 Task: Open Card Sales Order Processing in Board Influencer Marketing Campaigns to Workspace Asset Management and add a team member Softage.1@softage.net, a label Purple, a checklist Human Resources, an attachment from your onedrive, a color Purple and finally, add a card description 'Plan and execute company team-building activity at a hiking trail' and a comment 'We should approach this task with a customer-centric mindset, ensuring that we meet their needs and expectations.'. Add a start date 'Jan 01, 1900' with a due date 'Jan 08, 1900'
Action: Mouse moved to (146, 434)
Screenshot: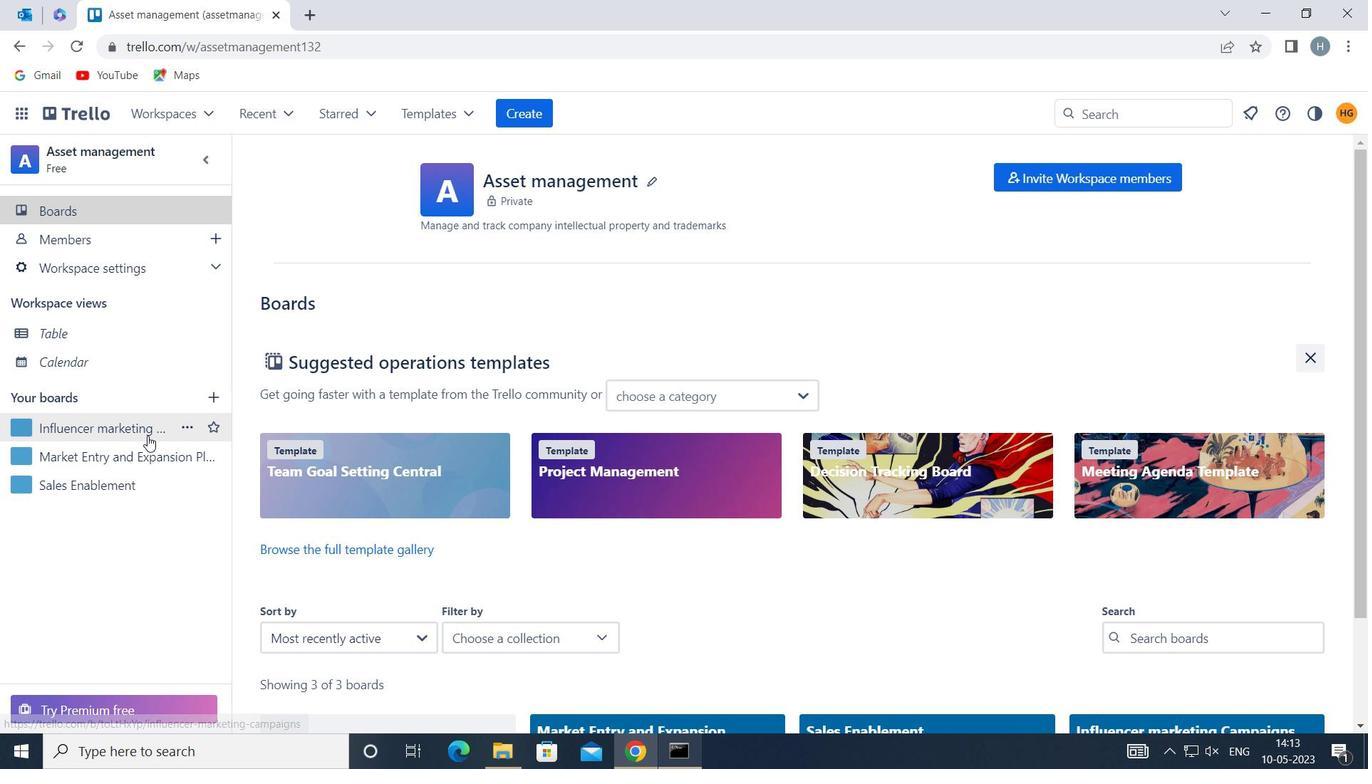 
Action: Mouse pressed left at (146, 434)
Screenshot: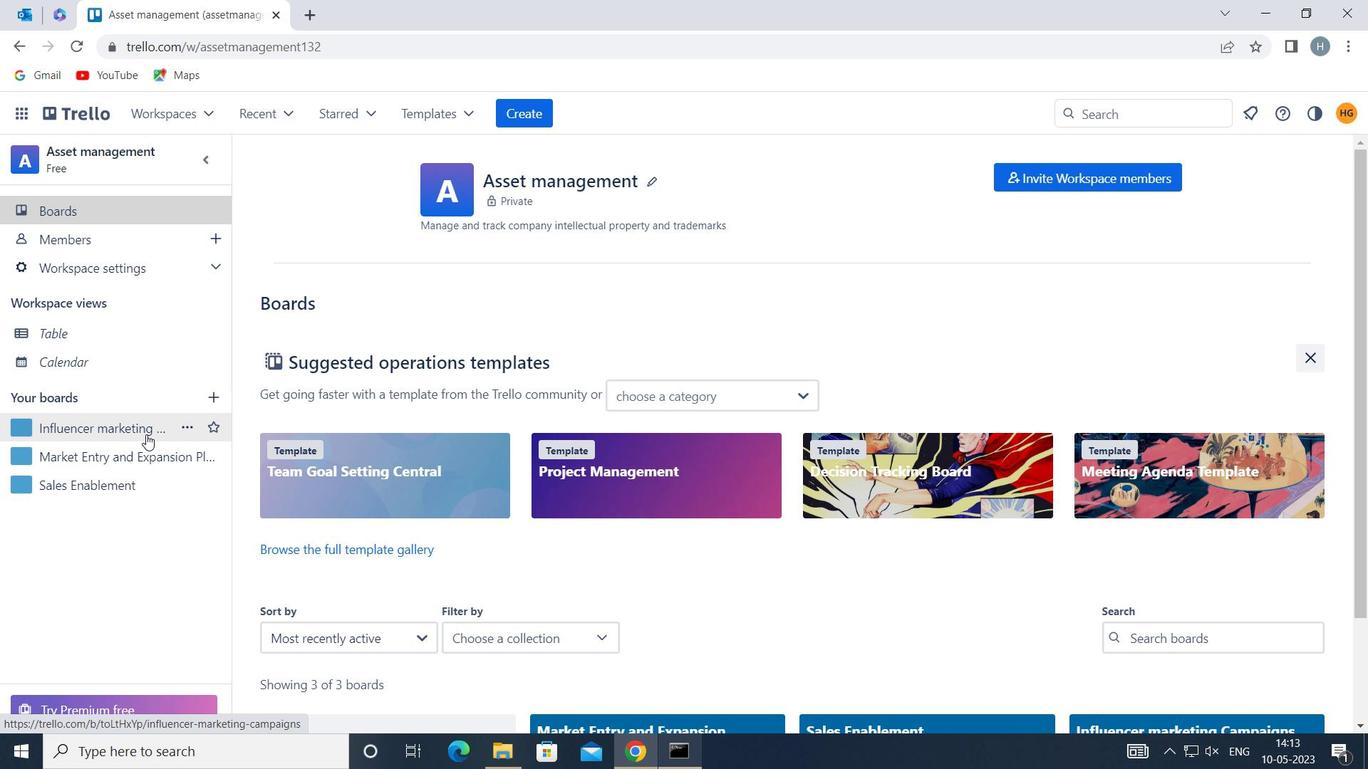 
Action: Mouse moved to (329, 257)
Screenshot: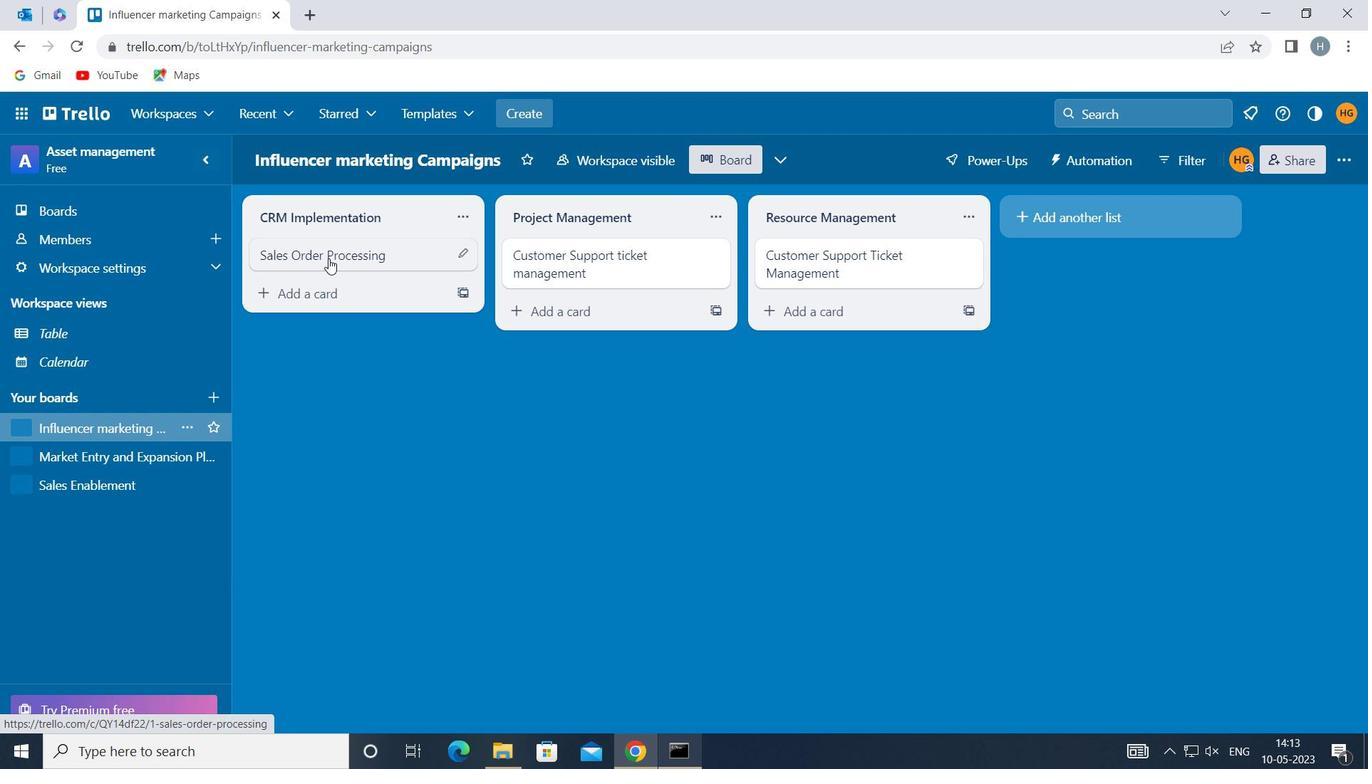 
Action: Mouse pressed left at (329, 257)
Screenshot: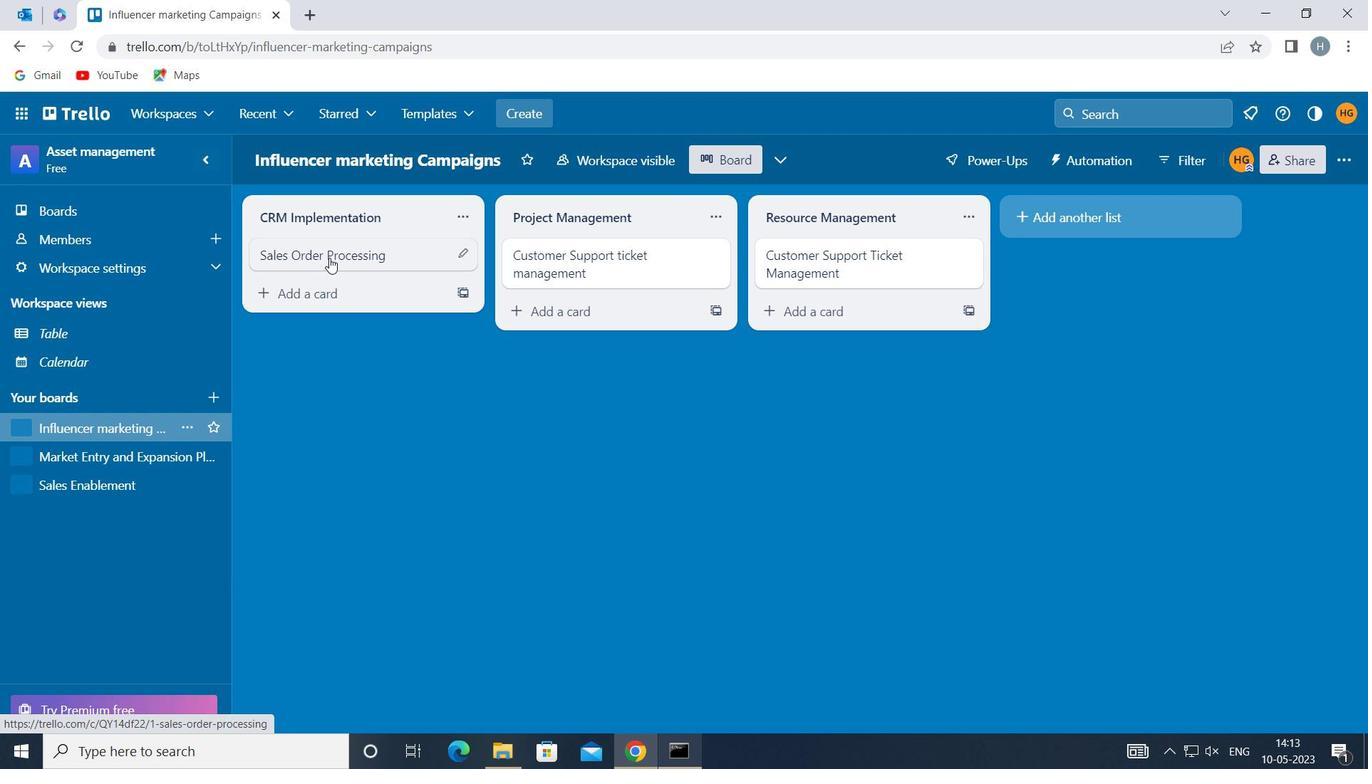 
Action: Mouse moved to (908, 252)
Screenshot: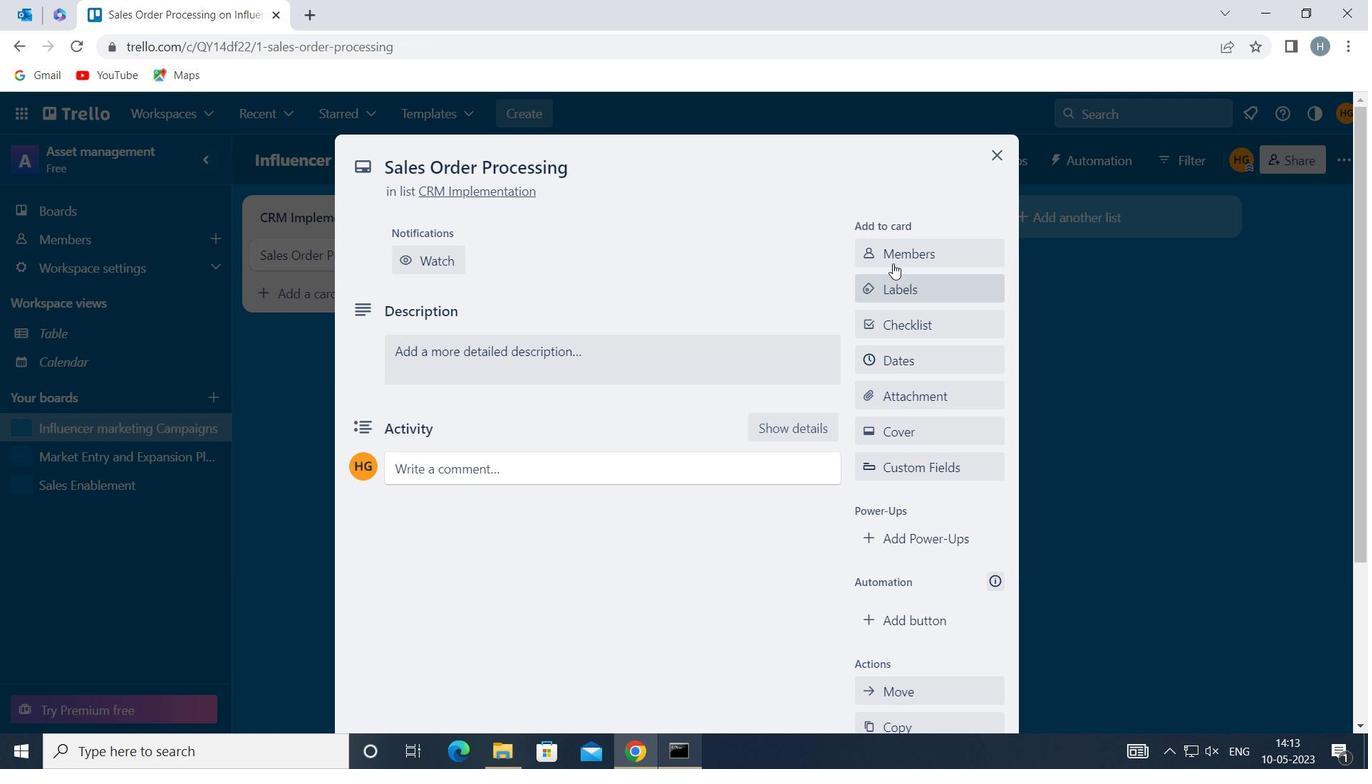 
Action: Mouse pressed left at (908, 252)
Screenshot: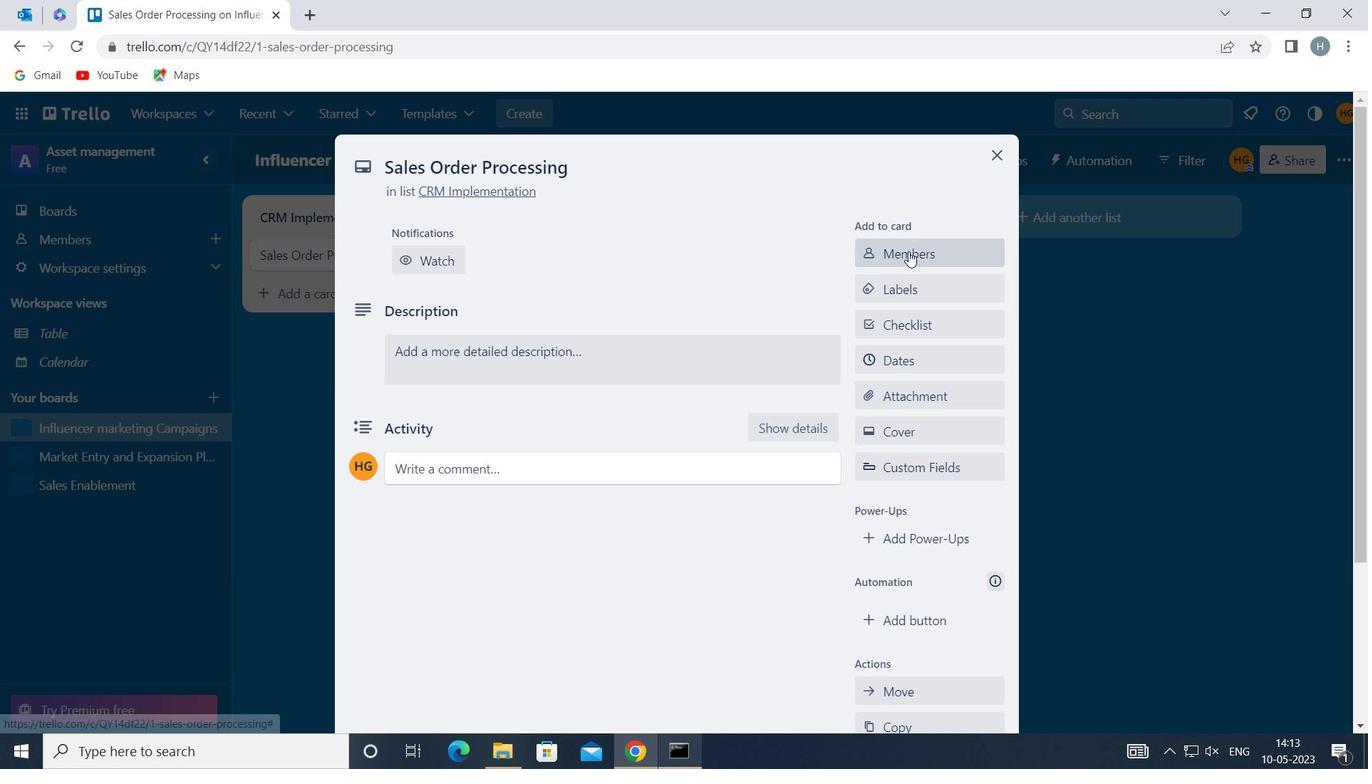 
Action: Mouse moved to (909, 252)
Screenshot: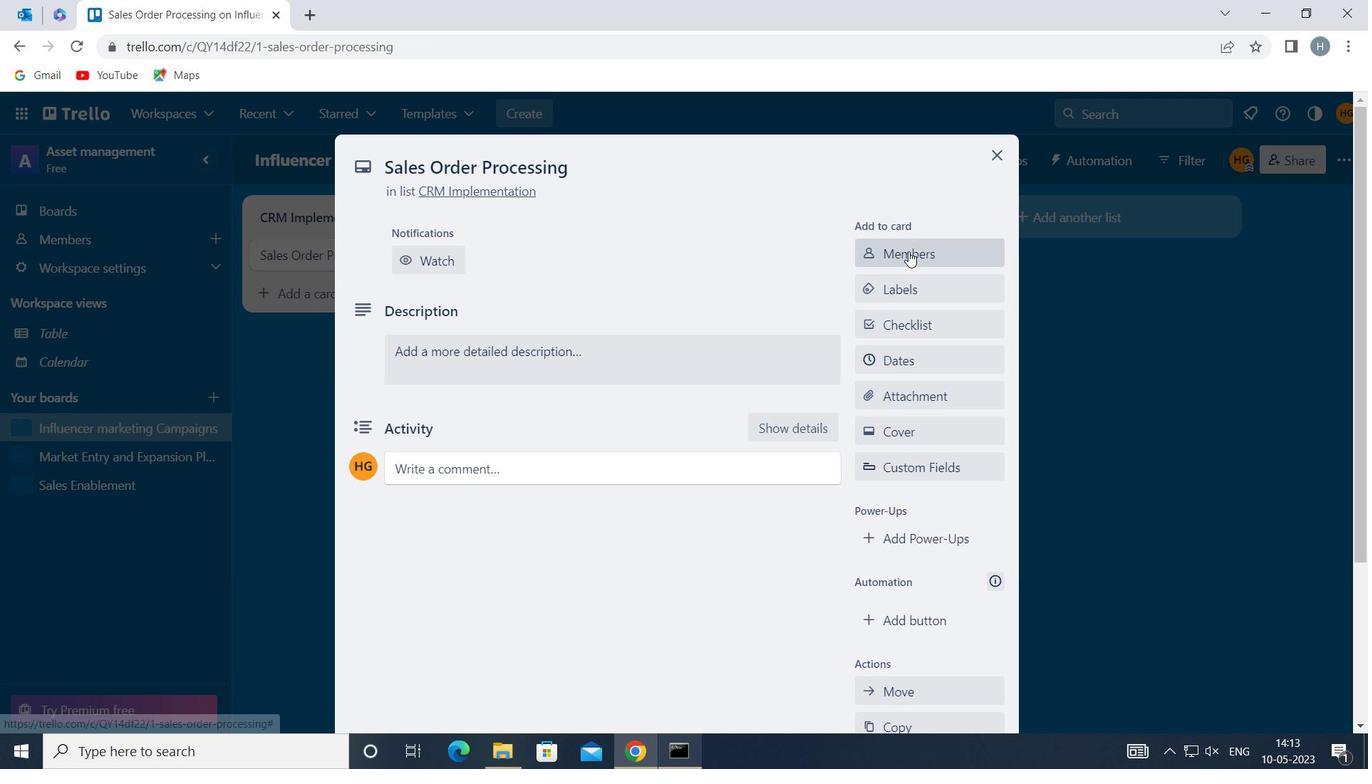 
Action: Key pressed softage
Screenshot: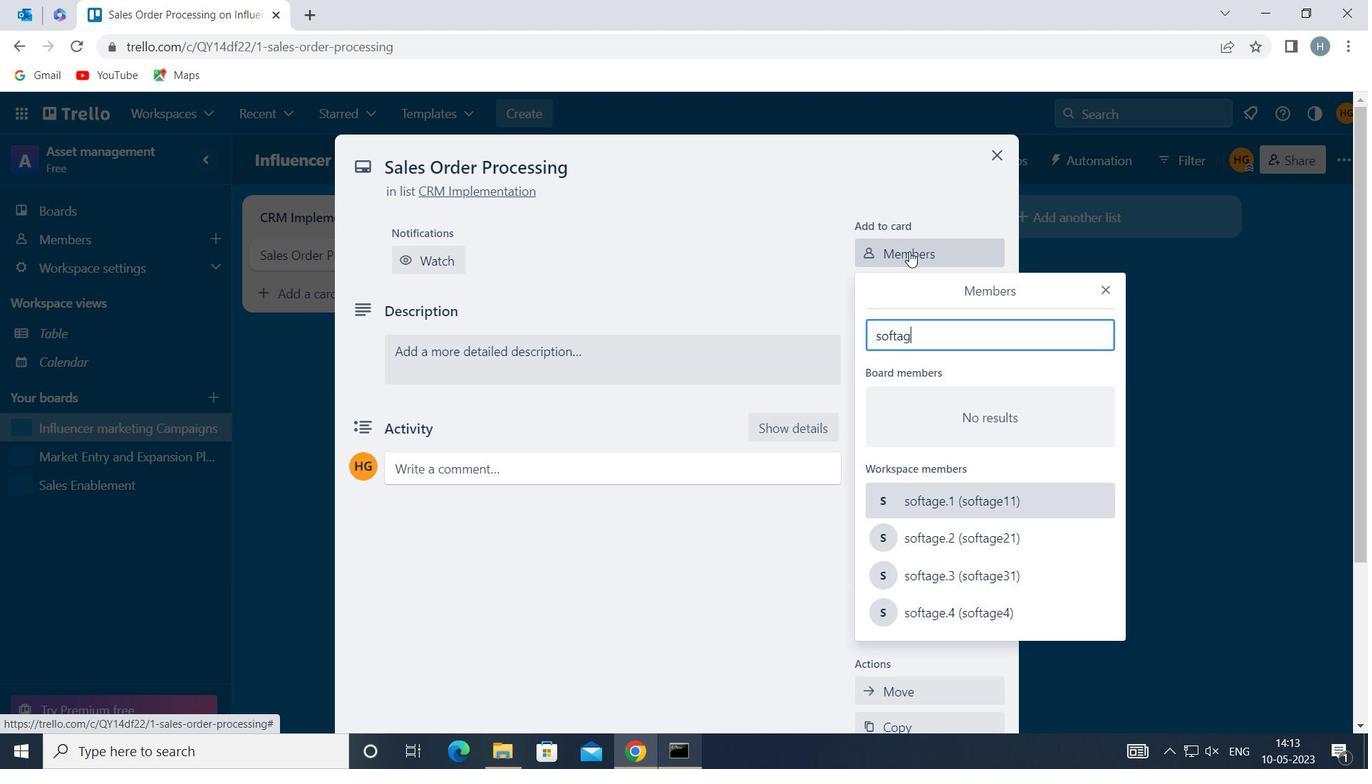 
Action: Mouse moved to (1003, 505)
Screenshot: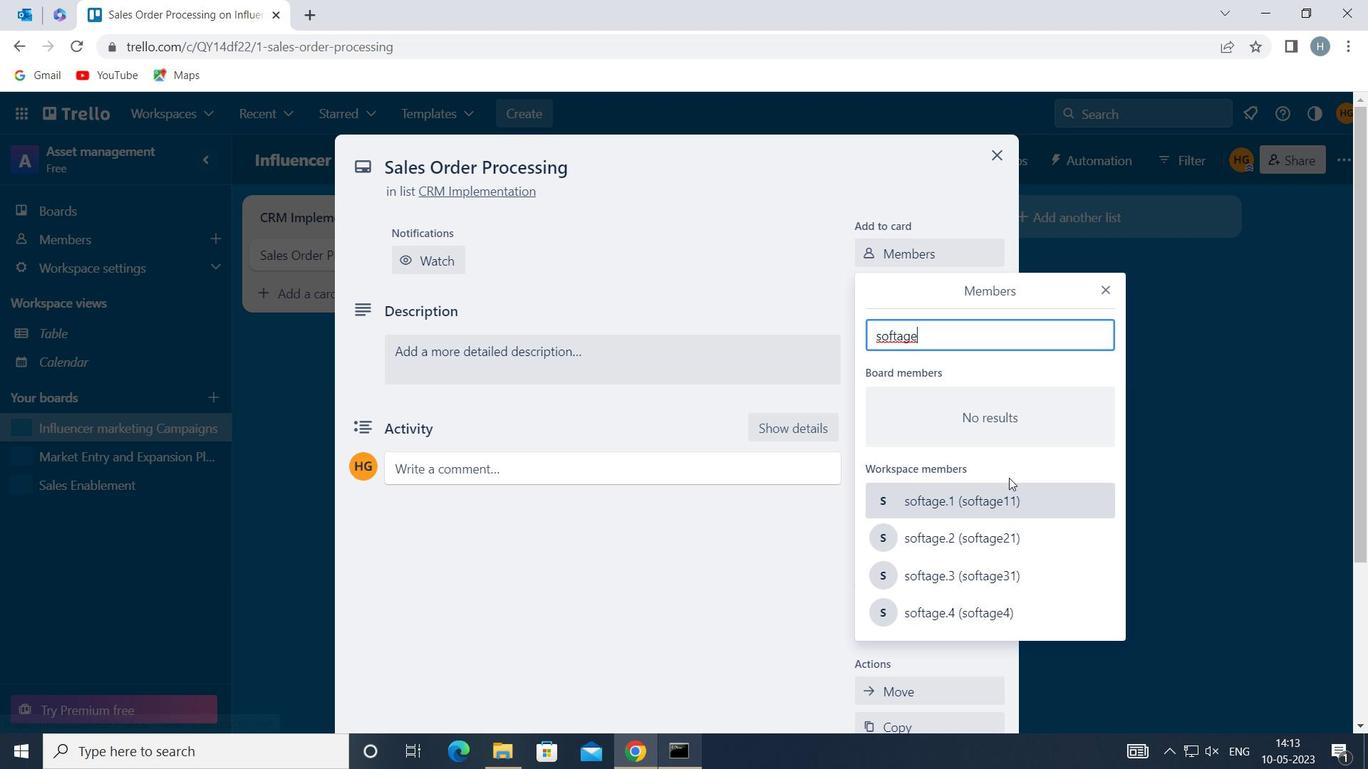
Action: Mouse pressed left at (1003, 505)
Screenshot: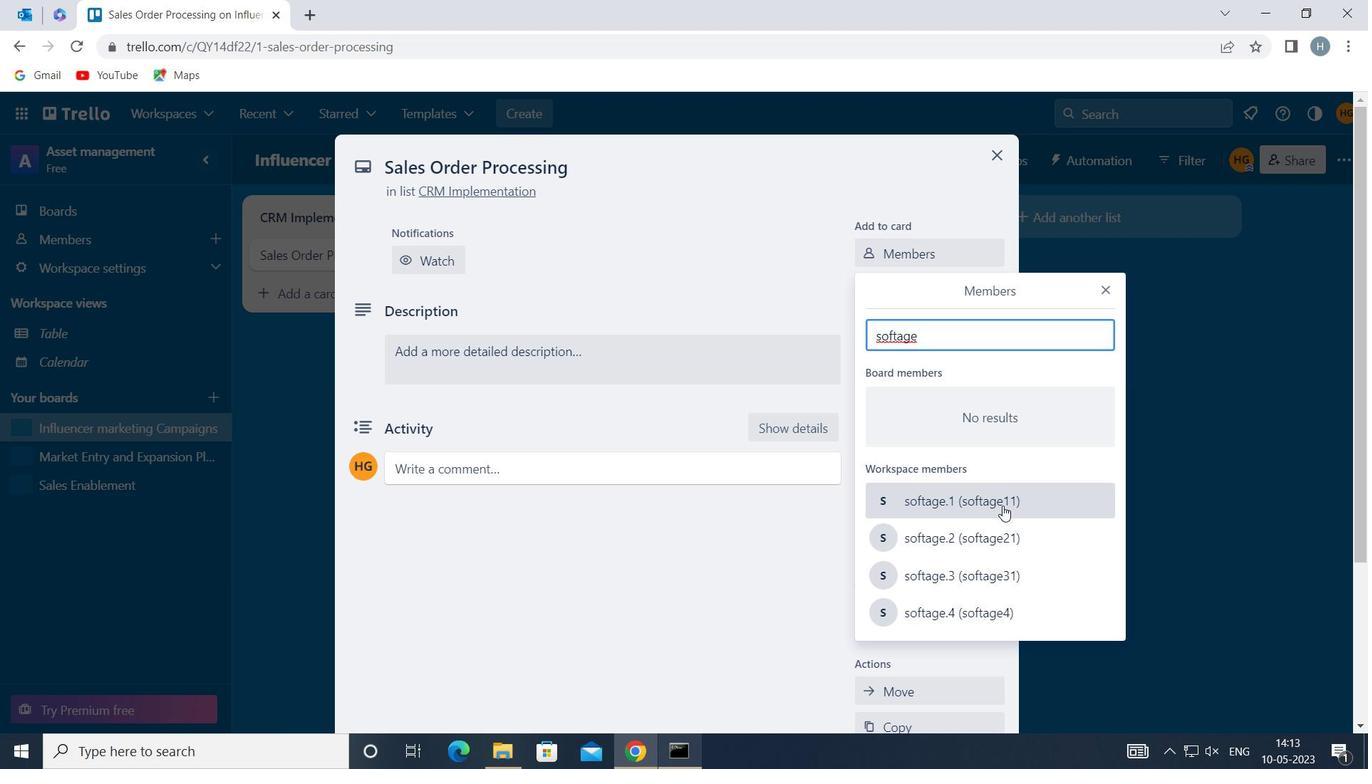 
Action: Mouse moved to (1112, 285)
Screenshot: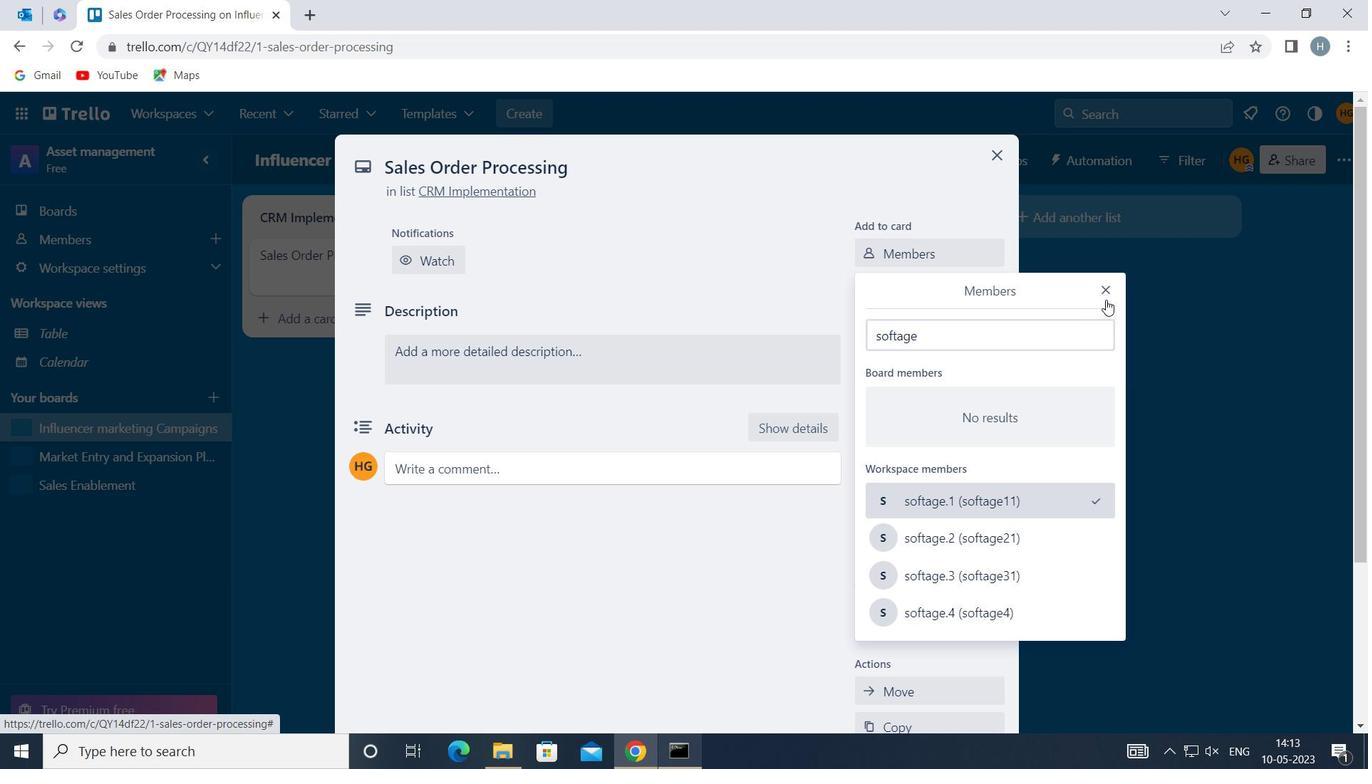 
Action: Mouse pressed left at (1112, 285)
Screenshot: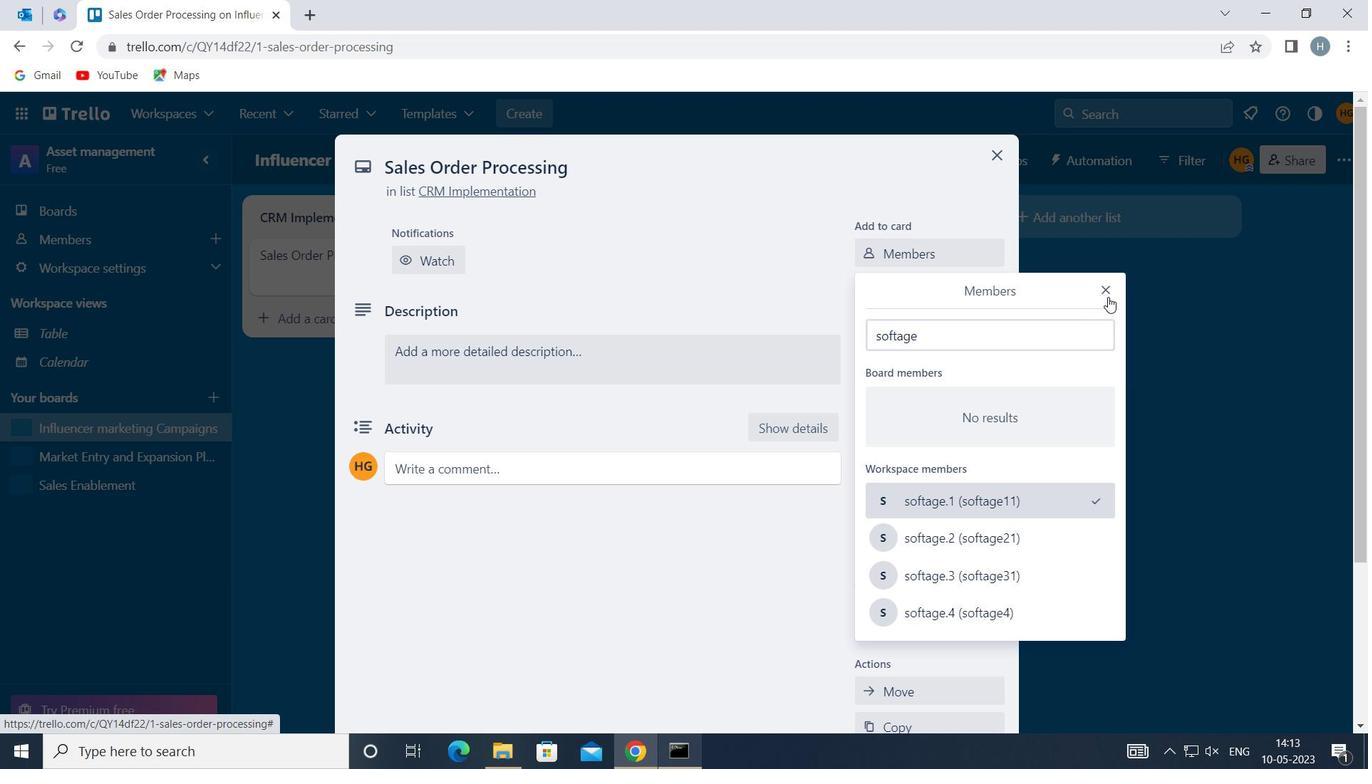 
Action: Mouse moved to (944, 353)
Screenshot: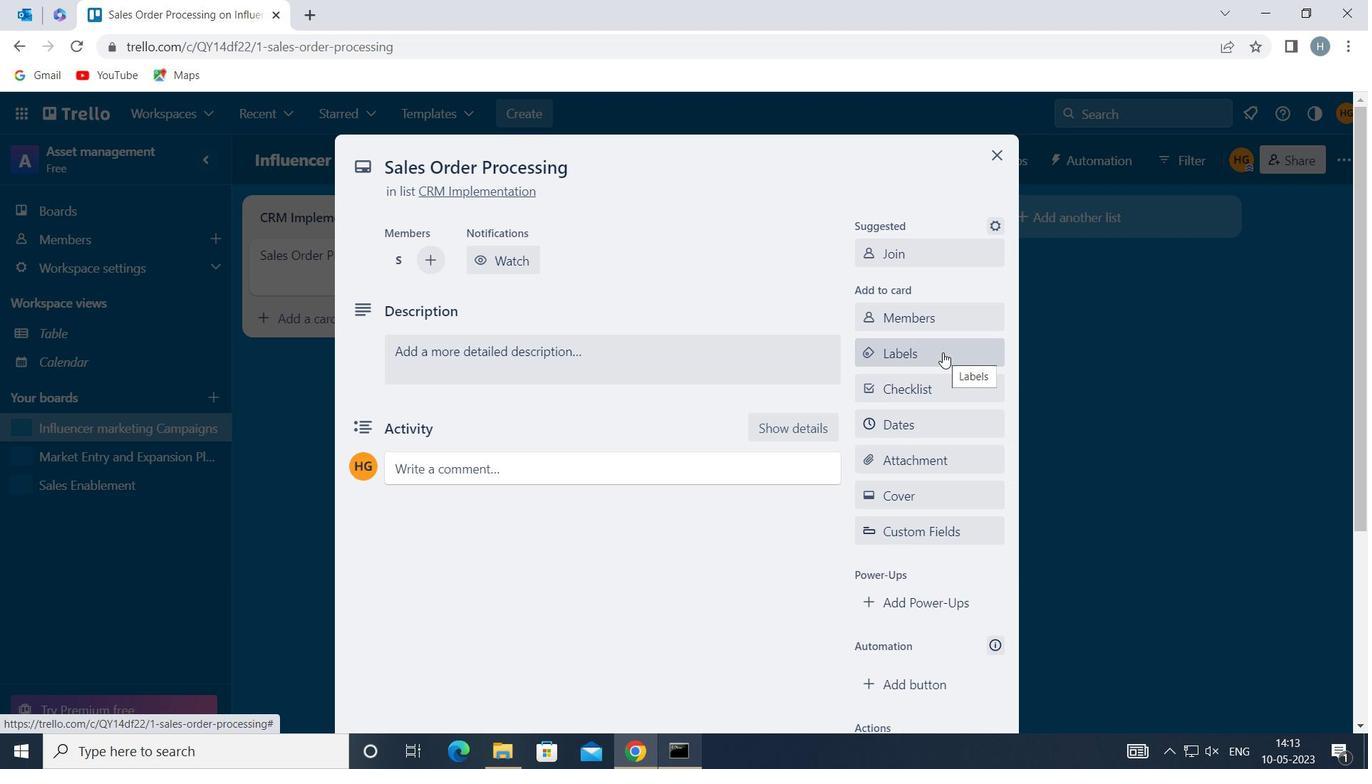 
Action: Mouse pressed left at (944, 353)
Screenshot: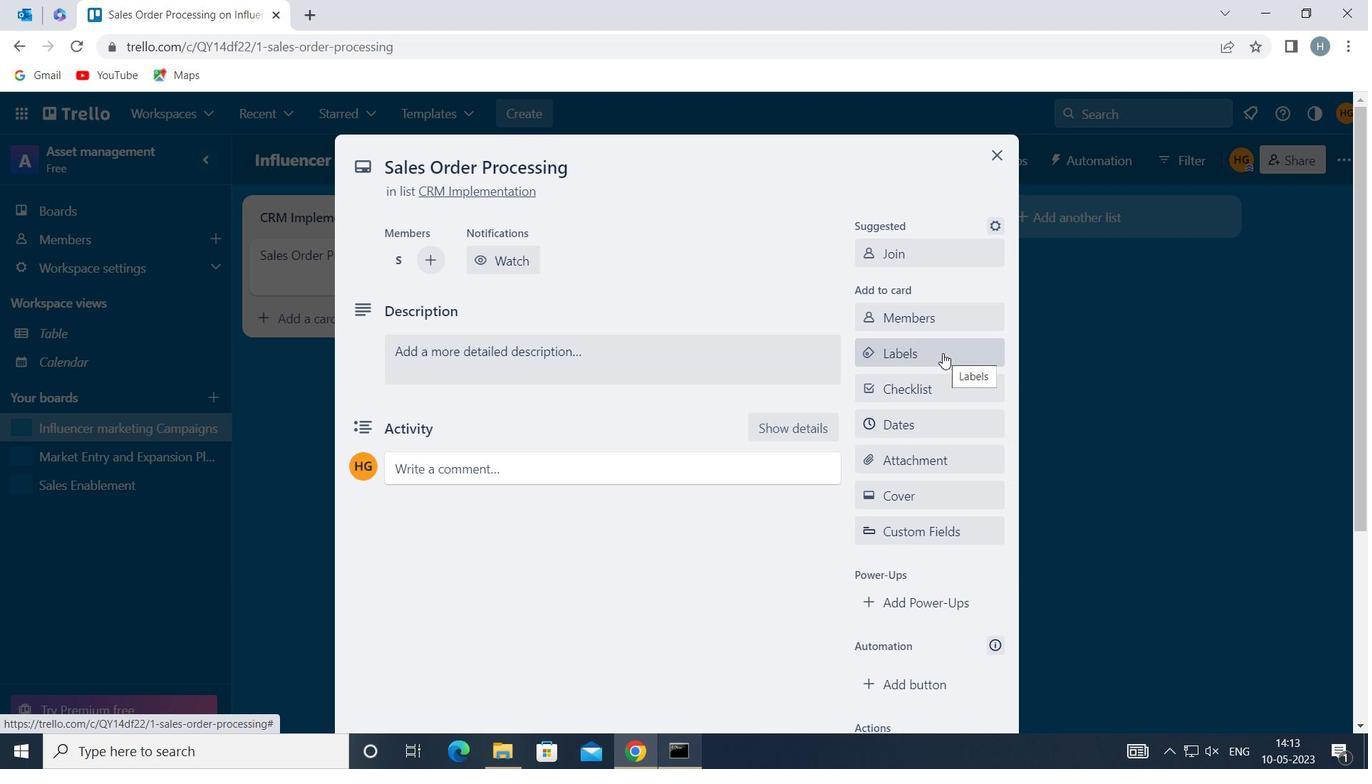 
Action: Mouse moved to (955, 384)
Screenshot: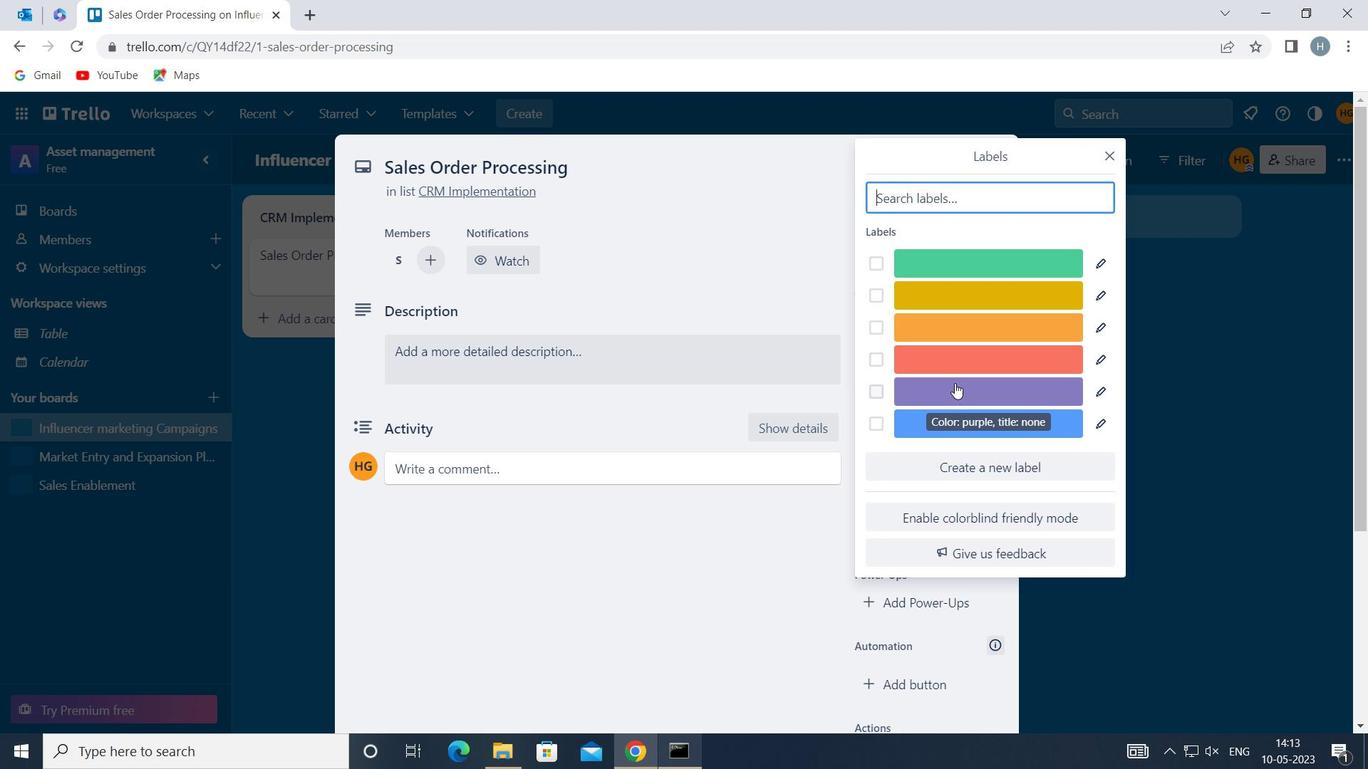 
Action: Mouse pressed left at (955, 384)
Screenshot: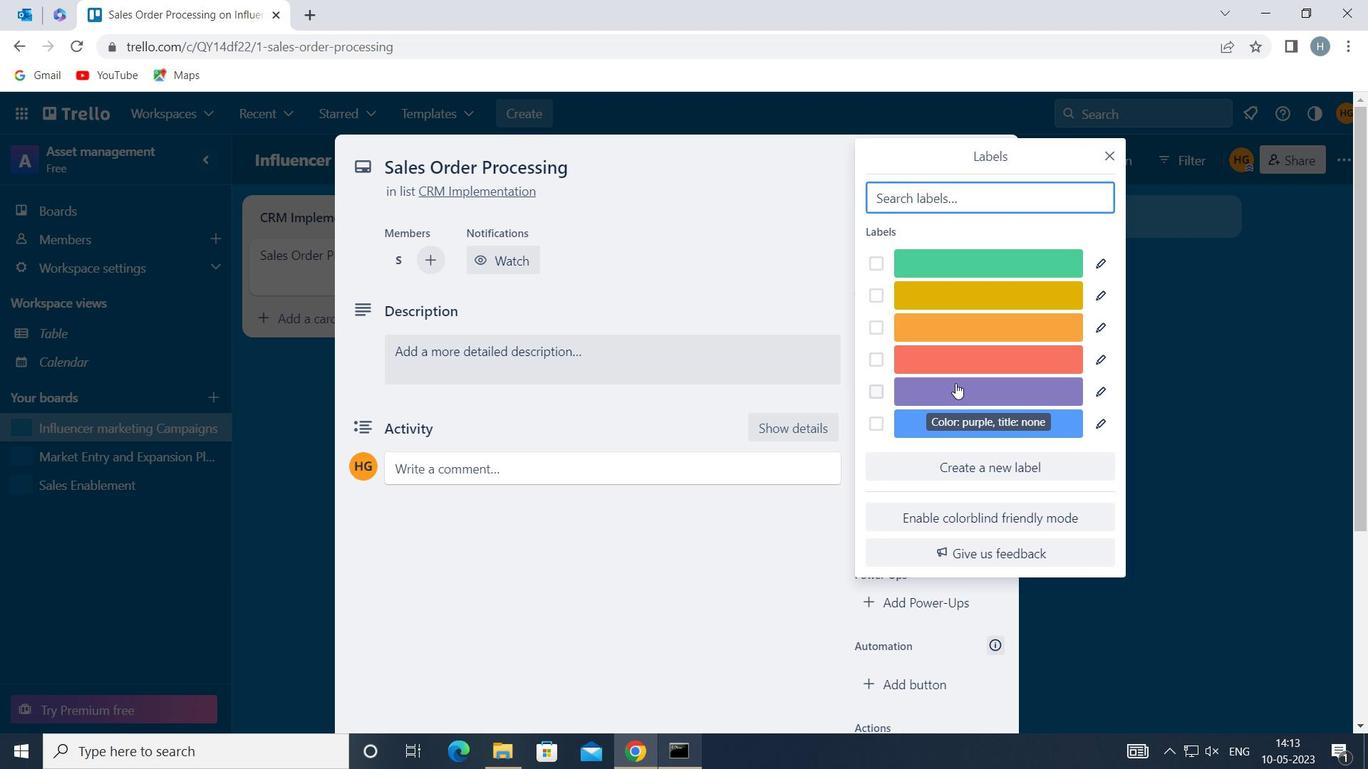 
Action: Mouse moved to (1111, 154)
Screenshot: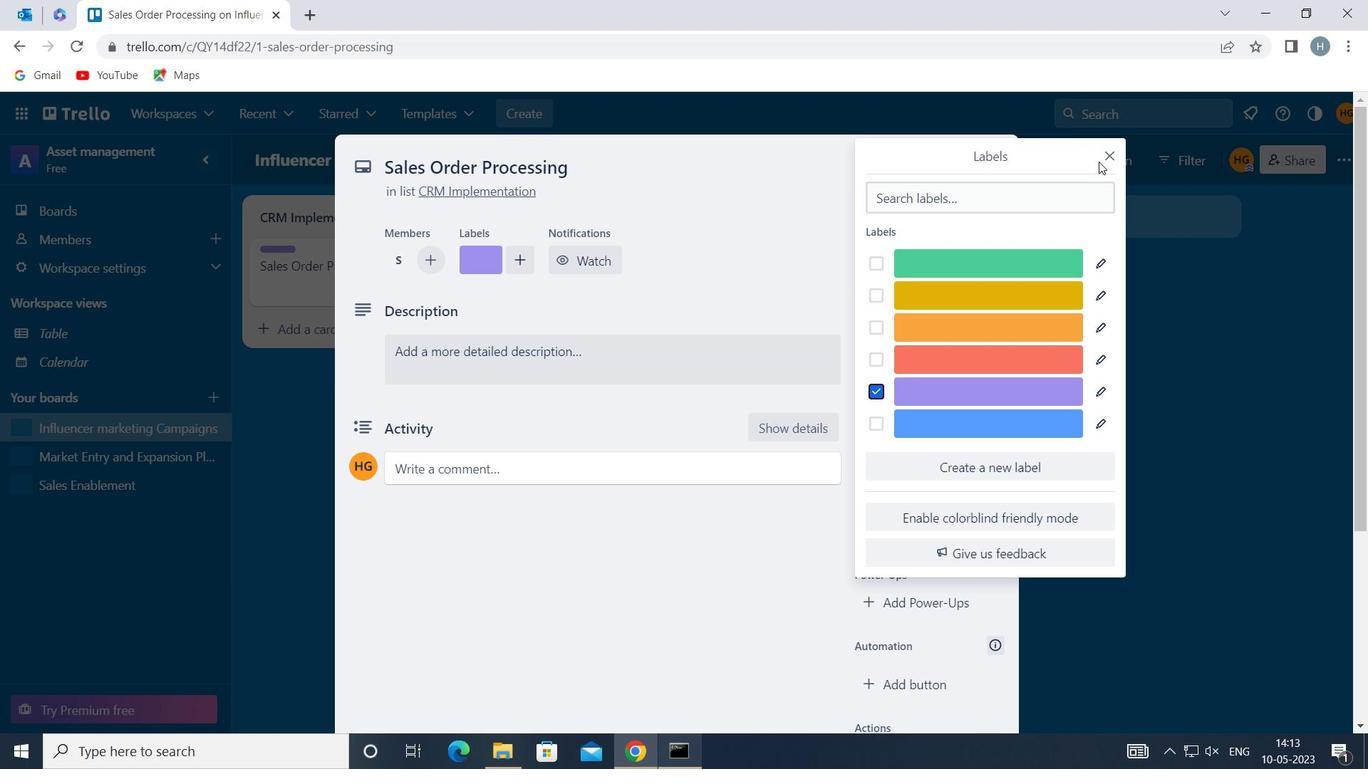 
Action: Mouse pressed left at (1111, 154)
Screenshot: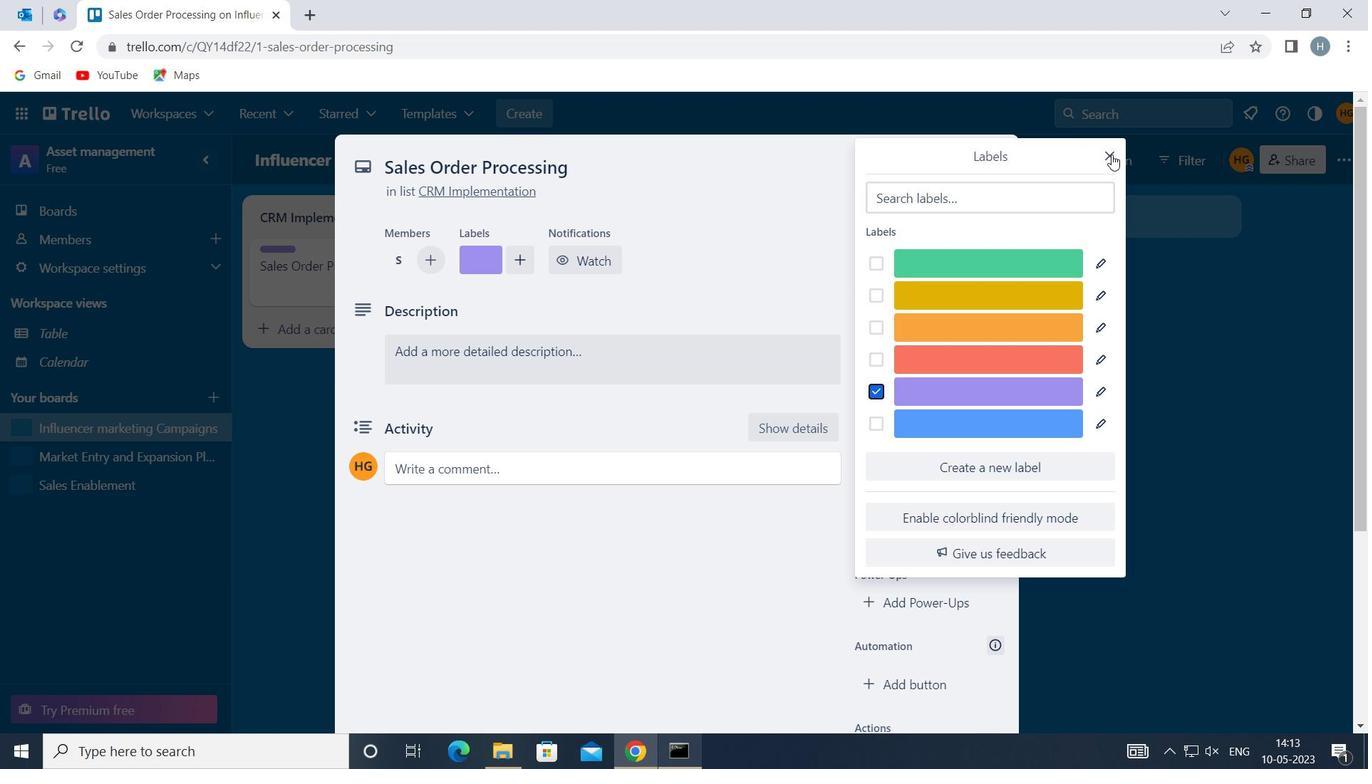 
Action: Mouse moved to (939, 380)
Screenshot: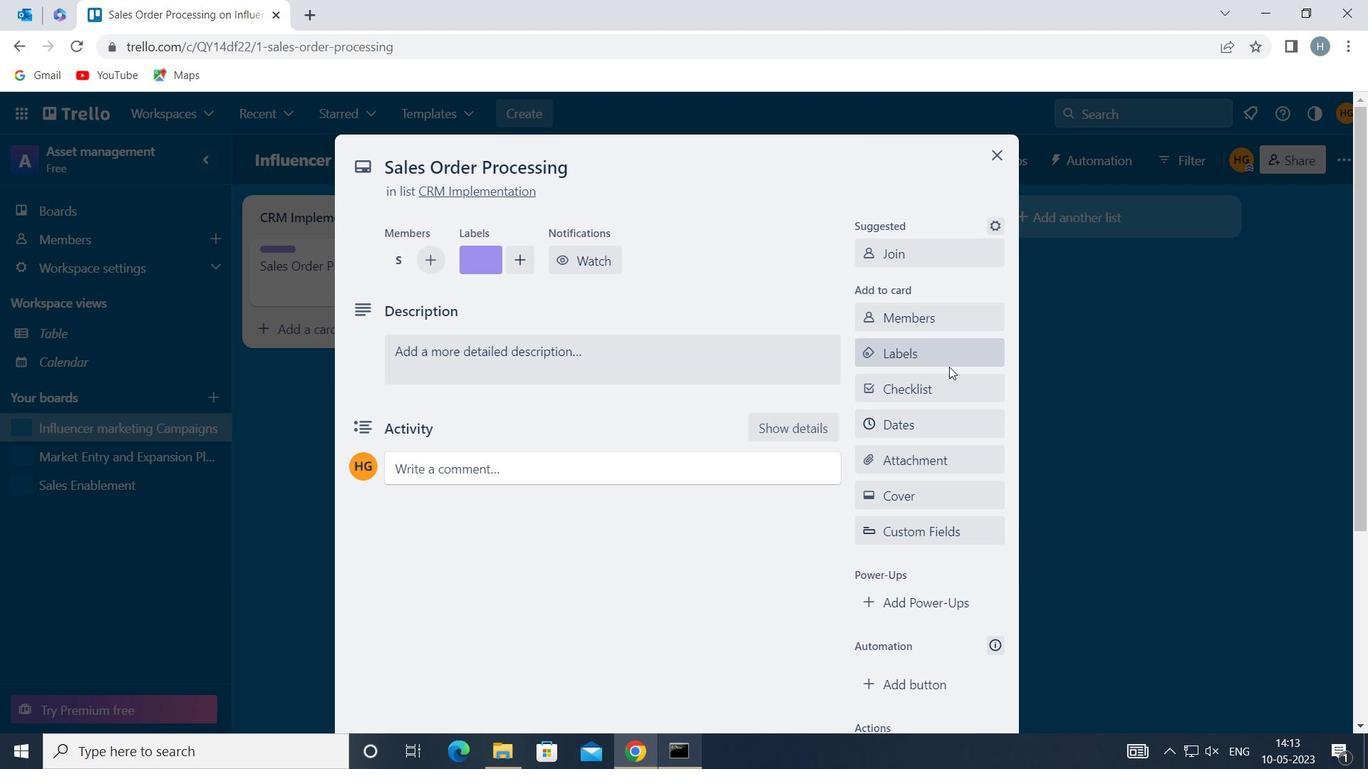 
Action: Mouse pressed left at (939, 380)
Screenshot: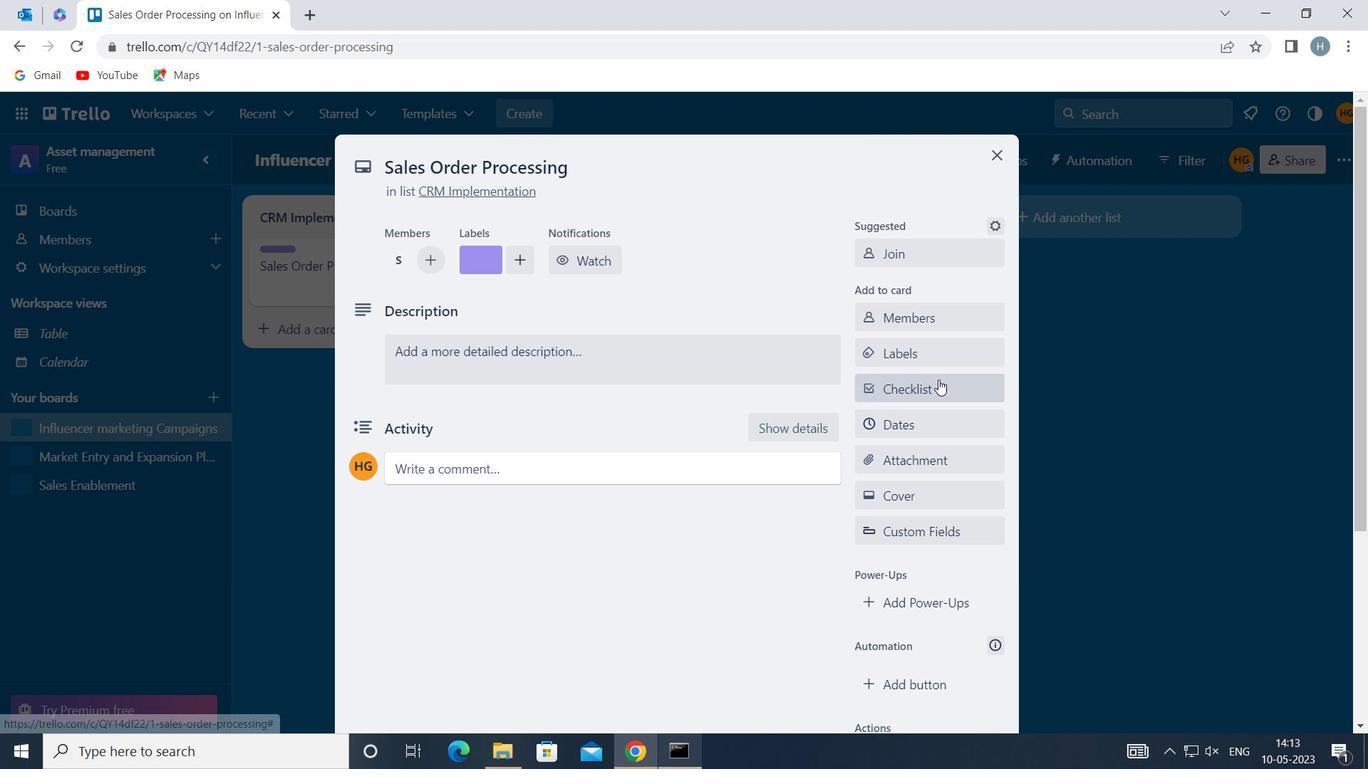 
Action: Mouse moved to (947, 470)
Screenshot: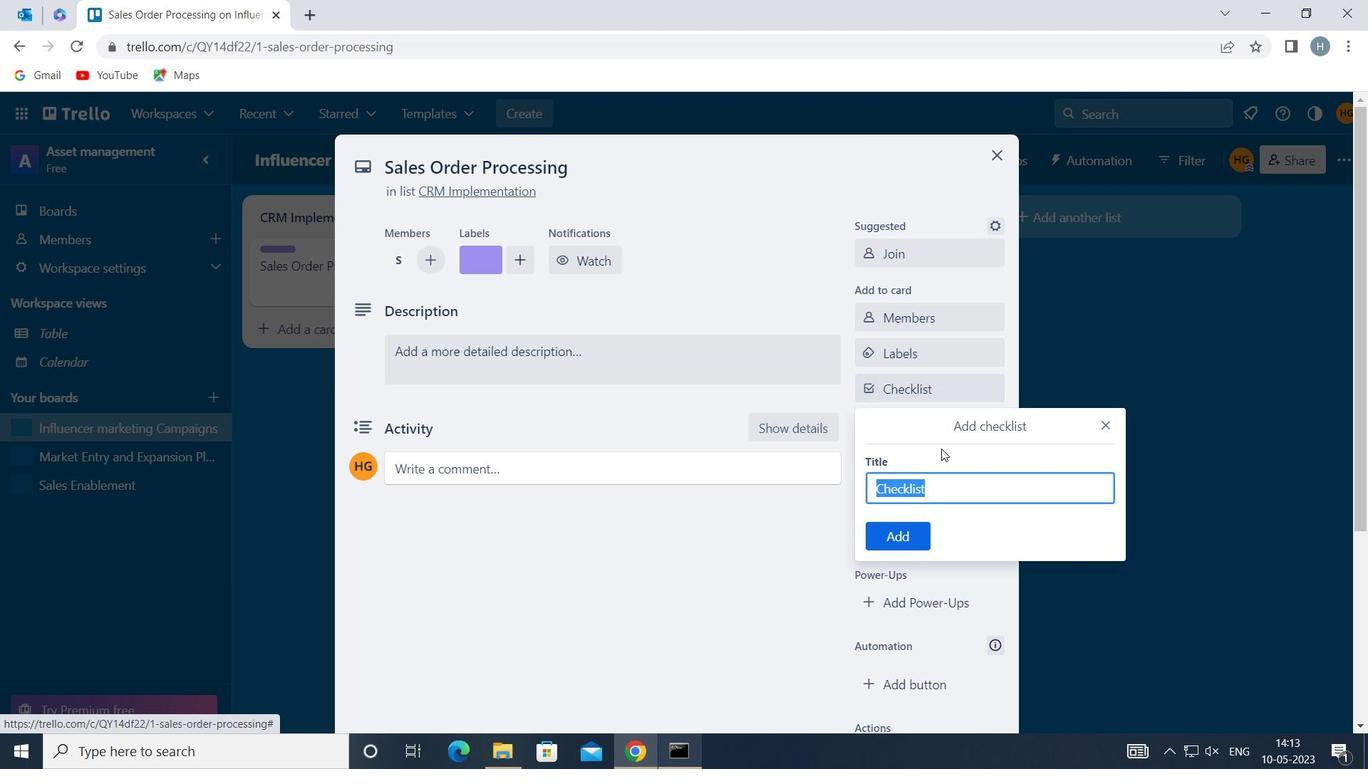 
Action: Key pressed <Key.shift>HUMAN<Key.space><Key.shift>RESOURCE
Screenshot: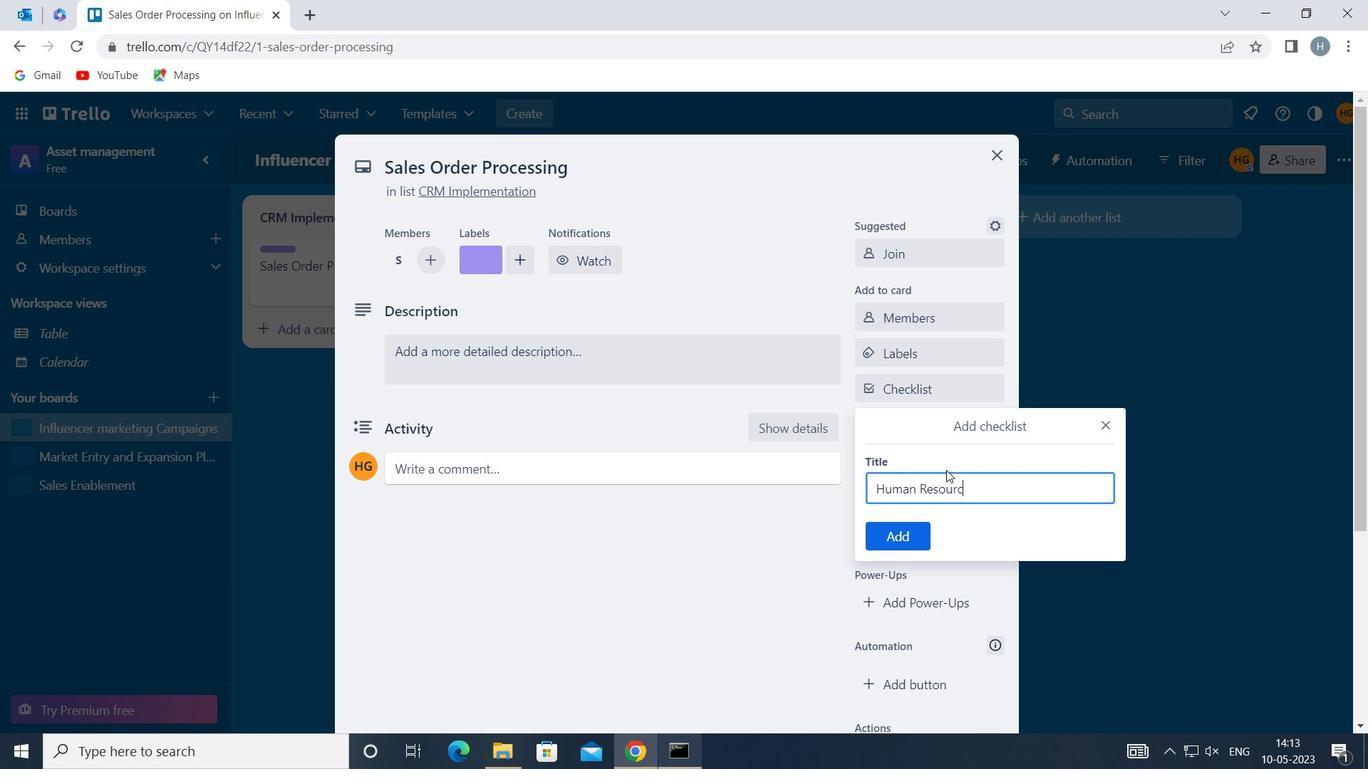 
Action: Mouse moved to (946, 471)
Screenshot: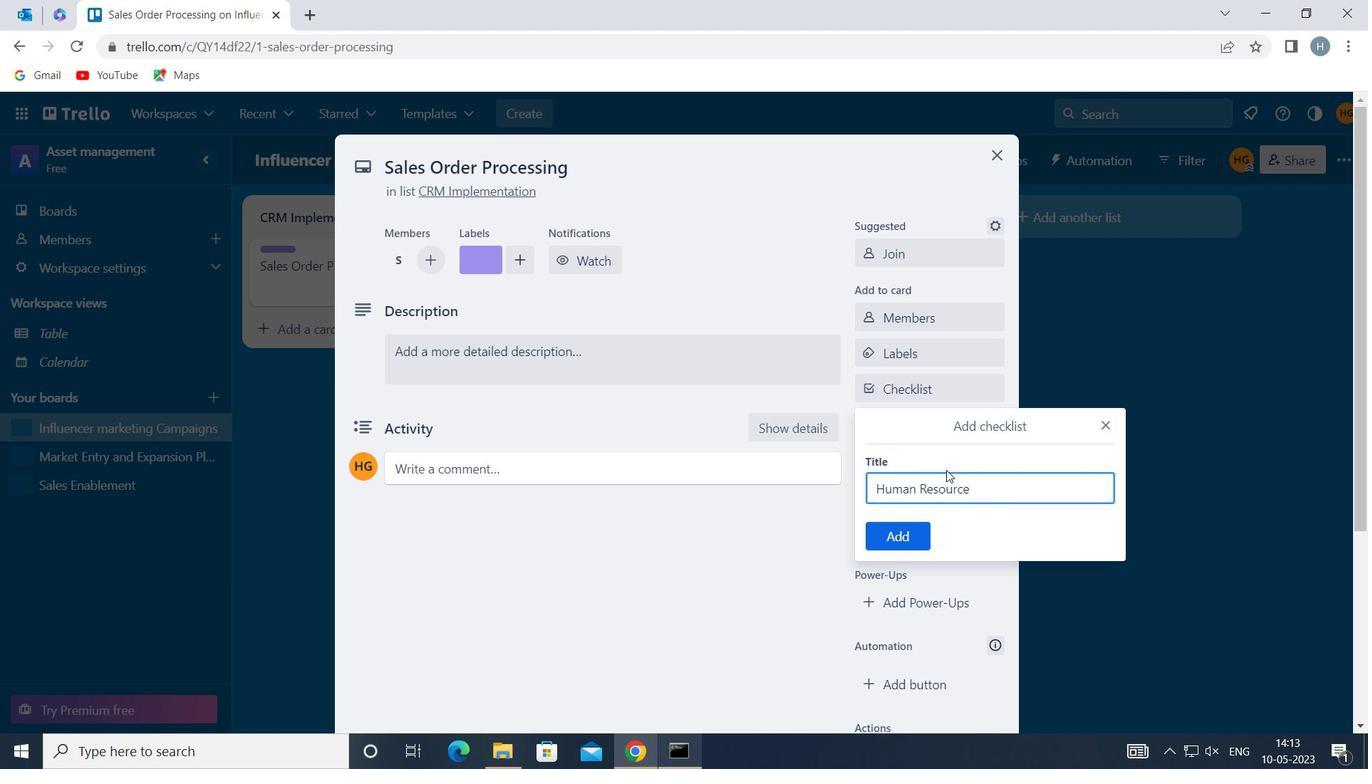 
Action: Key pressed S
Screenshot: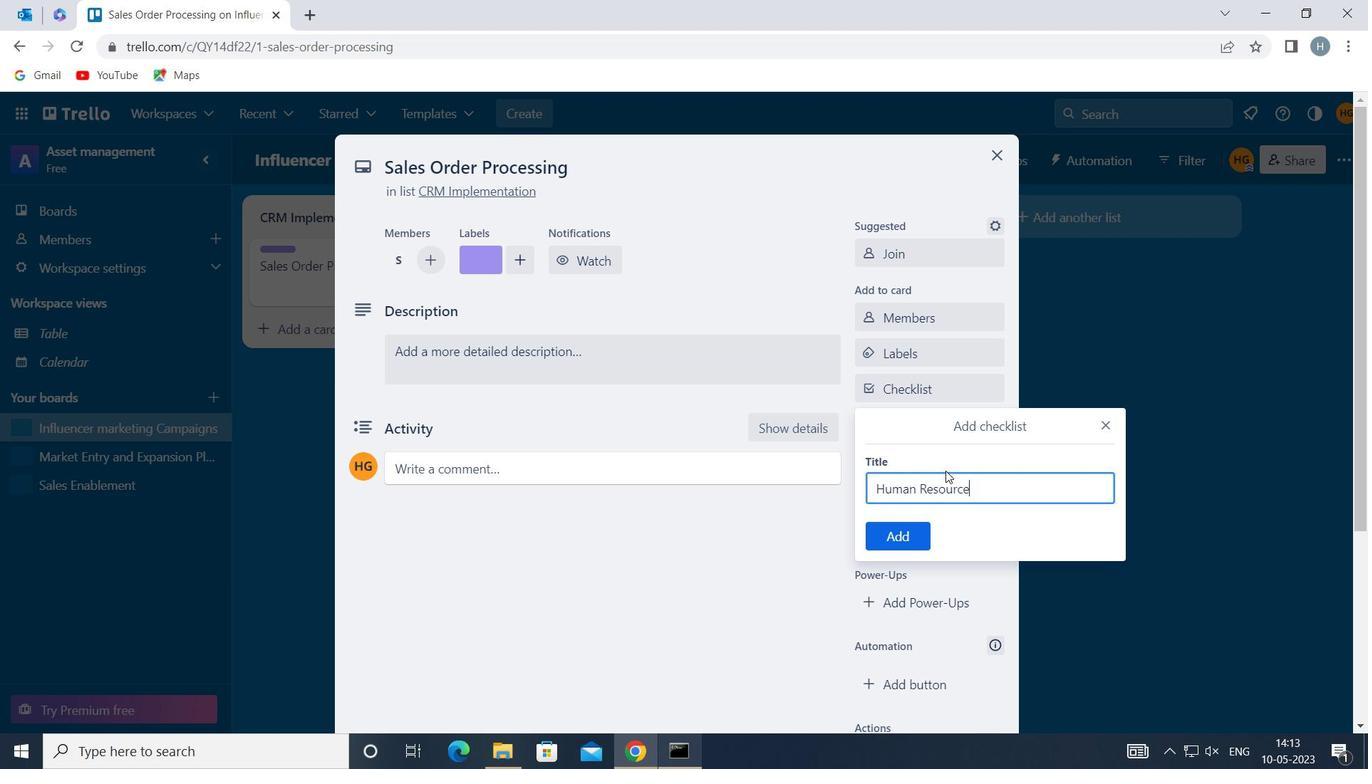
Action: Mouse moved to (898, 533)
Screenshot: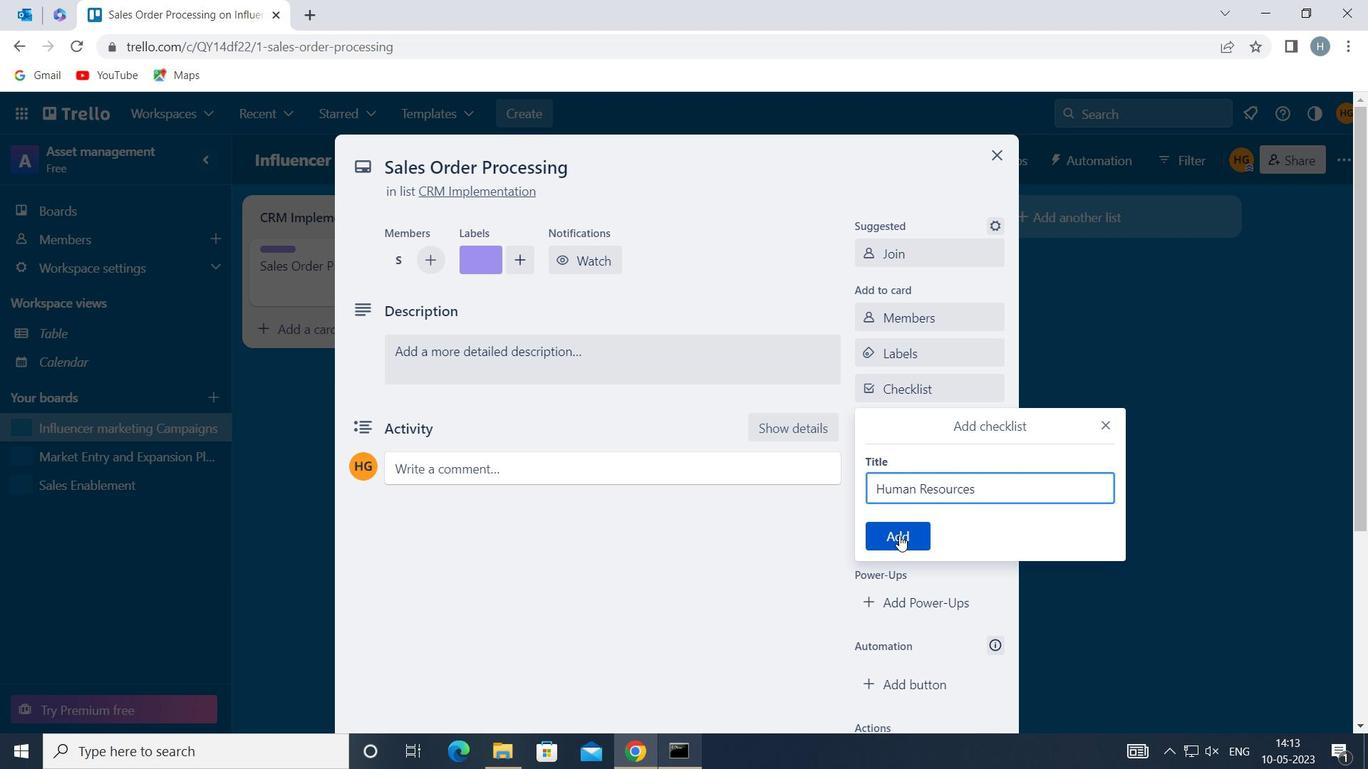 
Action: Mouse pressed left at (898, 533)
Screenshot: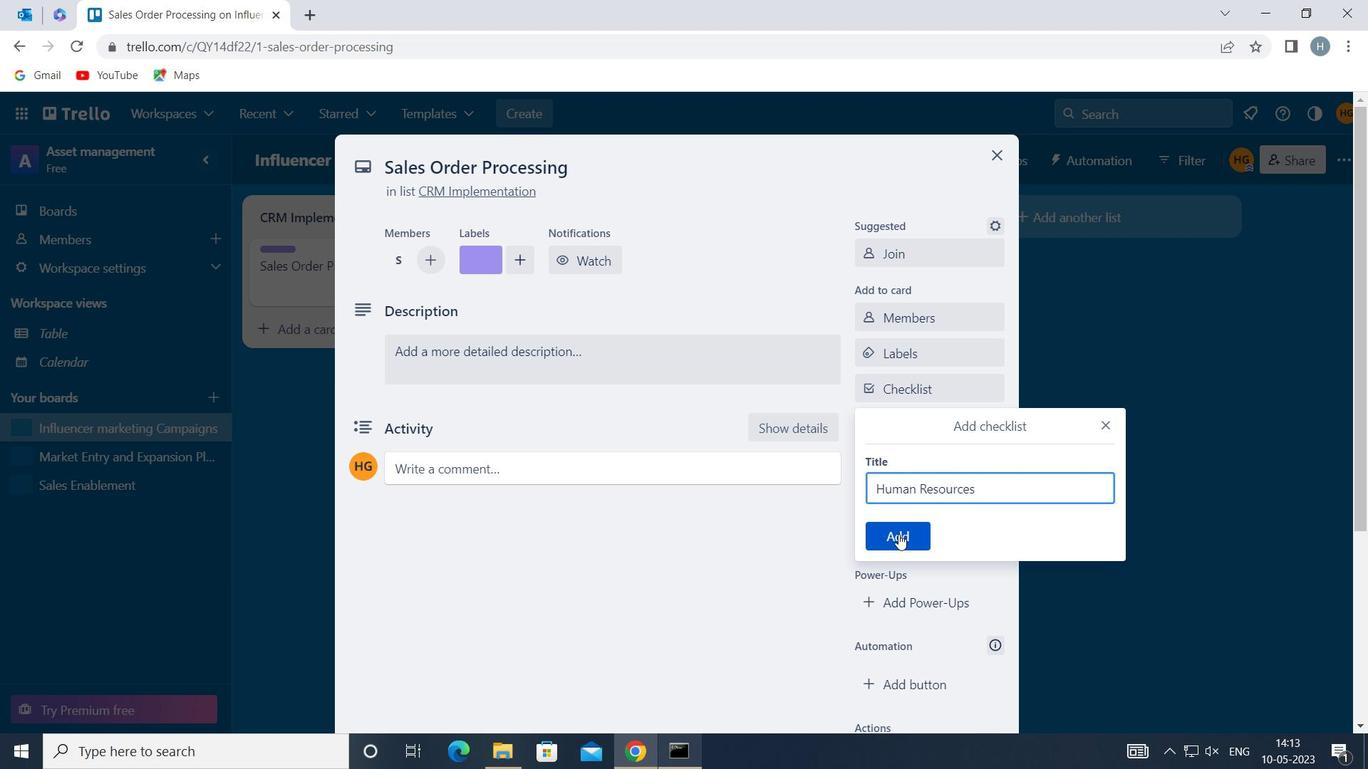 
Action: Mouse moved to (918, 453)
Screenshot: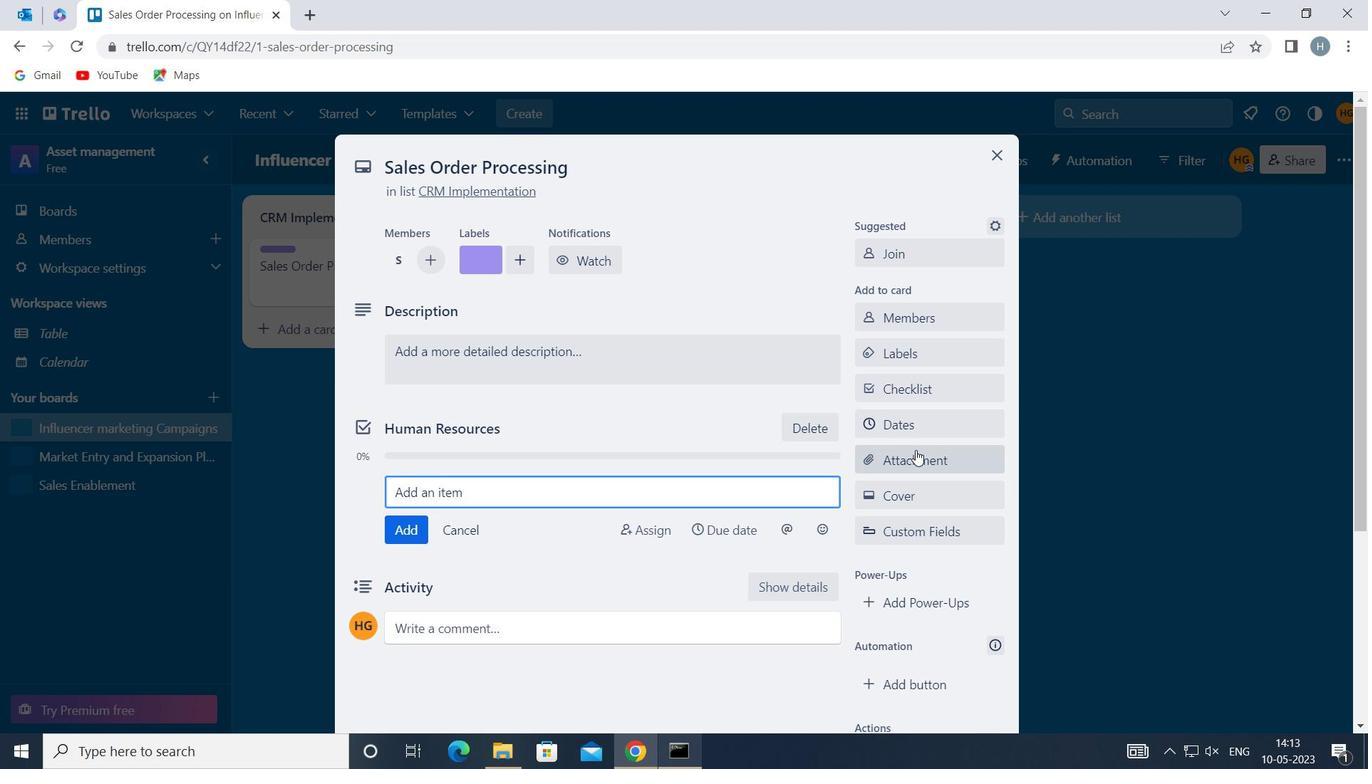 
Action: Mouse pressed left at (918, 453)
Screenshot: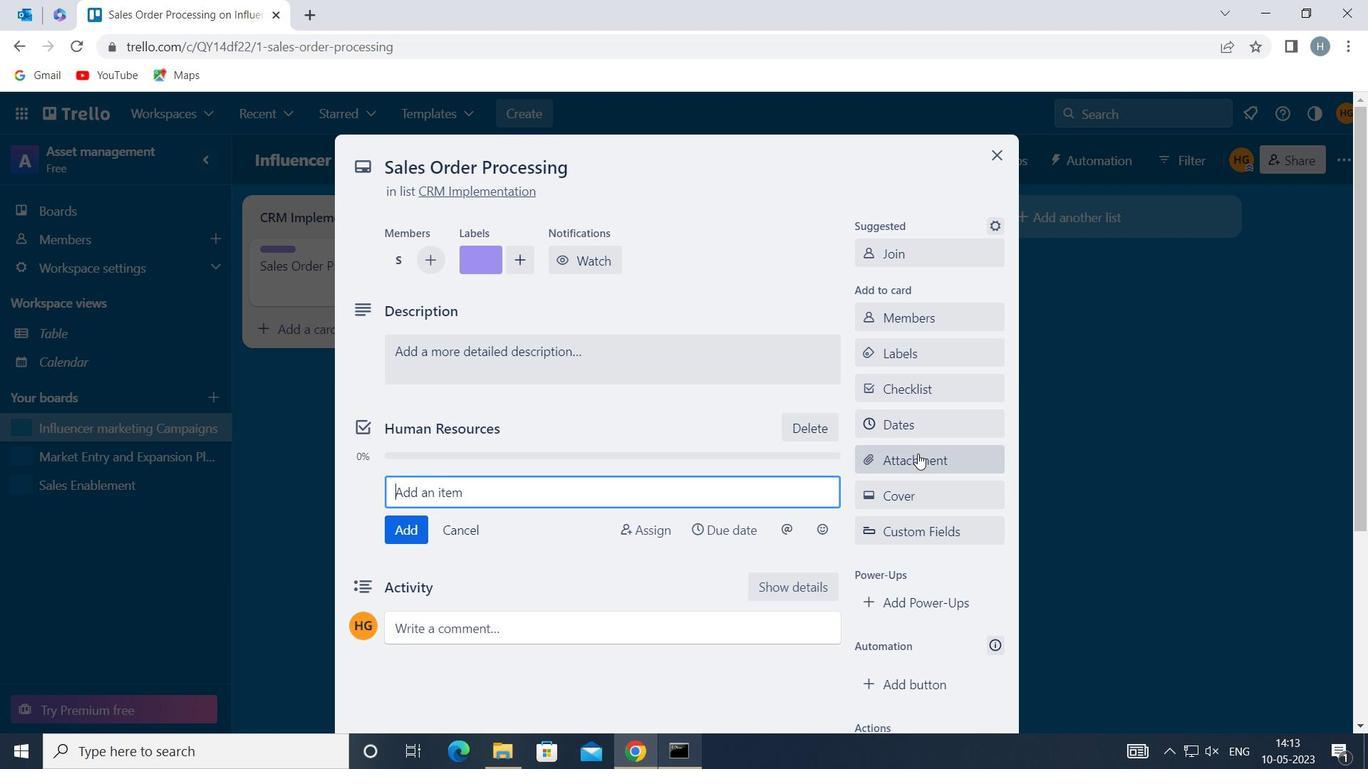 
Action: Mouse moved to (929, 332)
Screenshot: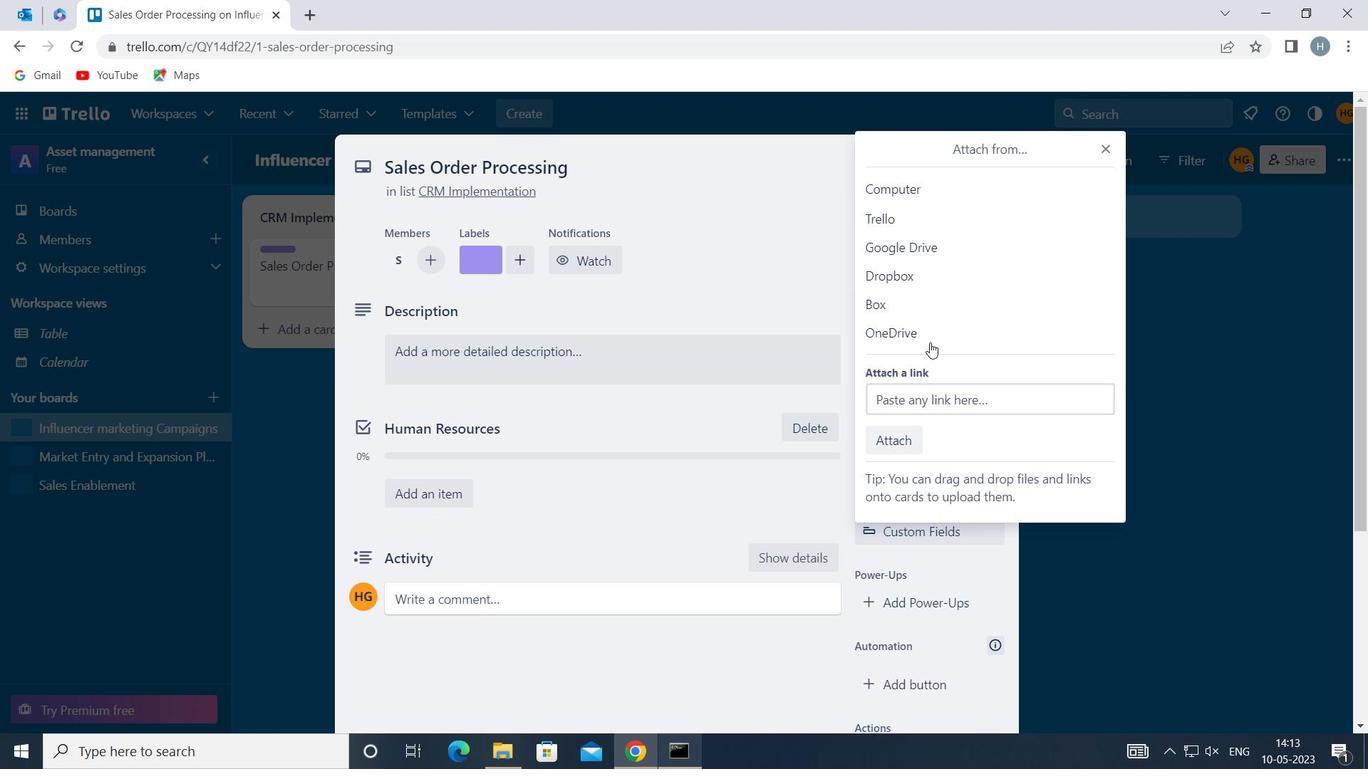 
Action: Mouse pressed left at (929, 332)
Screenshot: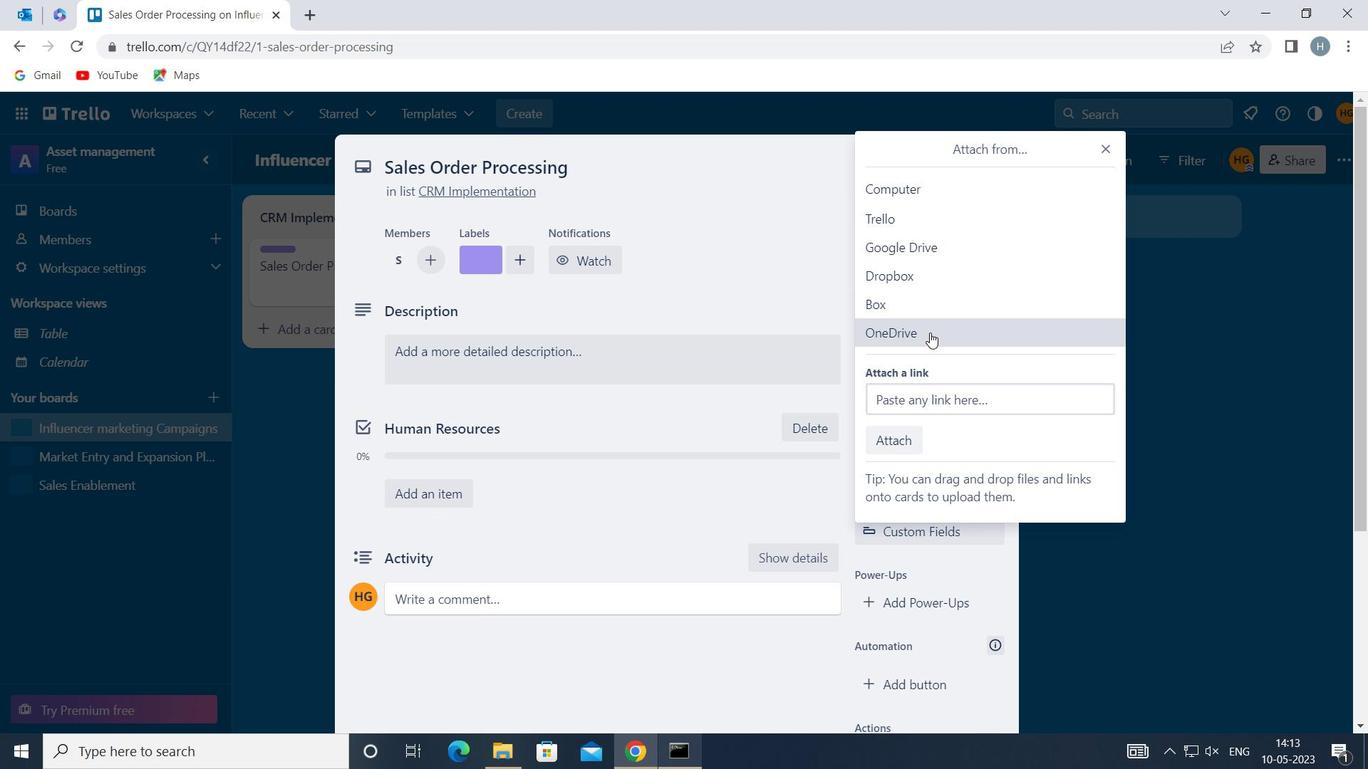 
Action: Mouse moved to (840, 265)
Screenshot: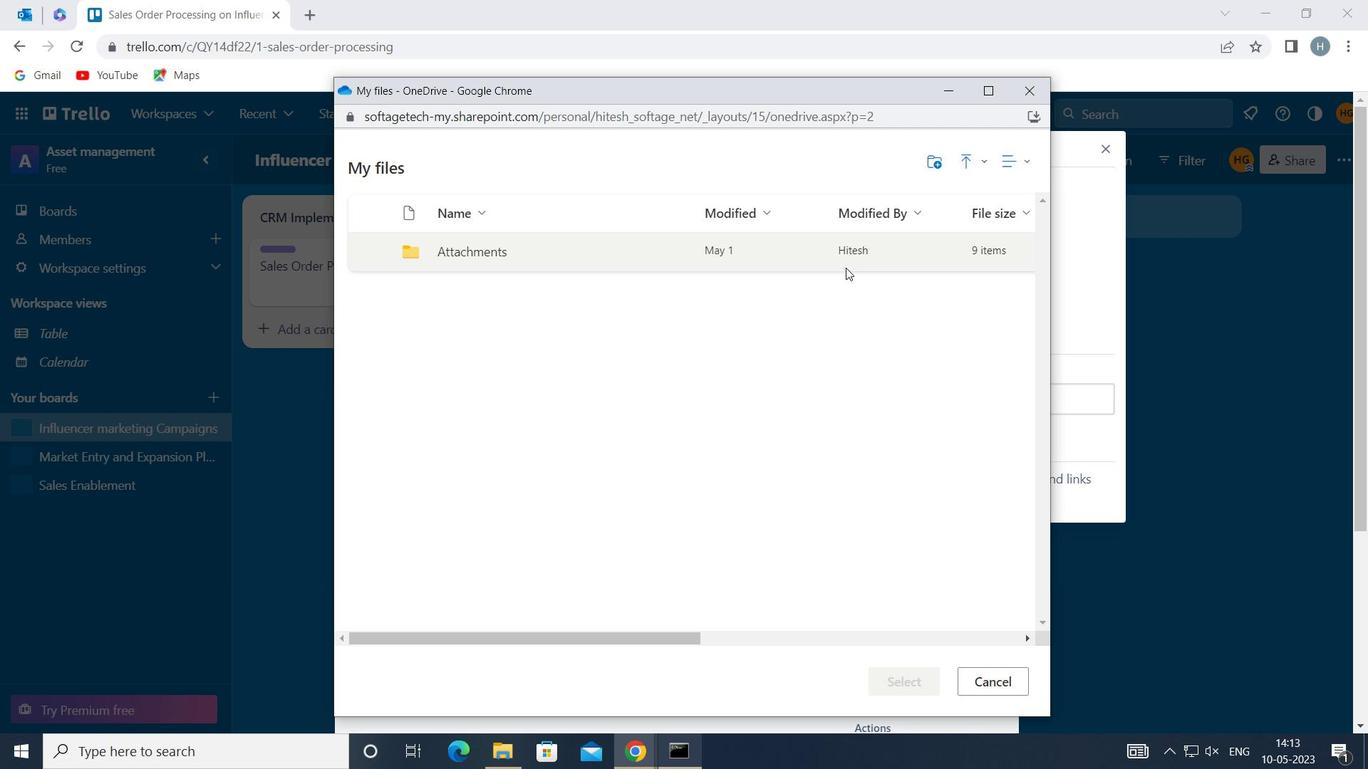
Action: Mouse pressed left at (840, 265)
Screenshot: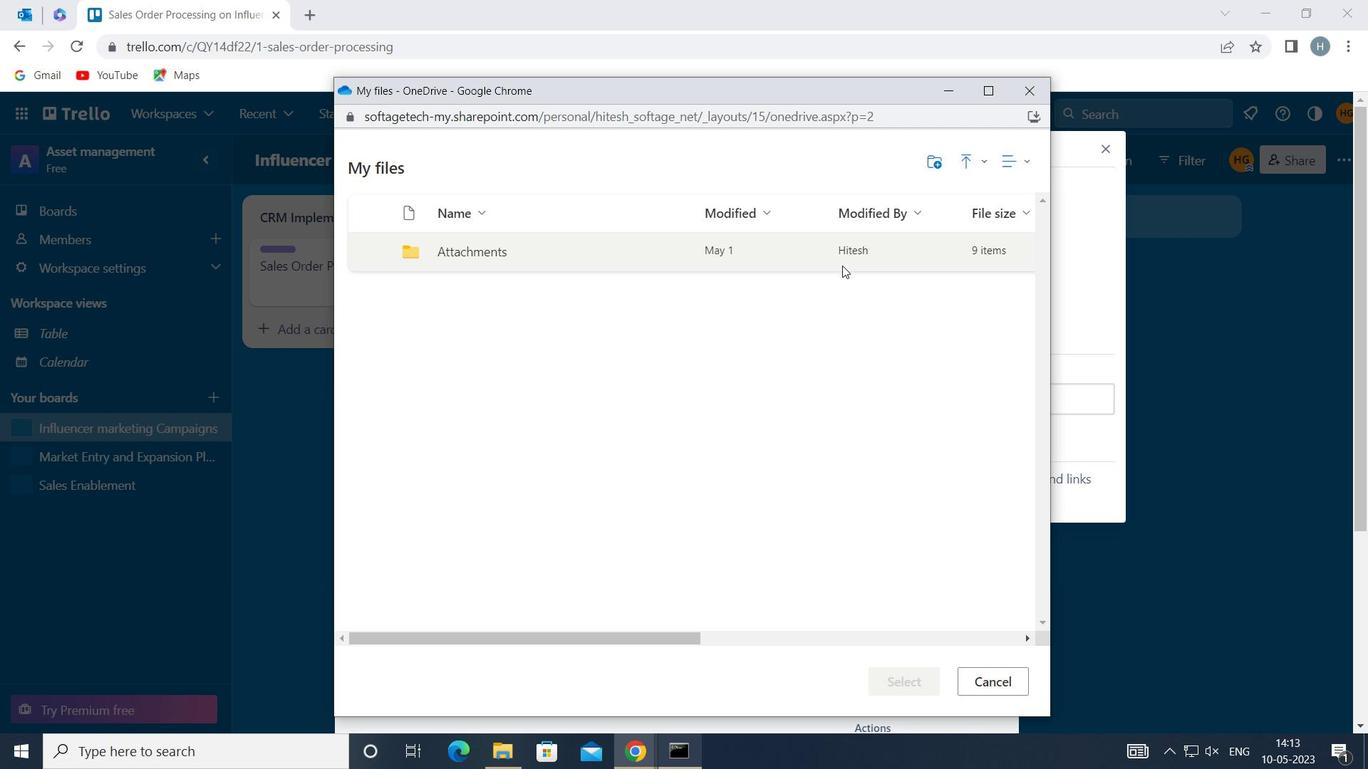 
Action: Mouse moved to (838, 263)
Screenshot: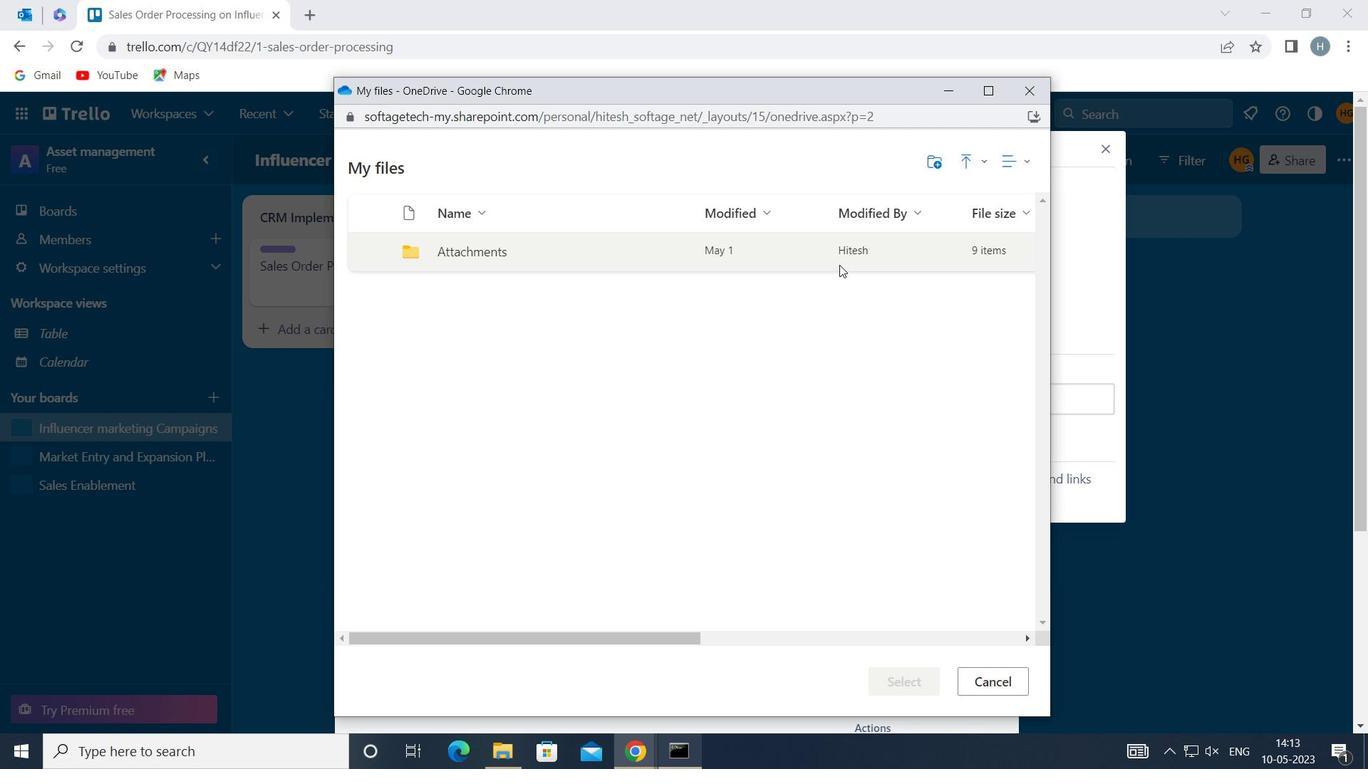 
Action: Mouse pressed left at (838, 263)
Screenshot: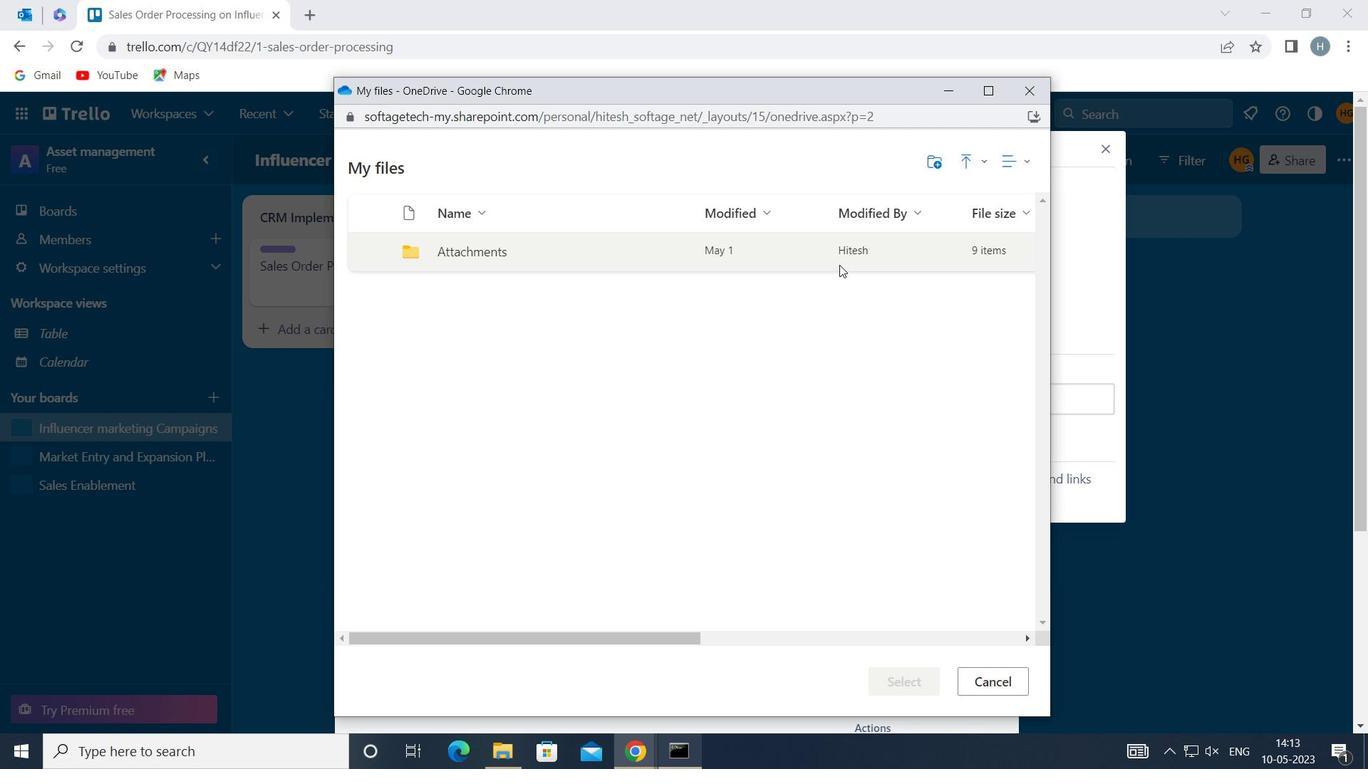 
Action: Mouse moved to (771, 287)
Screenshot: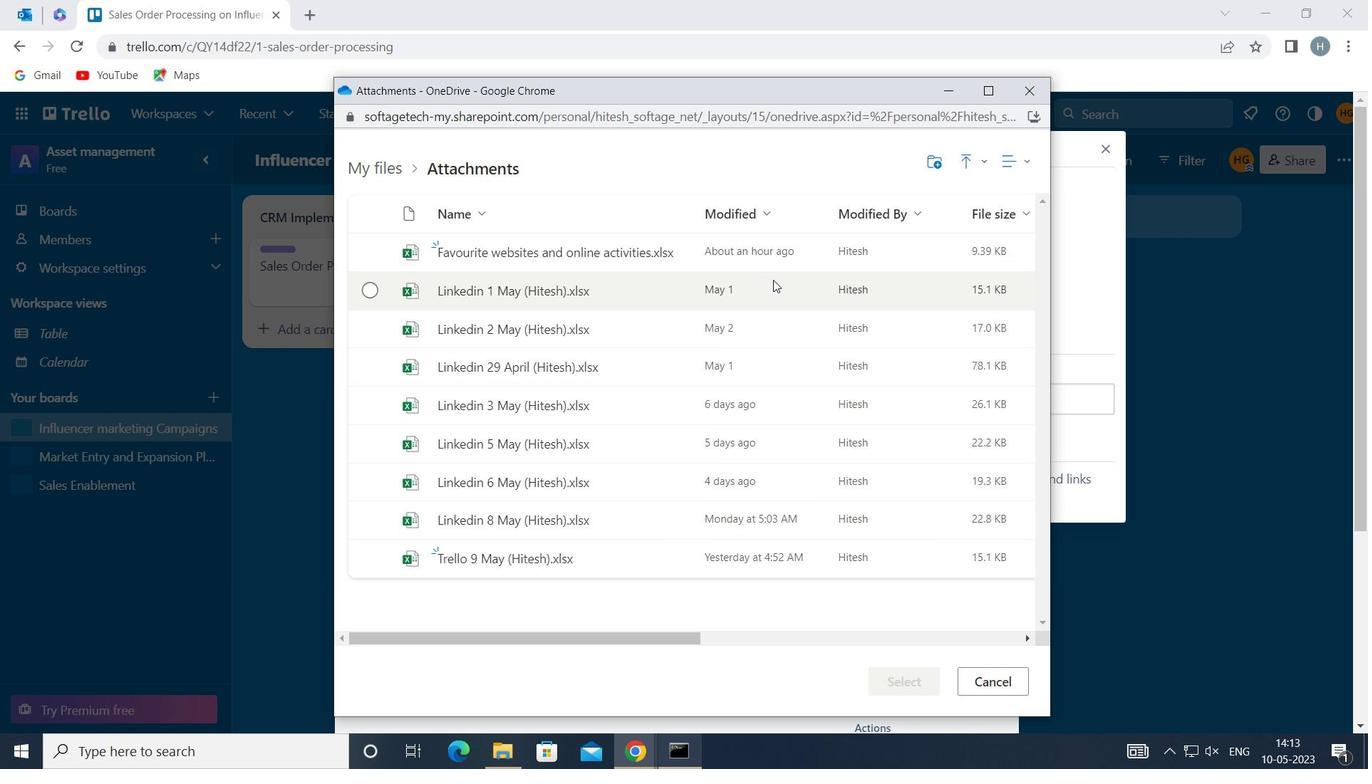 
Action: Mouse pressed left at (771, 287)
Screenshot: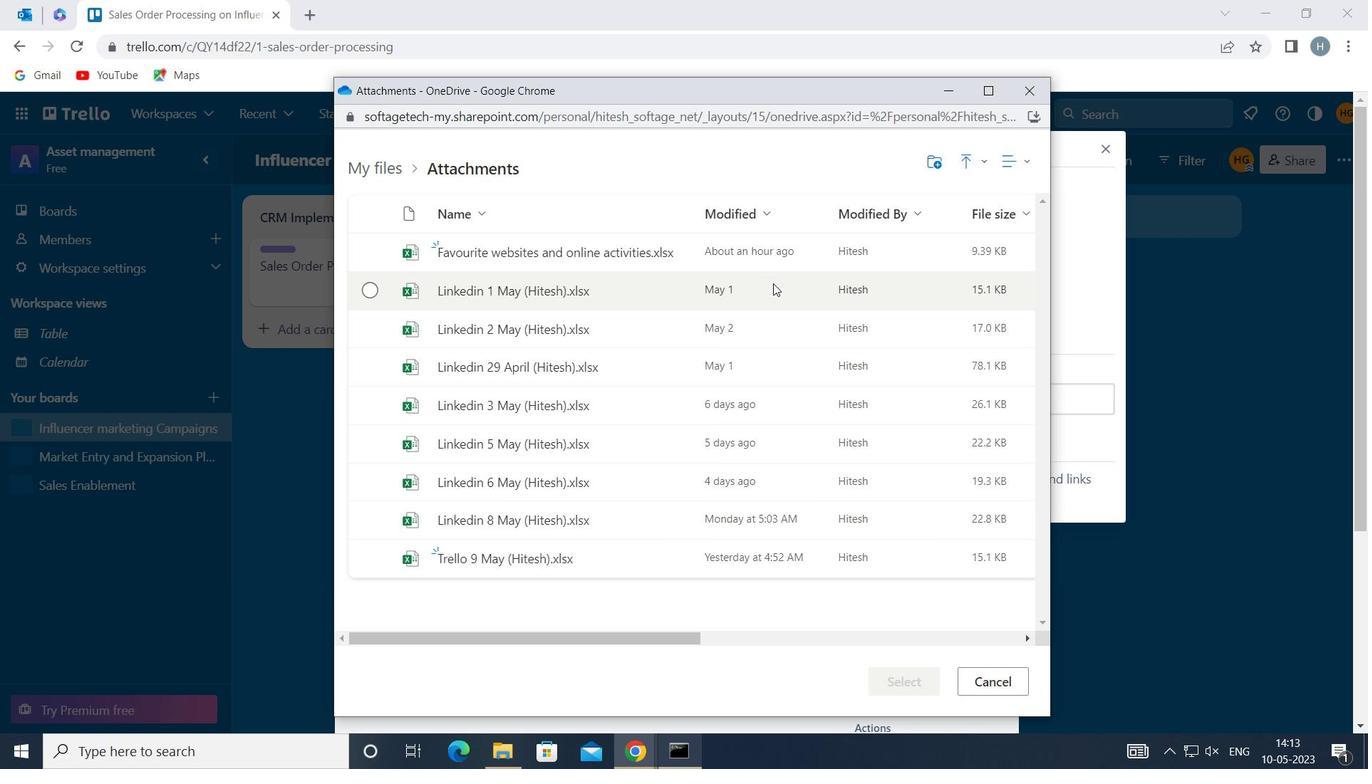 
Action: Mouse moved to (908, 683)
Screenshot: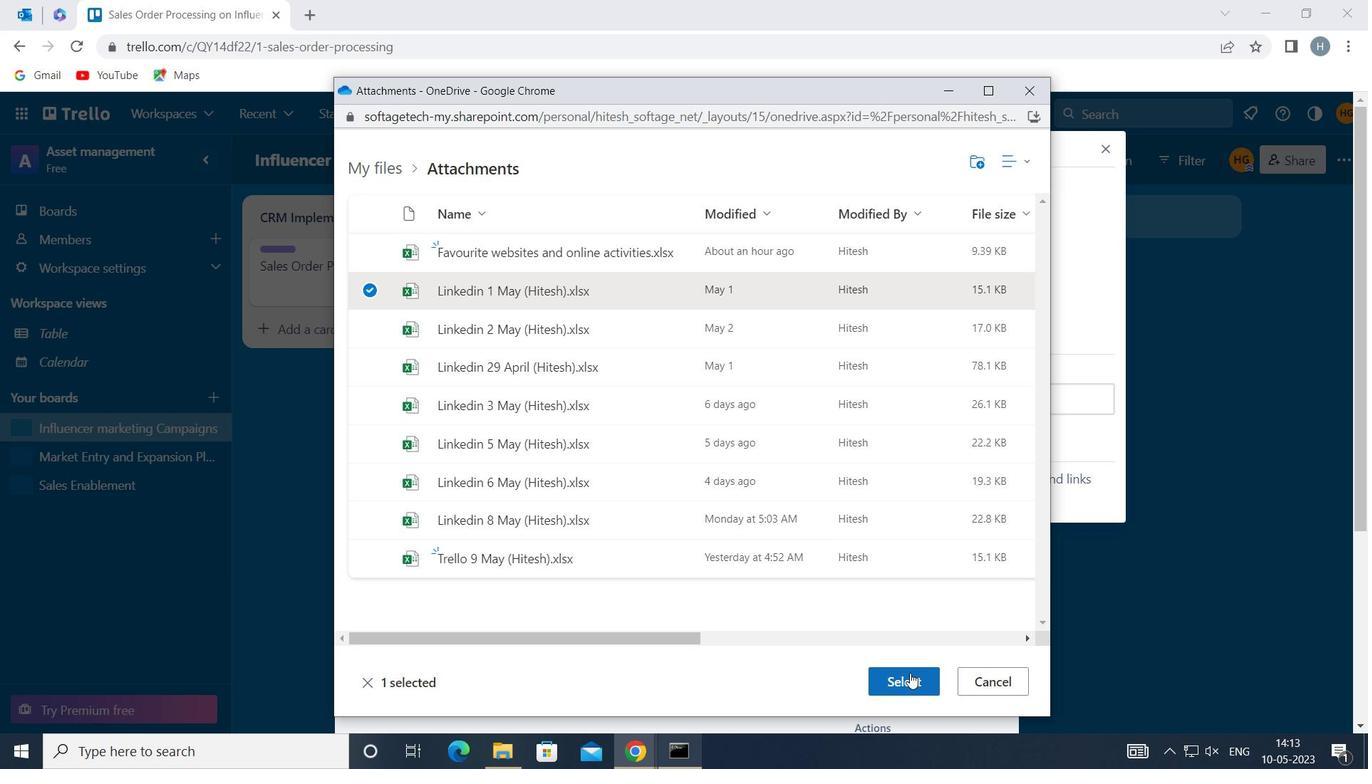 
Action: Mouse pressed left at (908, 683)
Screenshot: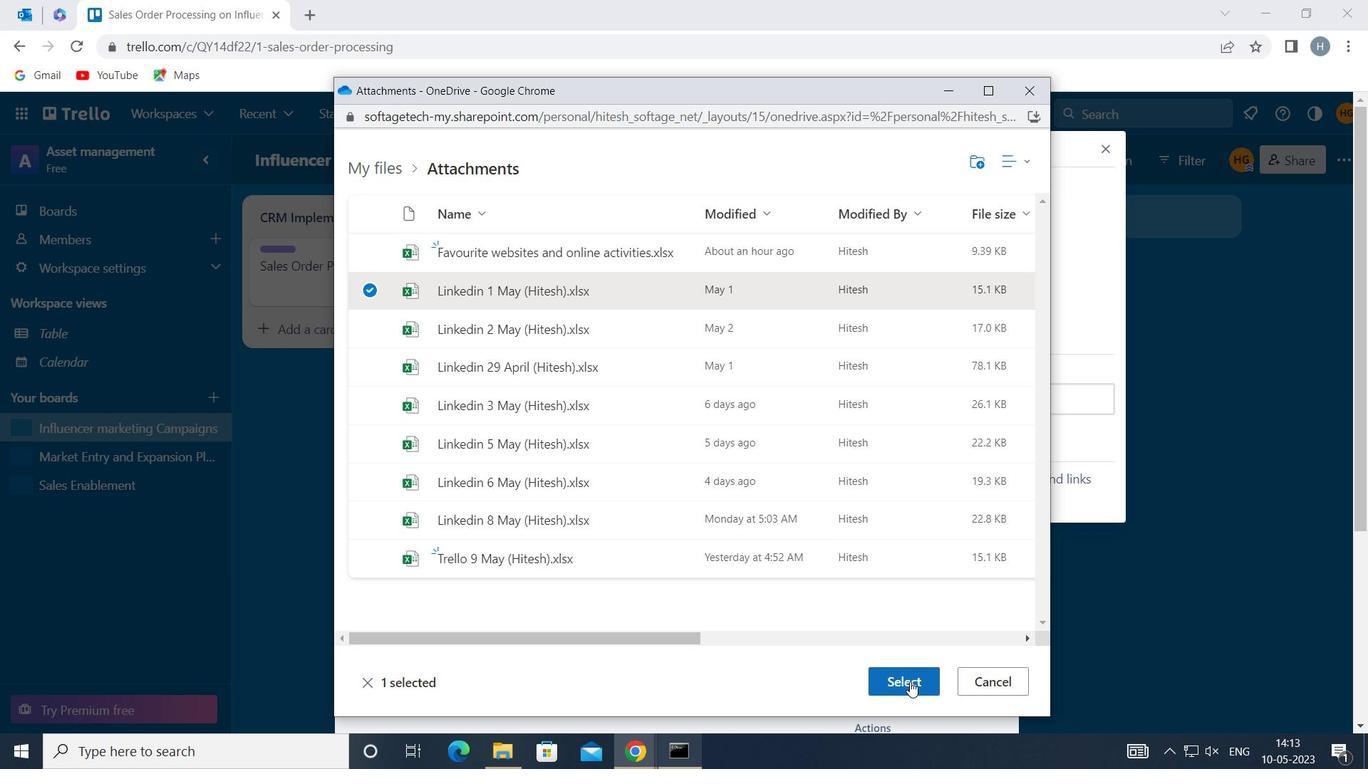 
Action: Mouse moved to (958, 489)
Screenshot: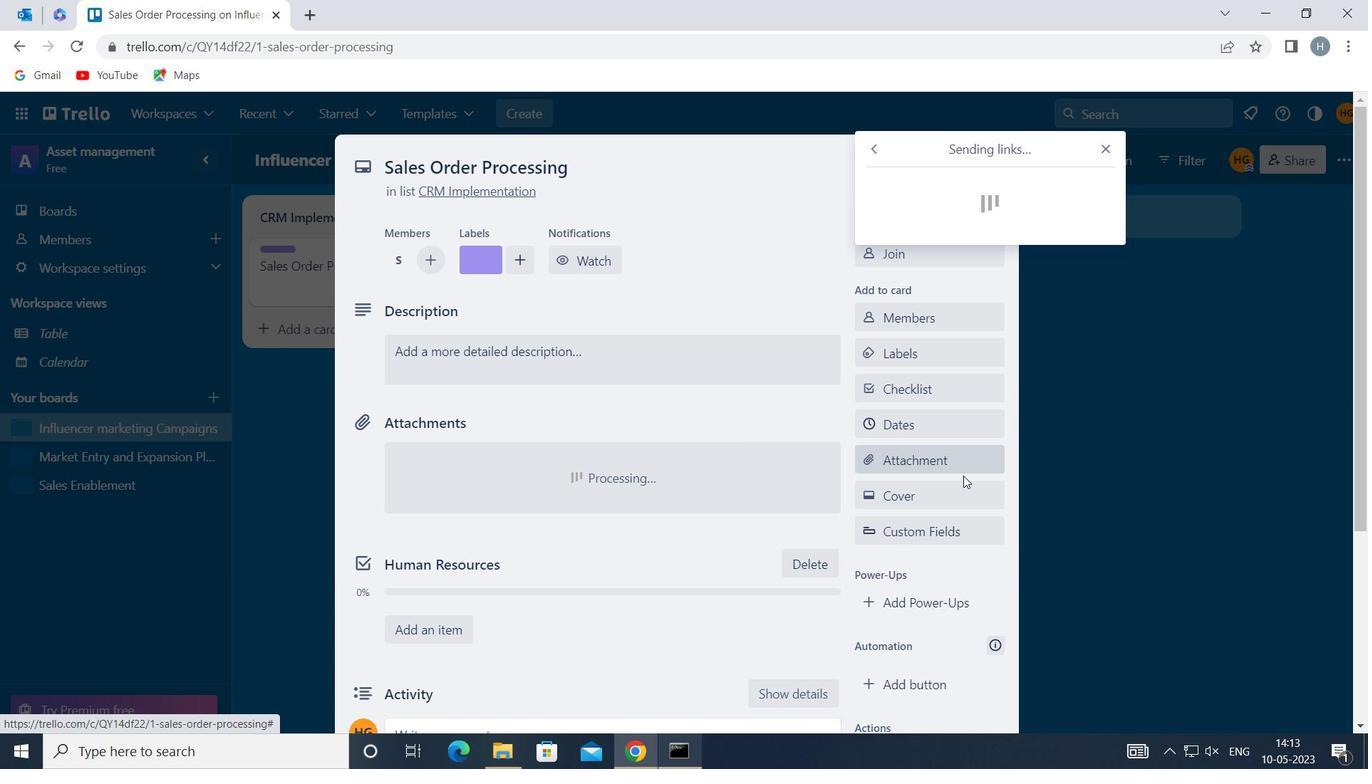 
Action: Mouse pressed left at (958, 489)
Screenshot: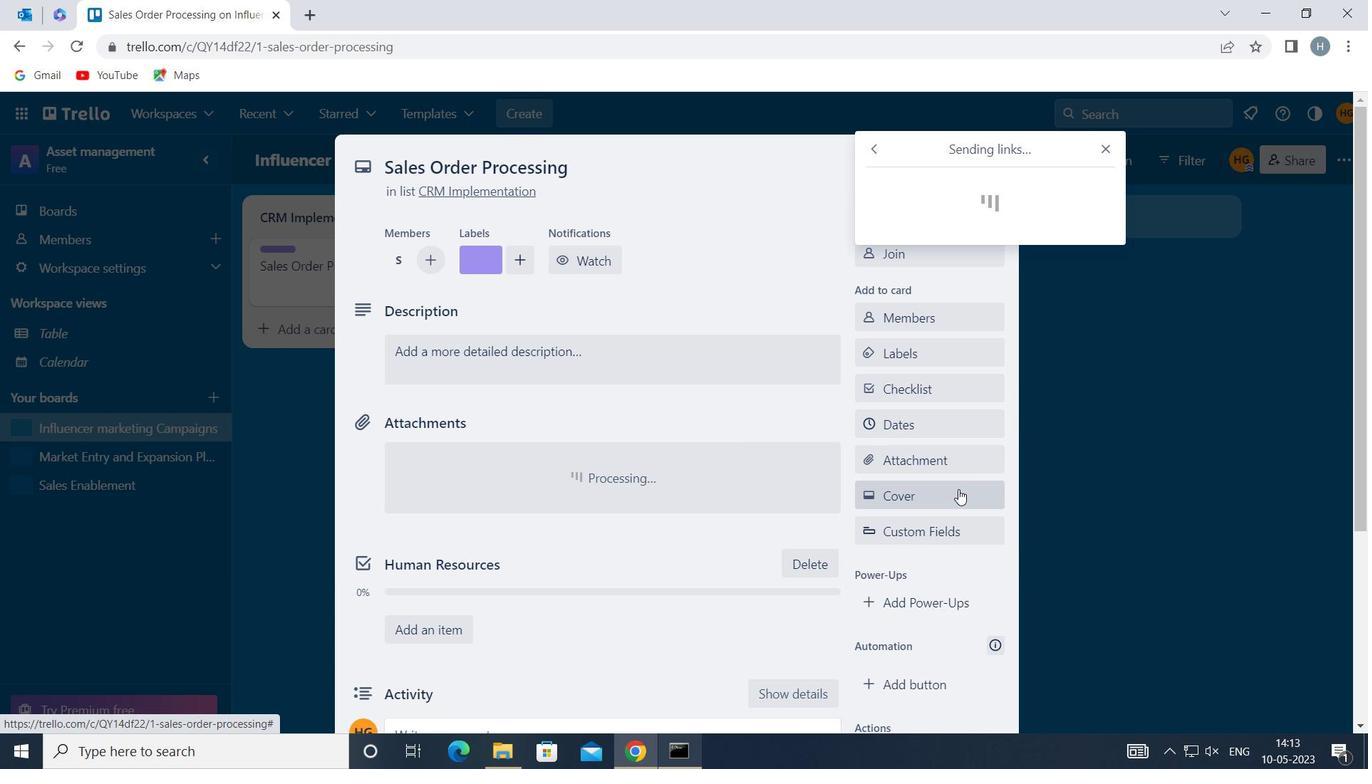 
Action: Mouse moved to (959, 482)
Screenshot: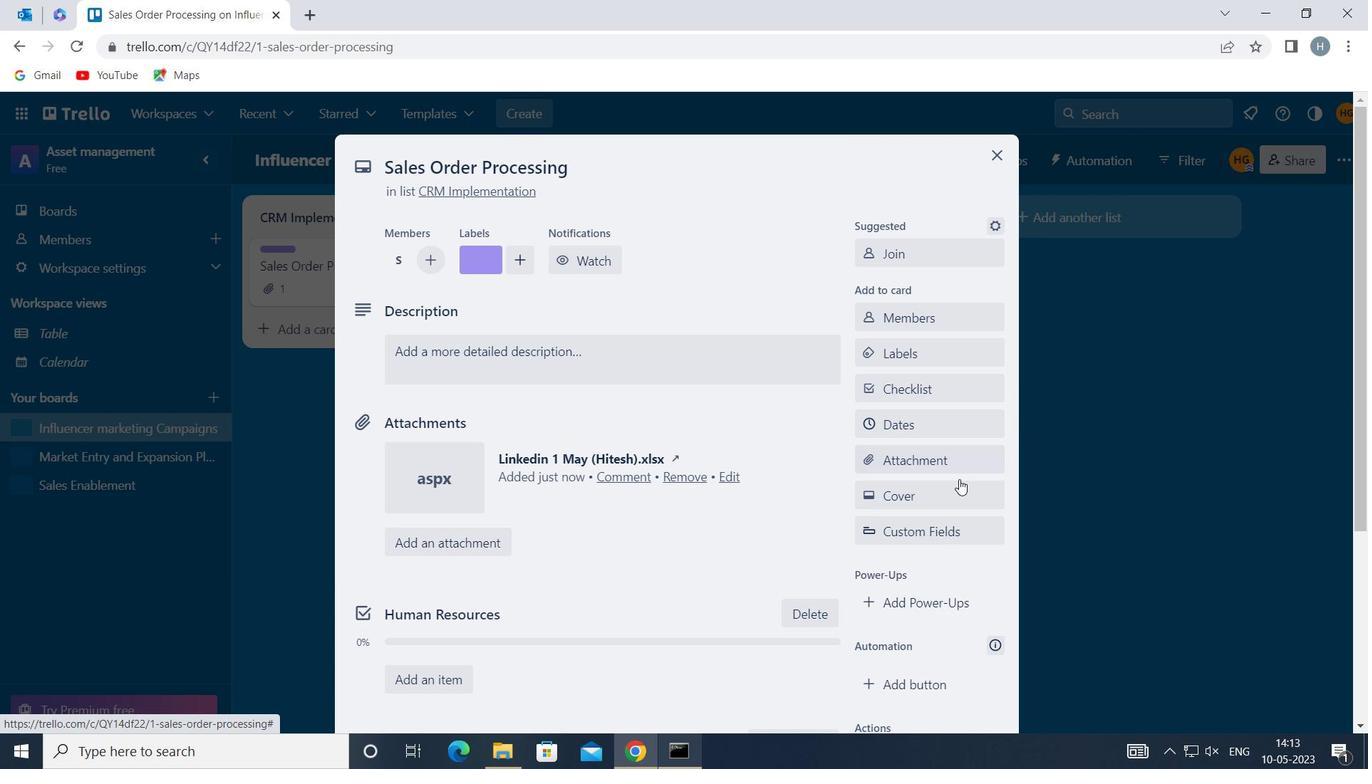 
Action: Mouse pressed left at (959, 482)
Screenshot: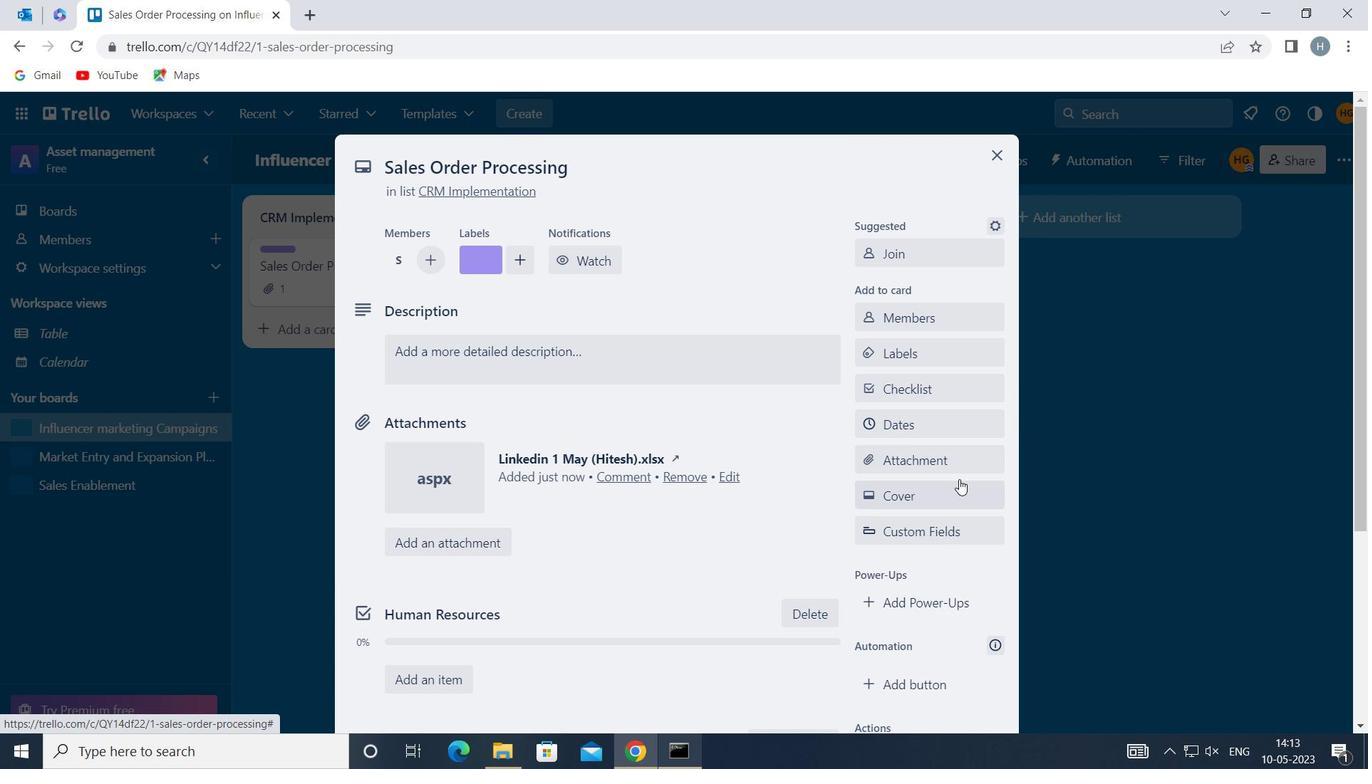 
Action: Mouse moved to (1098, 384)
Screenshot: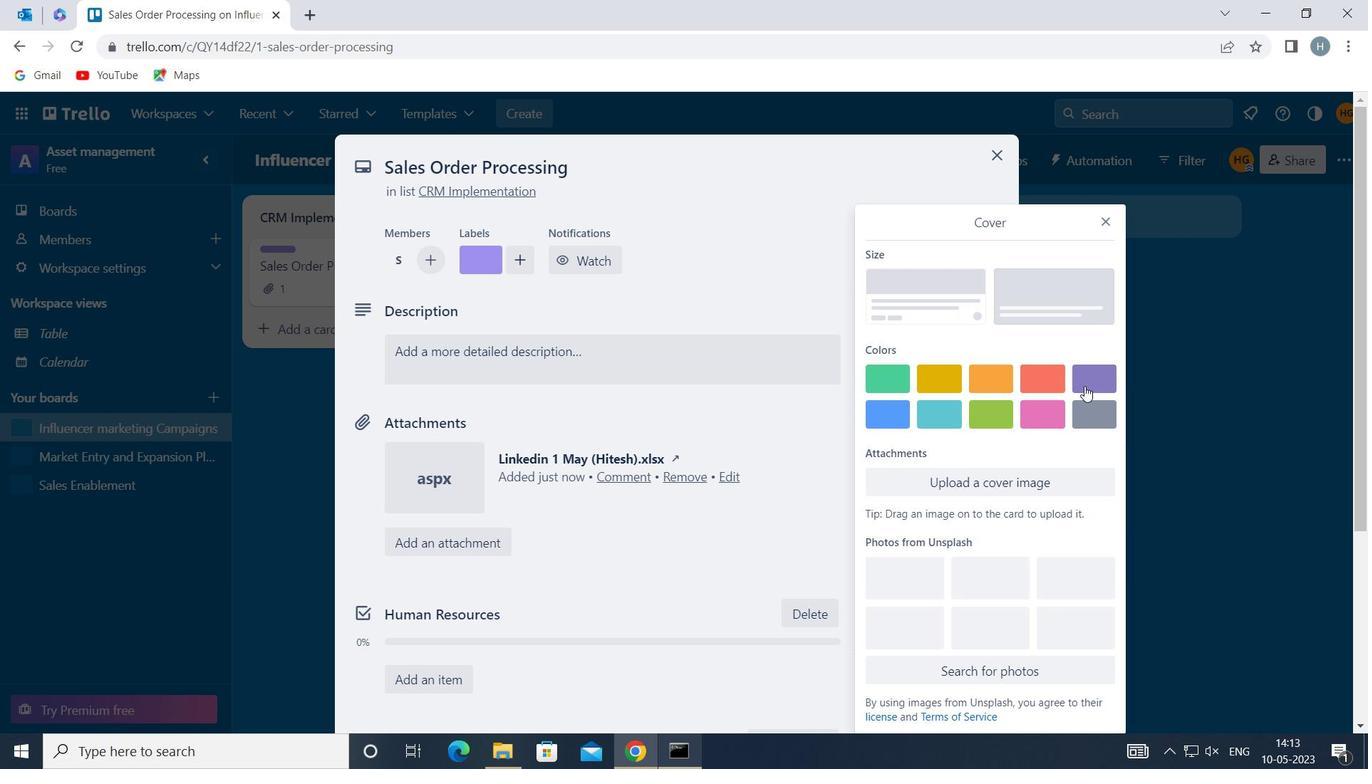 
Action: Mouse pressed left at (1098, 384)
Screenshot: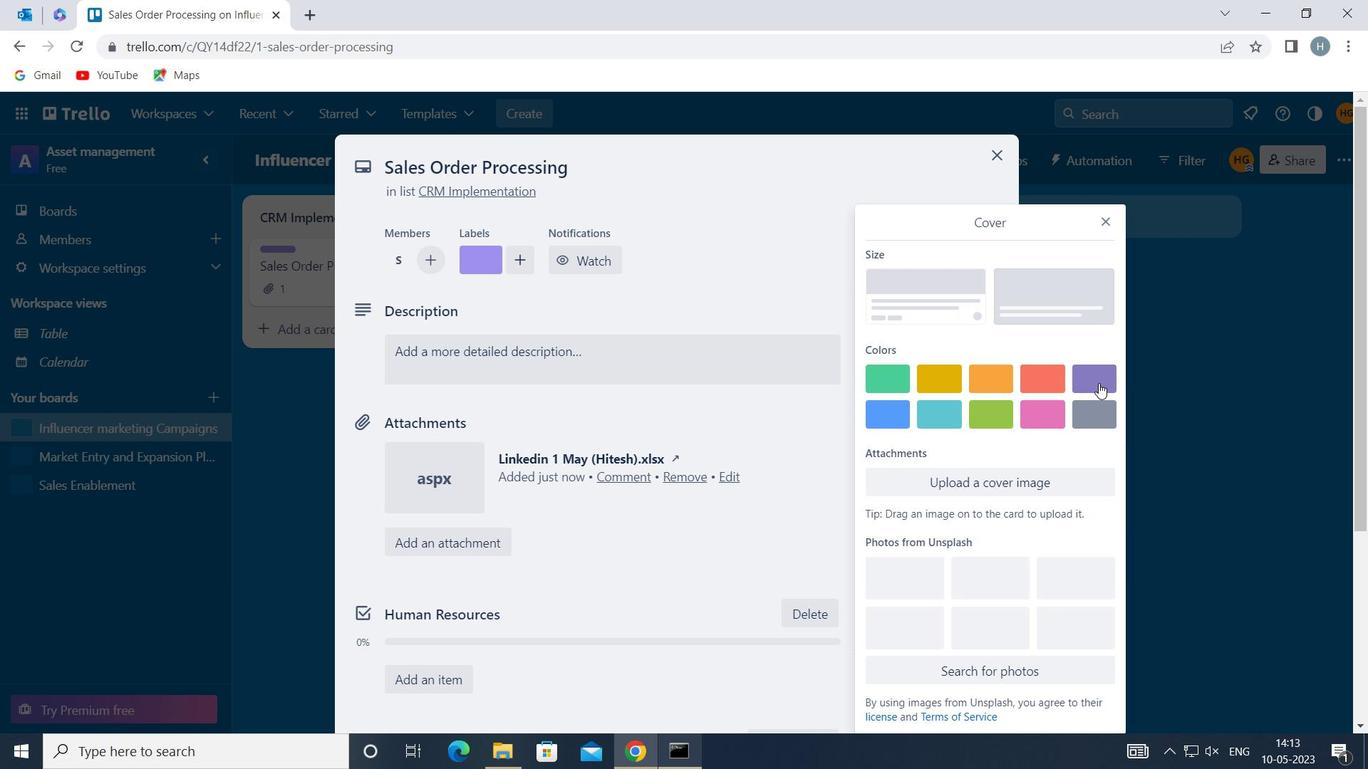 
Action: Mouse moved to (1108, 182)
Screenshot: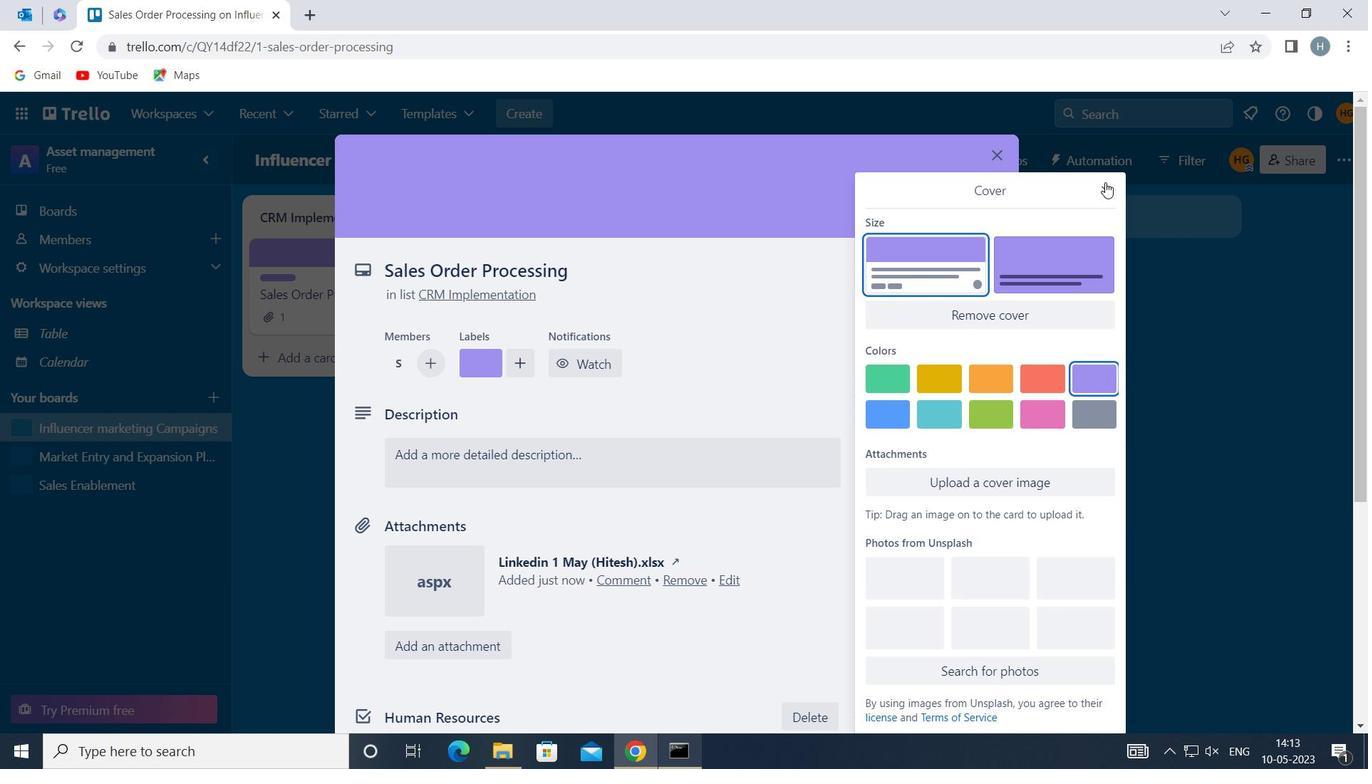 
Action: Mouse pressed left at (1108, 182)
Screenshot: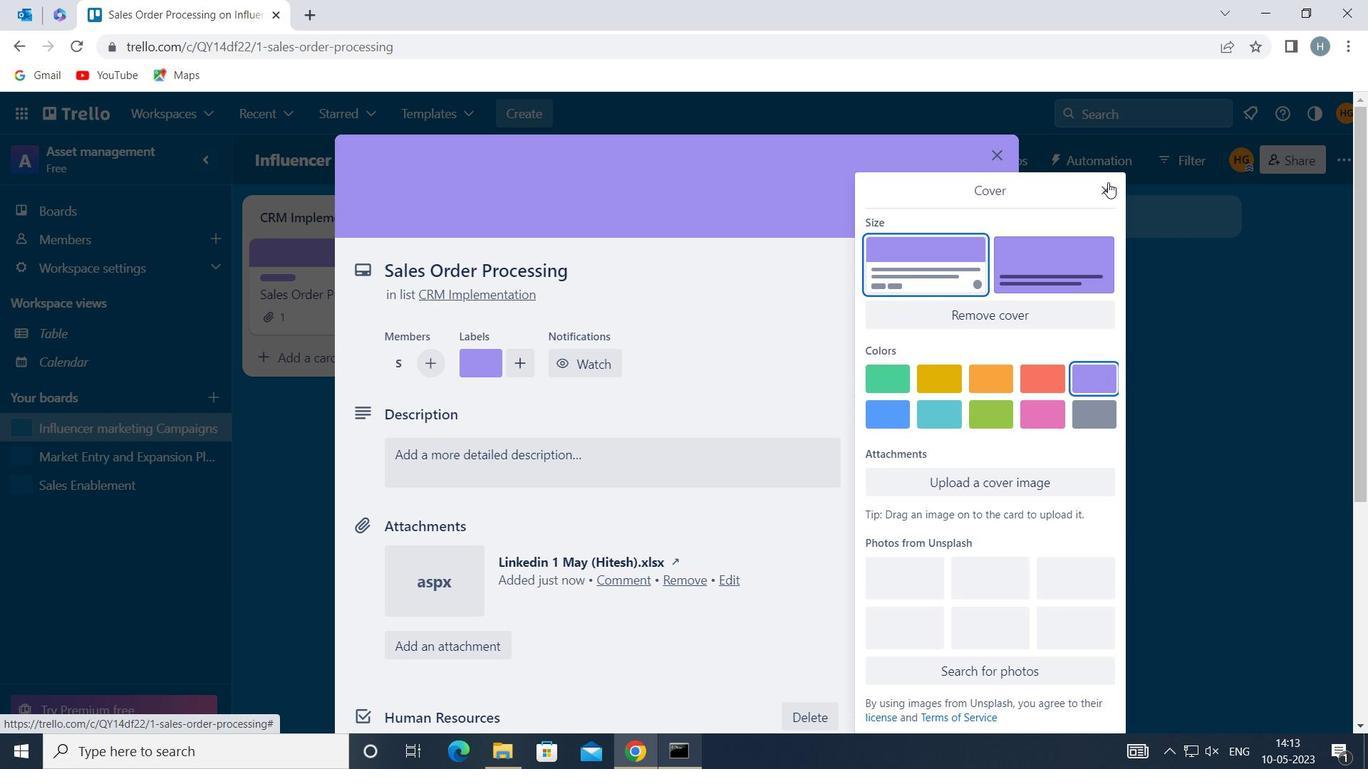 
Action: Mouse moved to (920, 444)
Screenshot: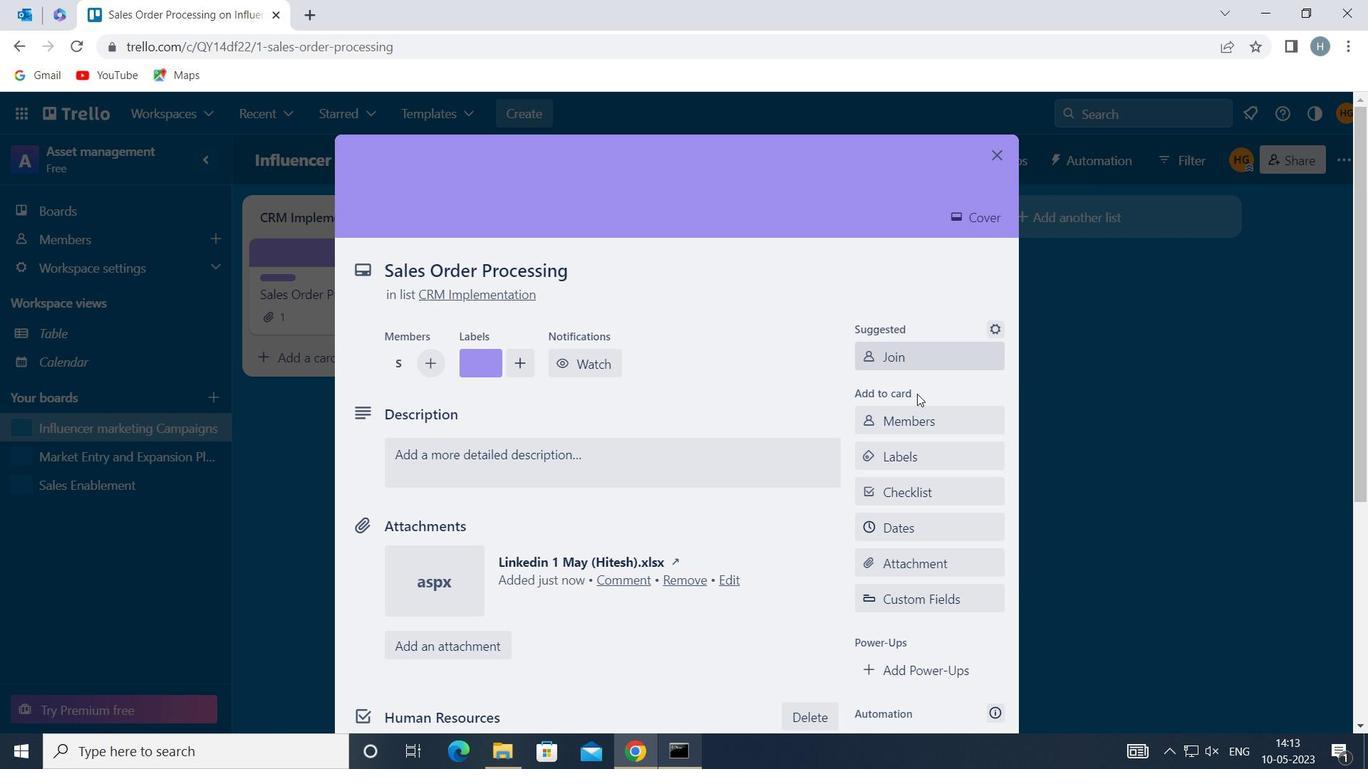 
Action: Mouse scrolled (920, 443) with delta (0, 0)
Screenshot: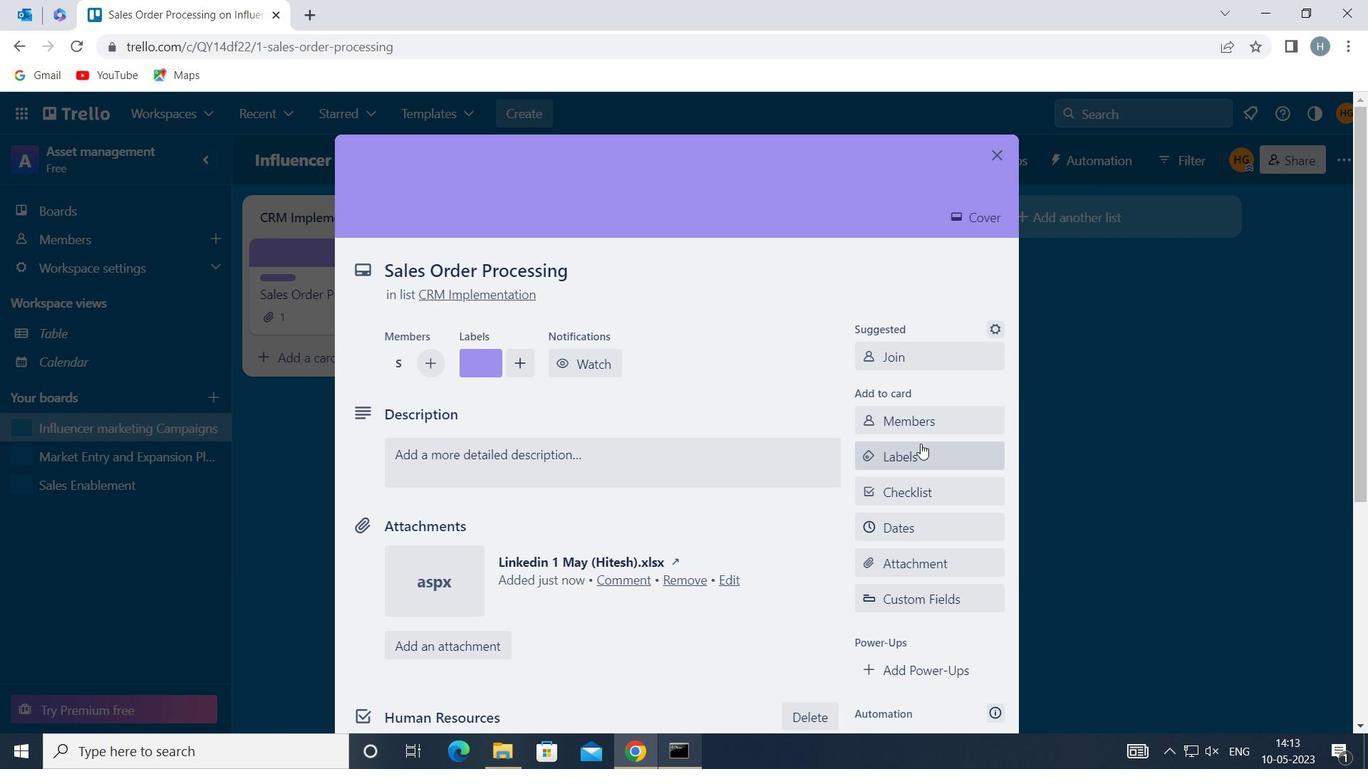
Action: Mouse moved to (711, 363)
Screenshot: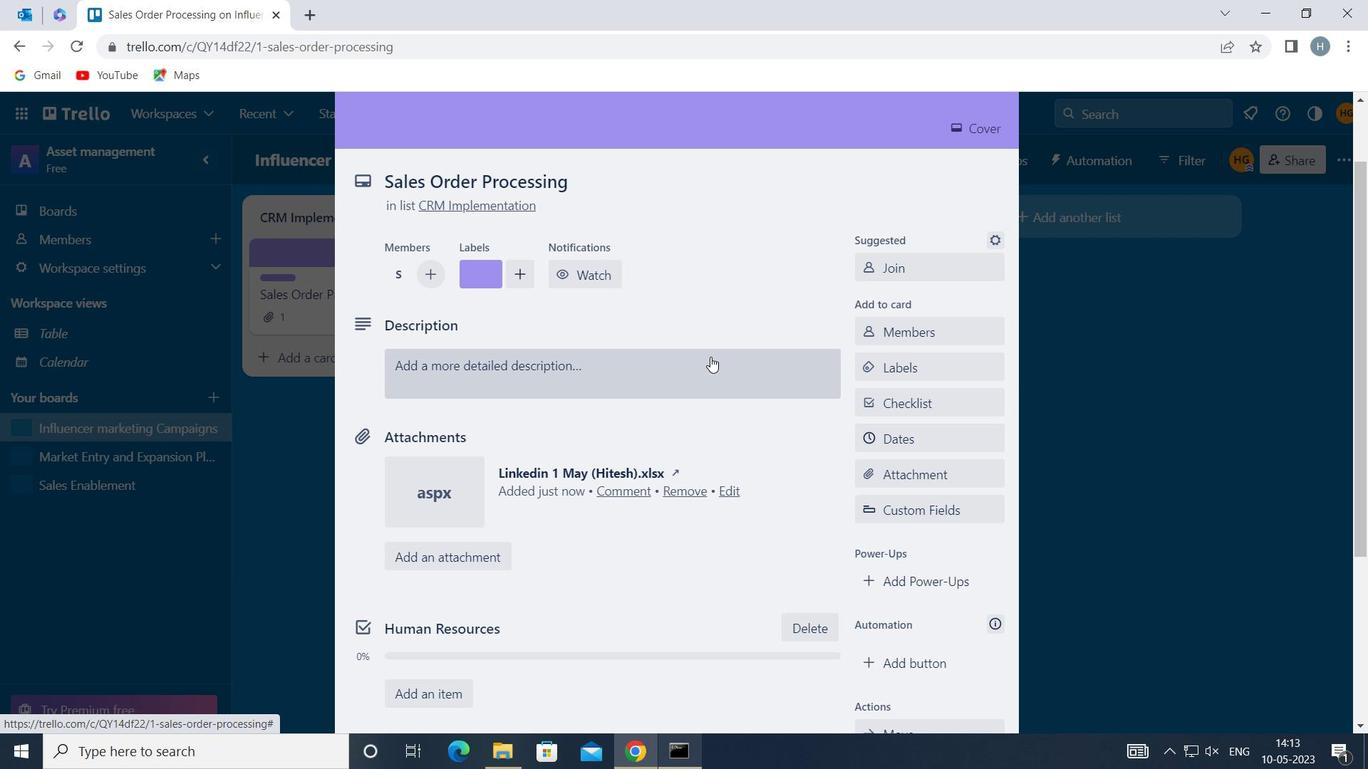 
Action: Mouse pressed left at (711, 363)
Screenshot: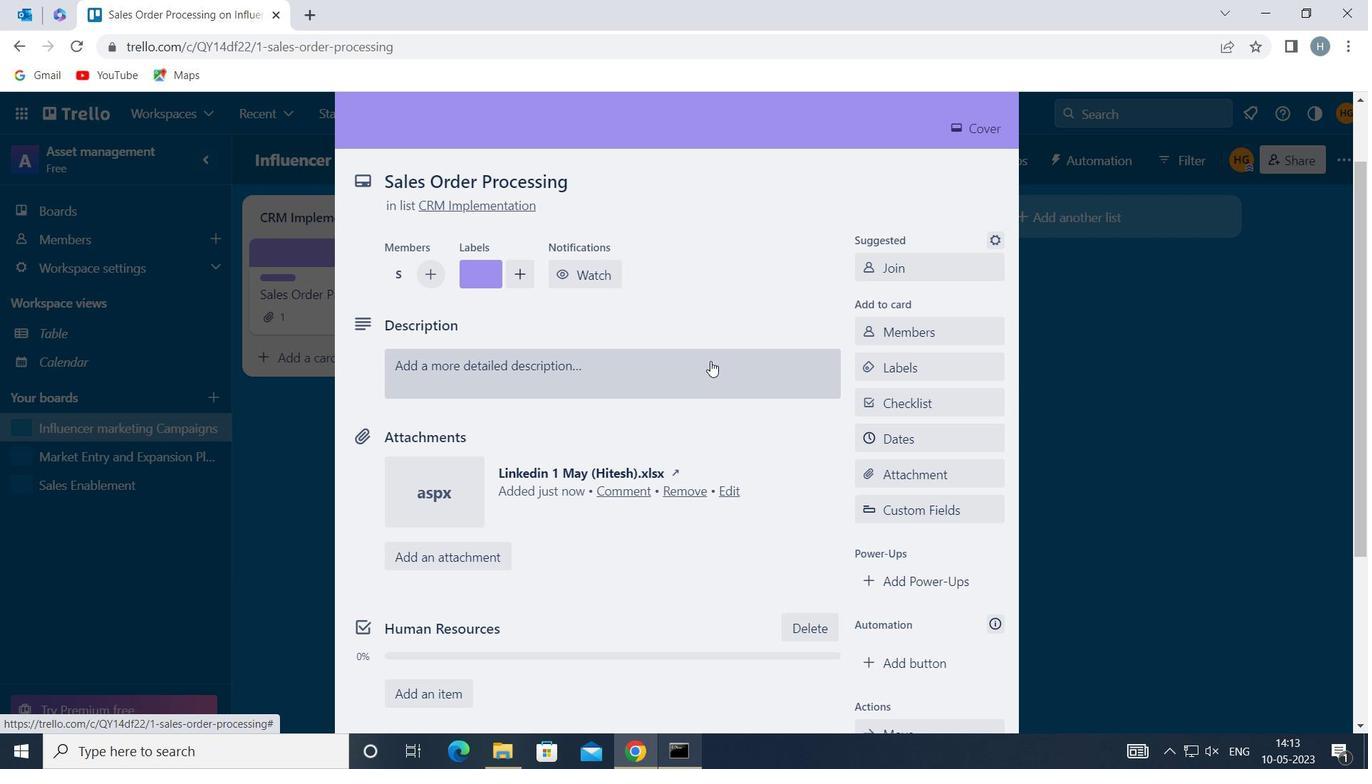 
Action: Mouse moved to (612, 421)
Screenshot: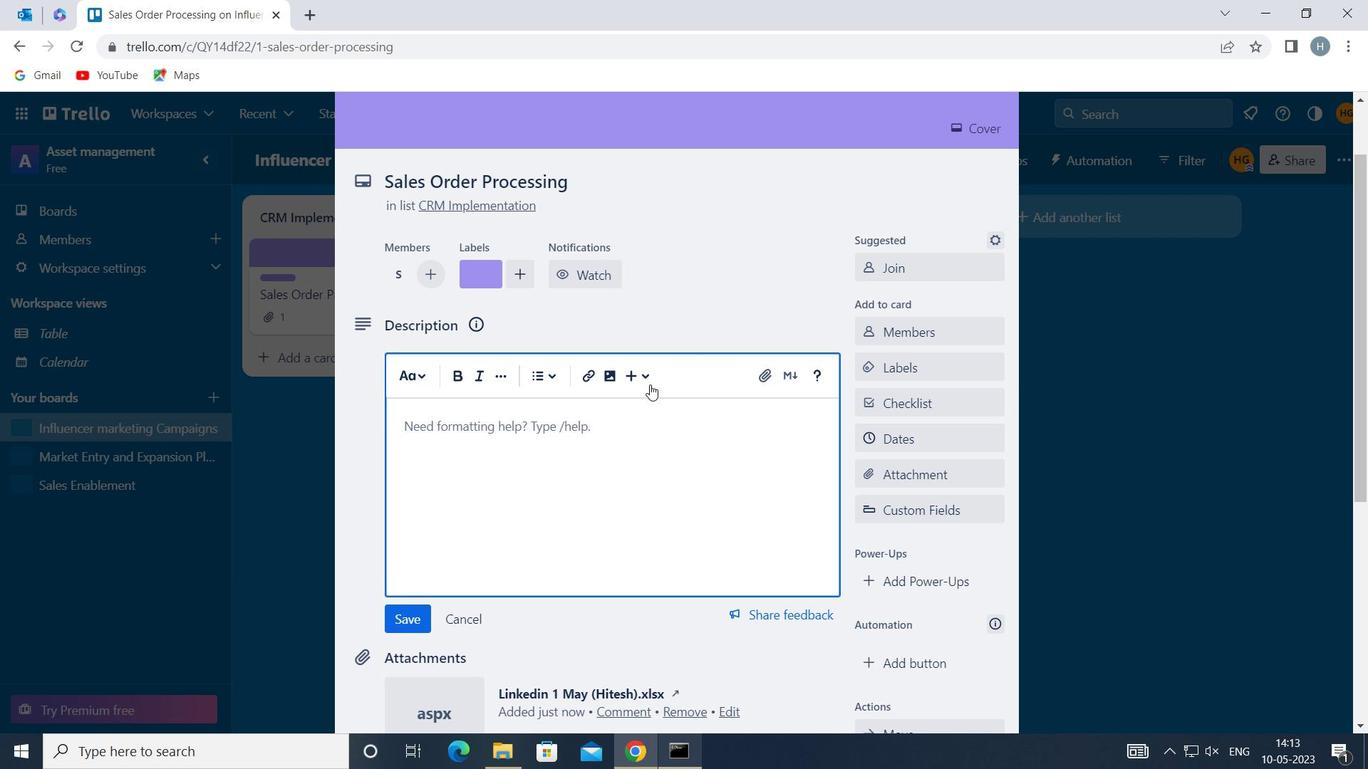 
Action: Mouse pressed left at (612, 421)
Screenshot: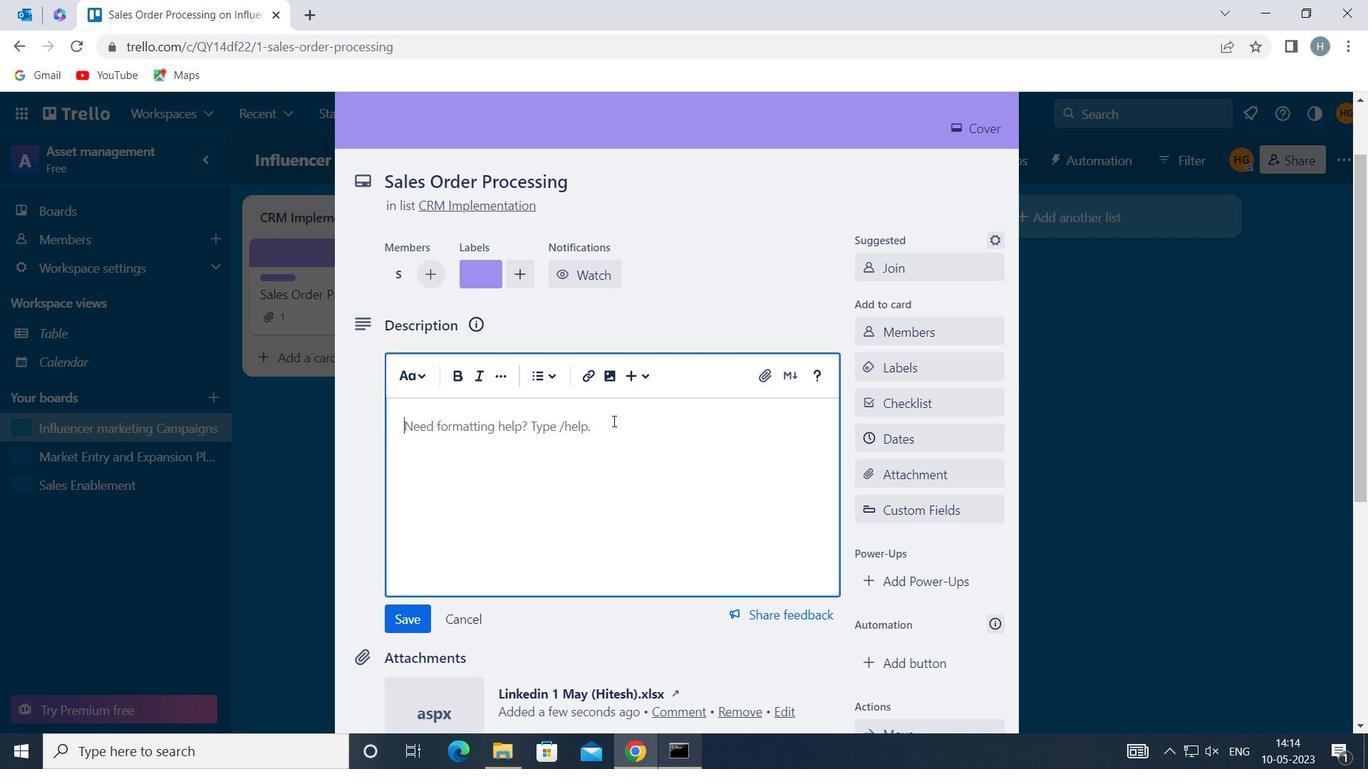 
Action: Key pressed <Key.shift>PLAN<Key.space>AND<Key.space><Key.shift>EXECUTIVE<Key.backspace><Key.backspace><Key.backspace>E<Key.space>COMA<Key.backspace>PANY<Key.space>TEAM-BUILDING<Key.space>ACTIVITY<Key.space>AT<Key.space>A<Key.space>HIKING<Key.space>TRAIL
Screenshot: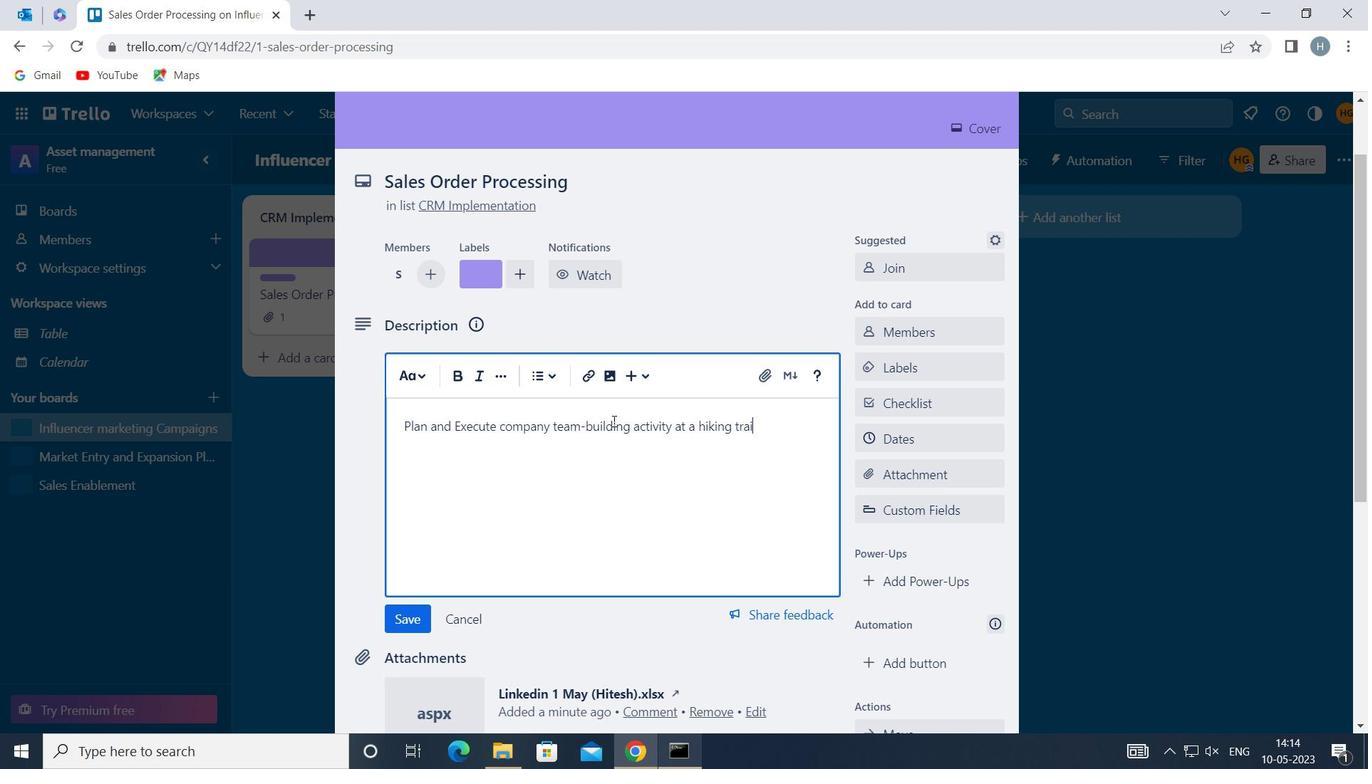
Action: Mouse moved to (414, 612)
Screenshot: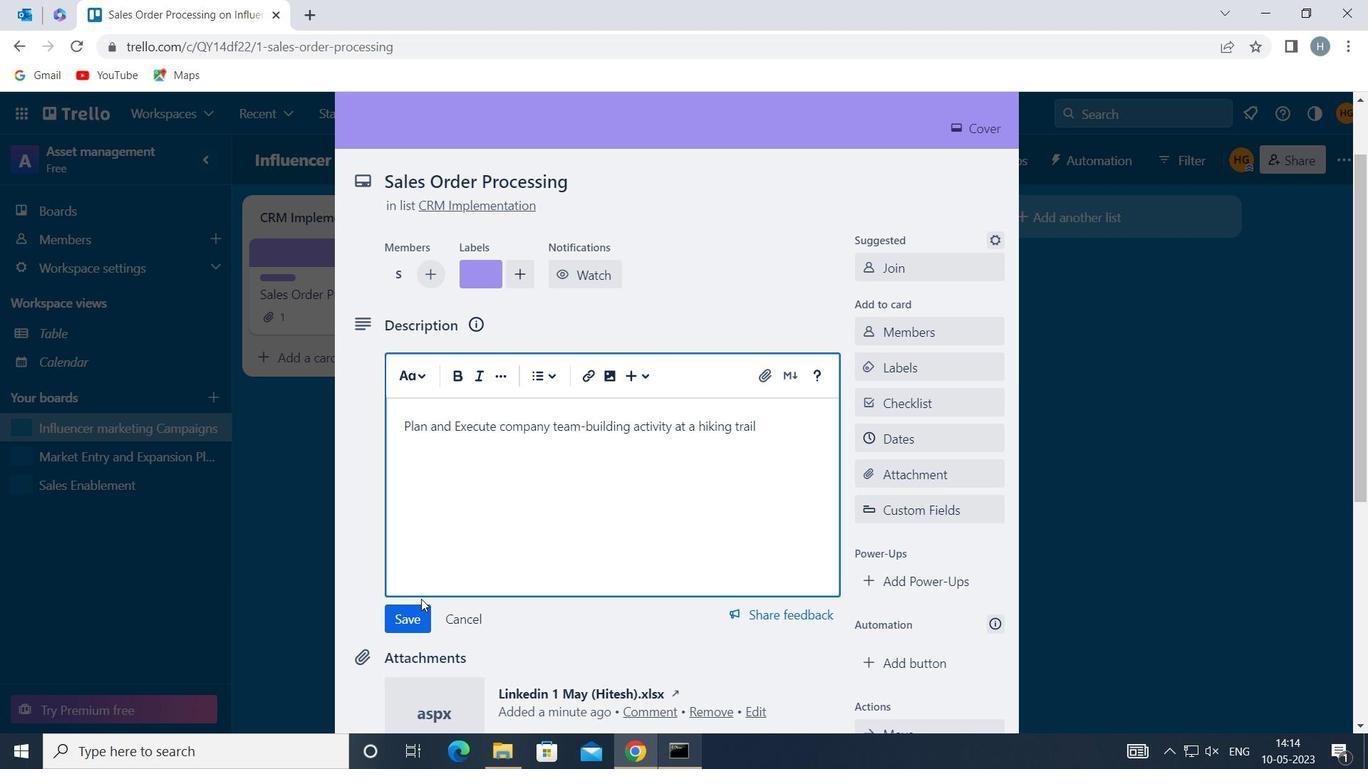
Action: Mouse pressed left at (414, 612)
Screenshot: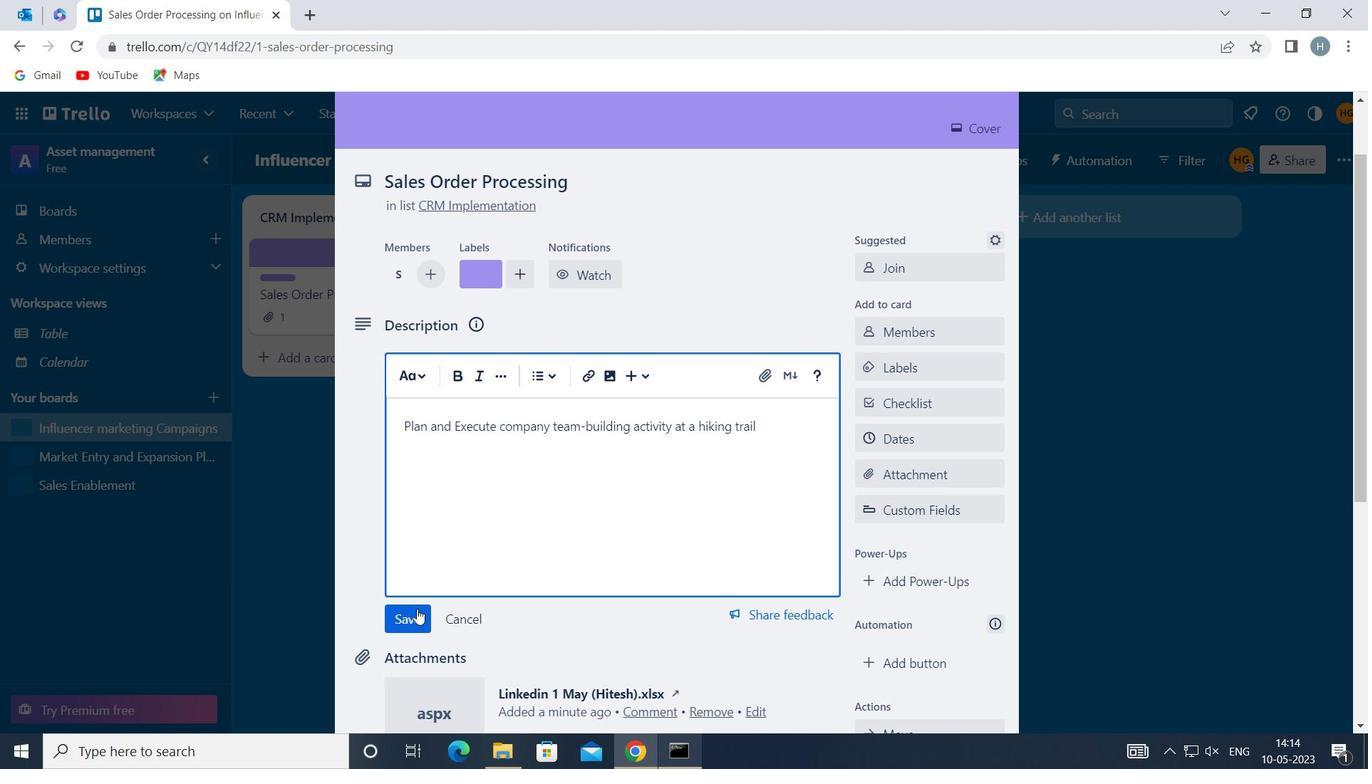 
Action: Mouse moved to (505, 530)
Screenshot: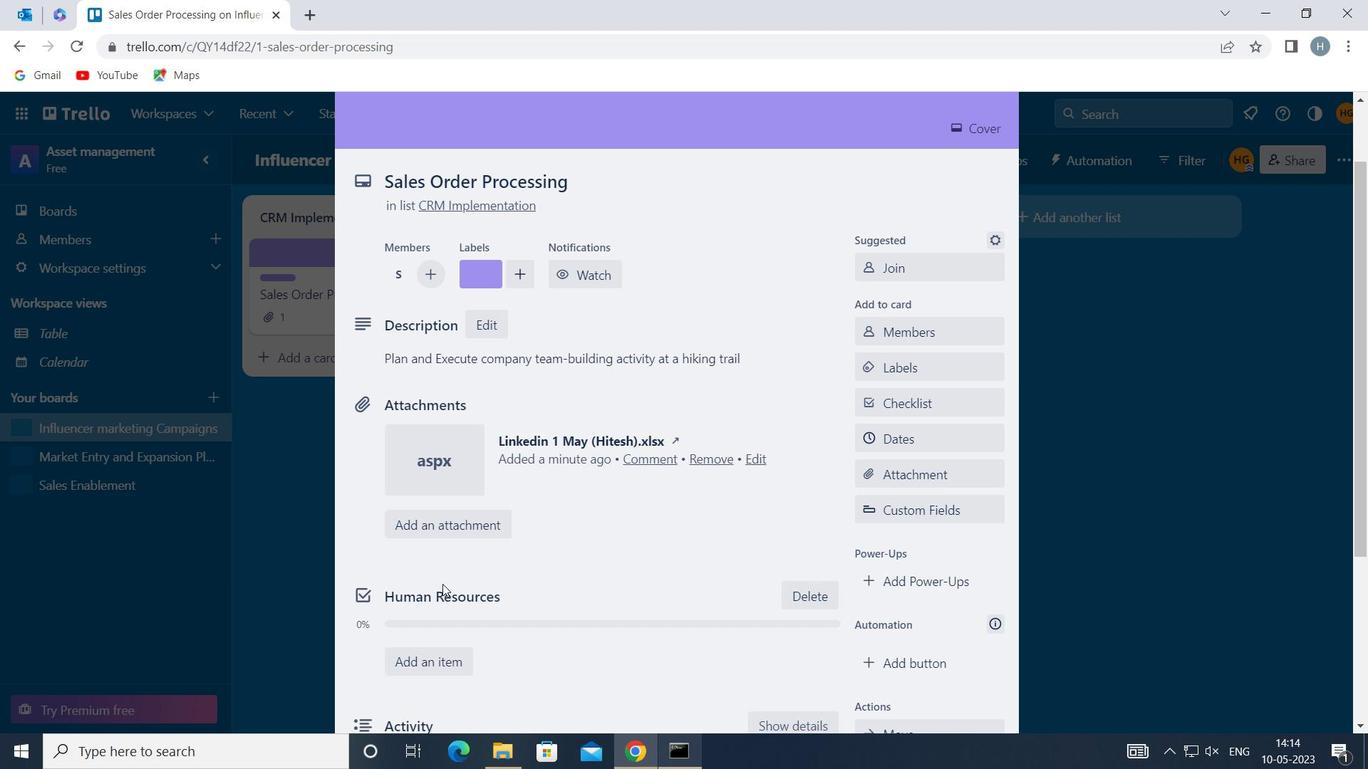 
Action: Mouse scrolled (505, 529) with delta (0, 0)
Screenshot: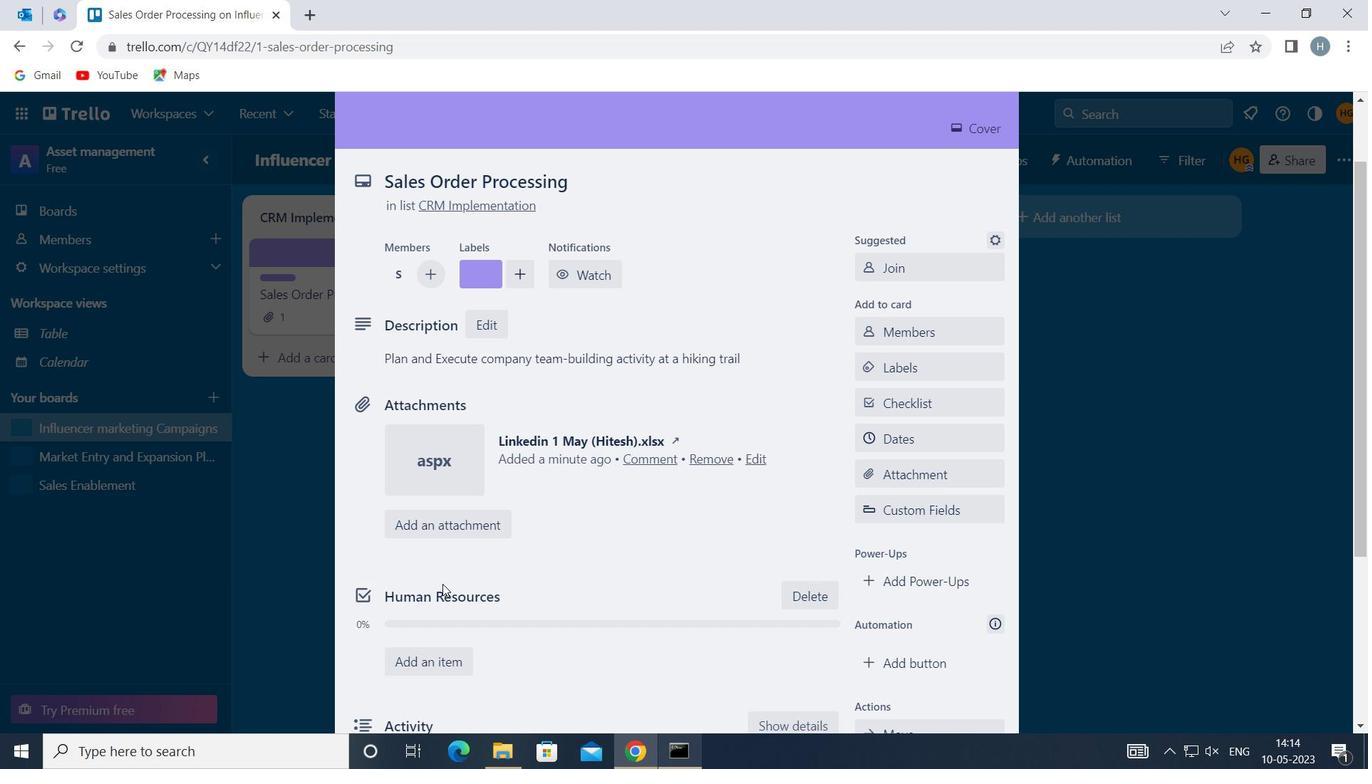 
Action: Mouse scrolled (505, 529) with delta (0, 0)
Screenshot: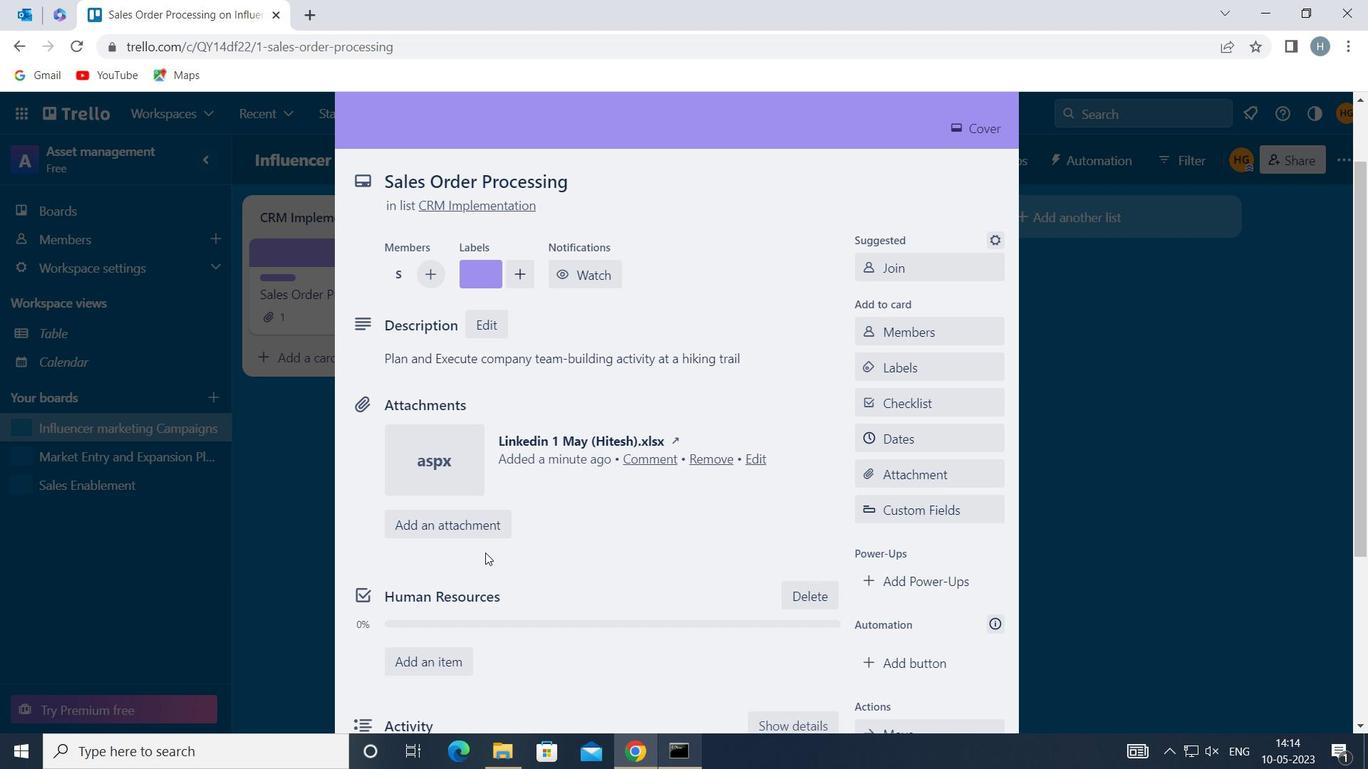 
Action: Mouse scrolled (505, 529) with delta (0, 0)
Screenshot: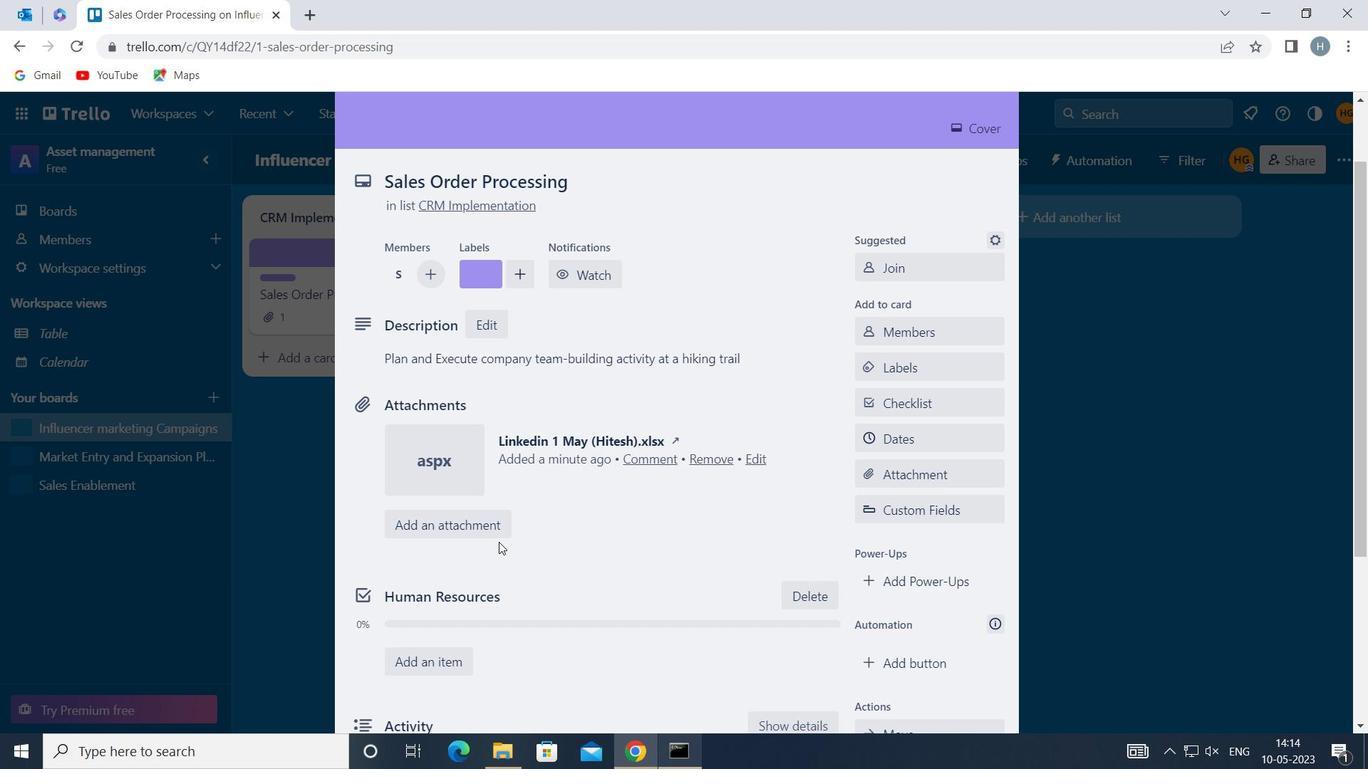 
Action: Mouse moved to (505, 528)
Screenshot: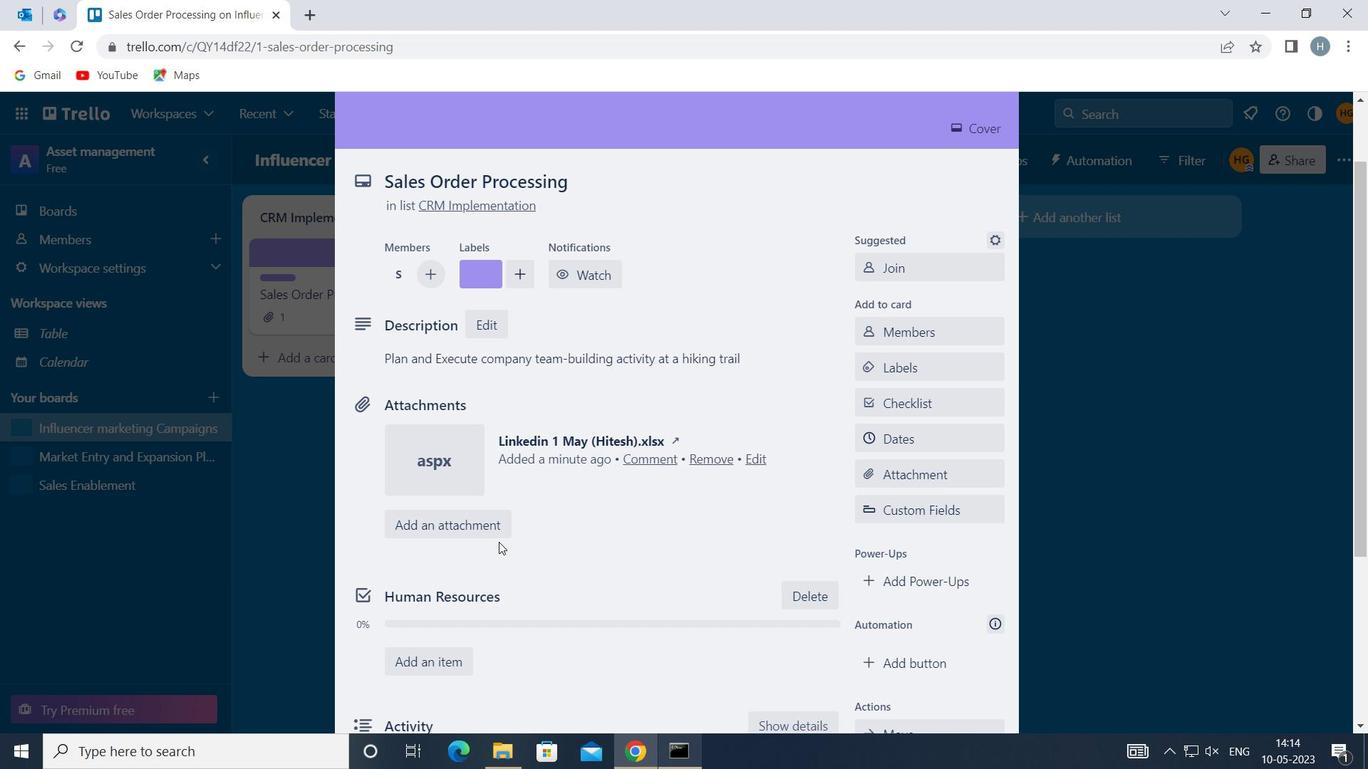 
Action: Mouse scrolled (505, 527) with delta (0, 0)
Screenshot: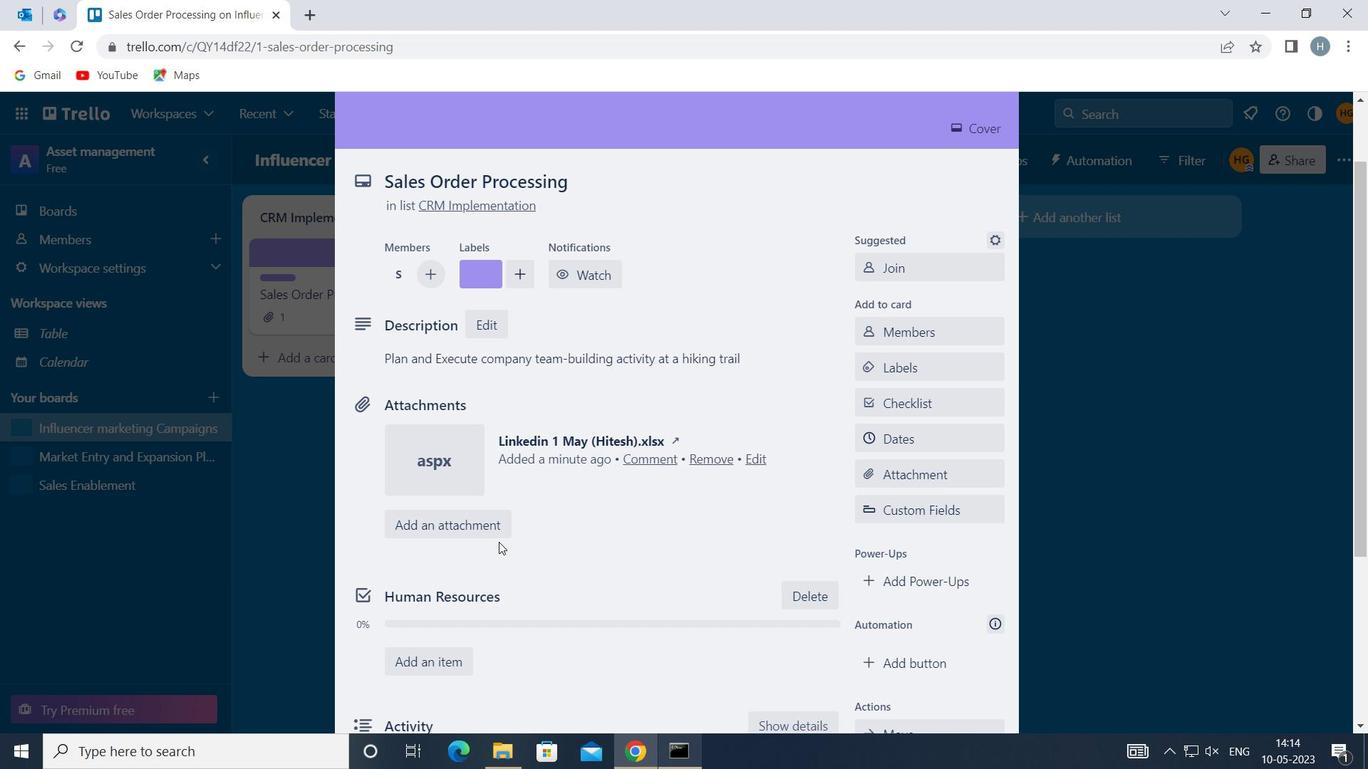 
Action: Mouse moved to (534, 500)
Screenshot: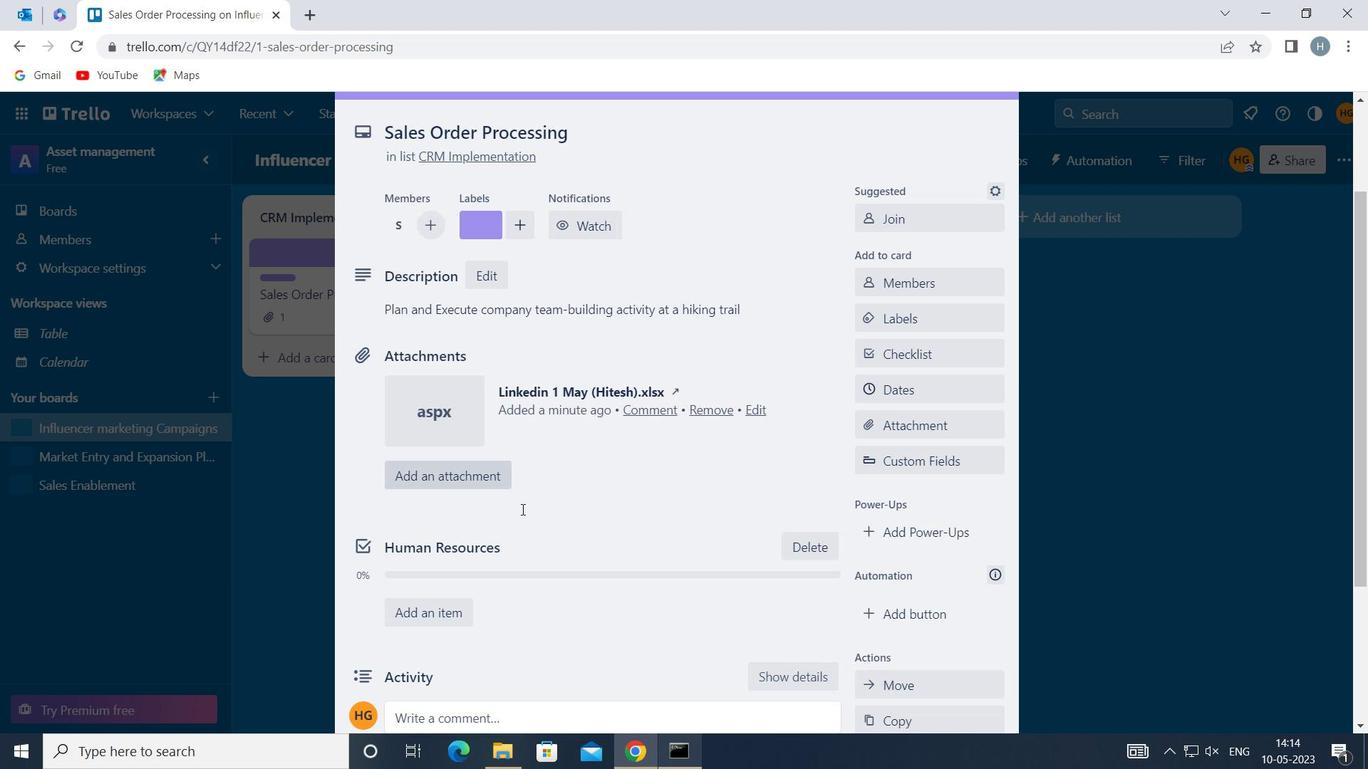 
Action: Mouse scrolled (534, 500) with delta (0, 0)
Screenshot: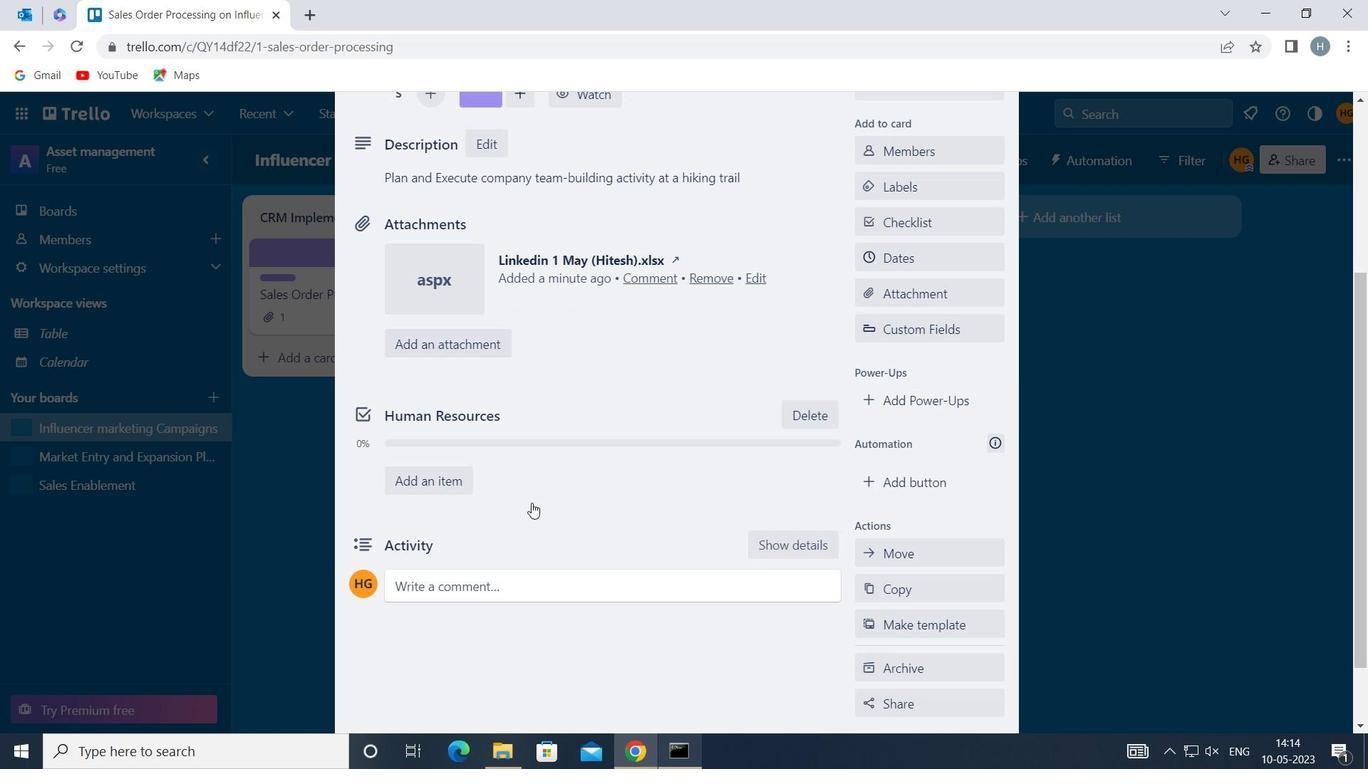 
Action: Mouse scrolled (534, 500) with delta (0, 0)
Screenshot: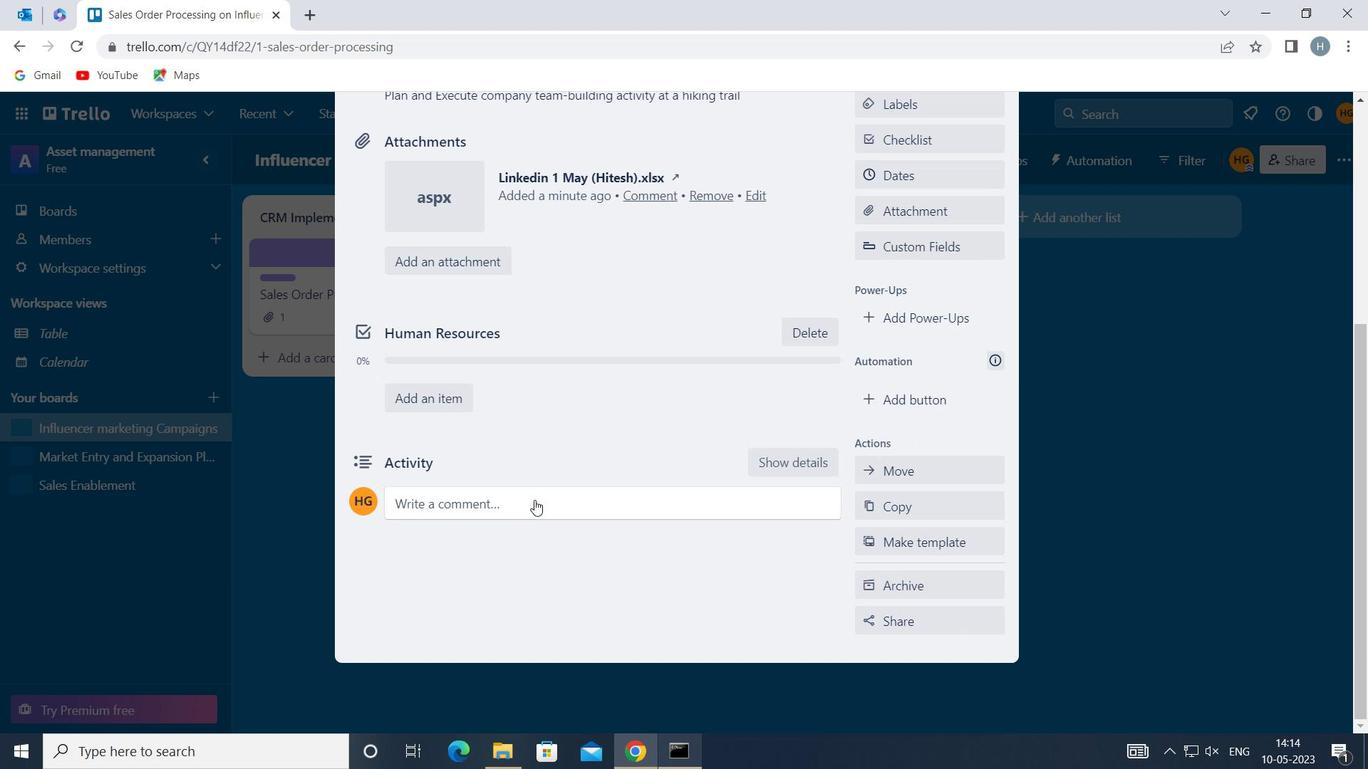 
Action: Mouse moved to (562, 503)
Screenshot: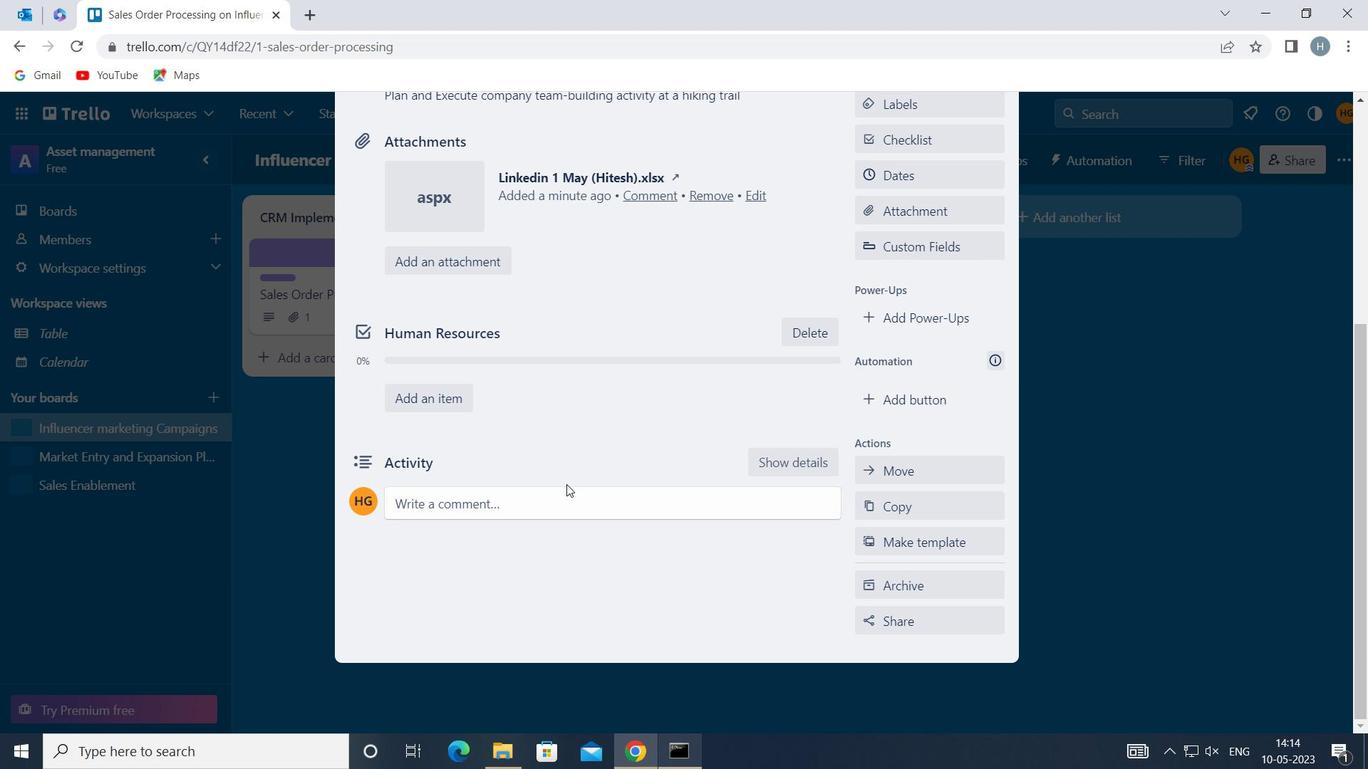 
Action: Mouse pressed left at (562, 503)
Screenshot: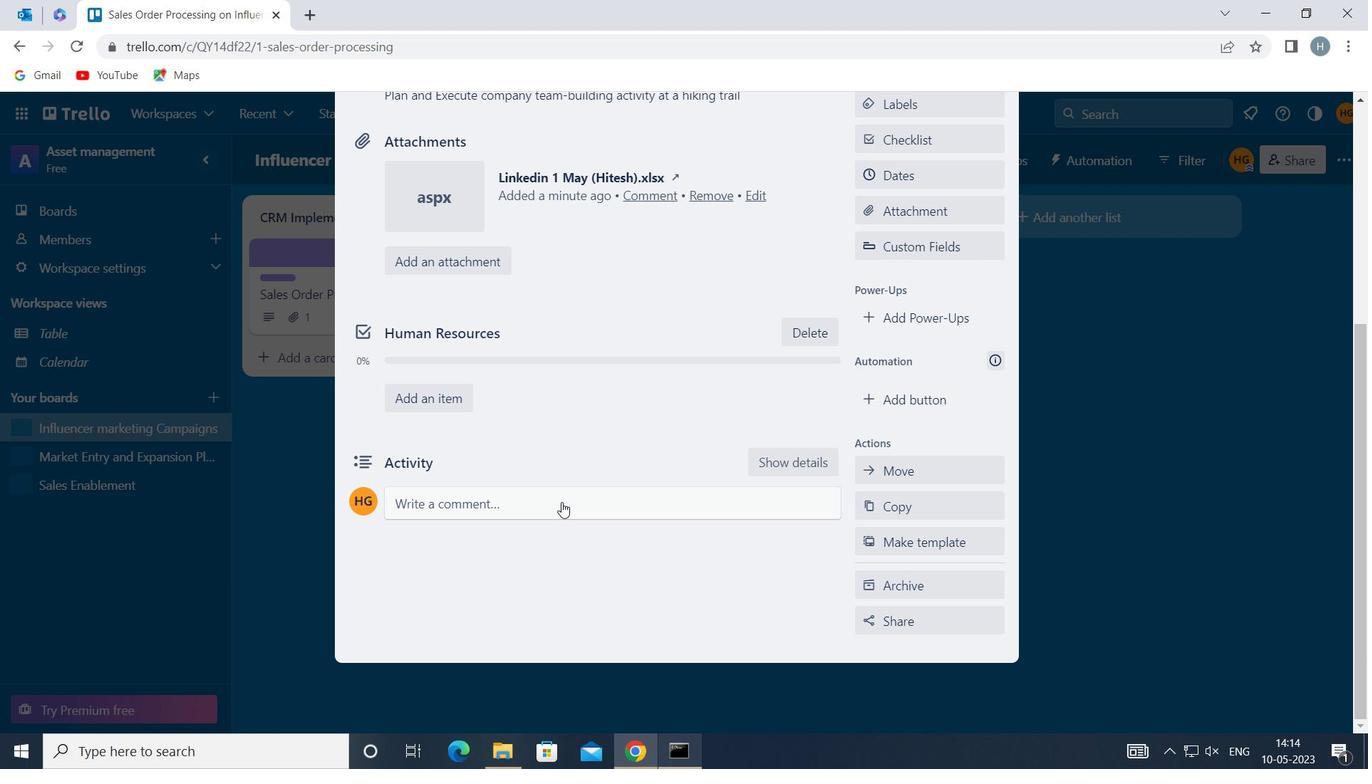
Action: Mouse moved to (530, 567)
Screenshot: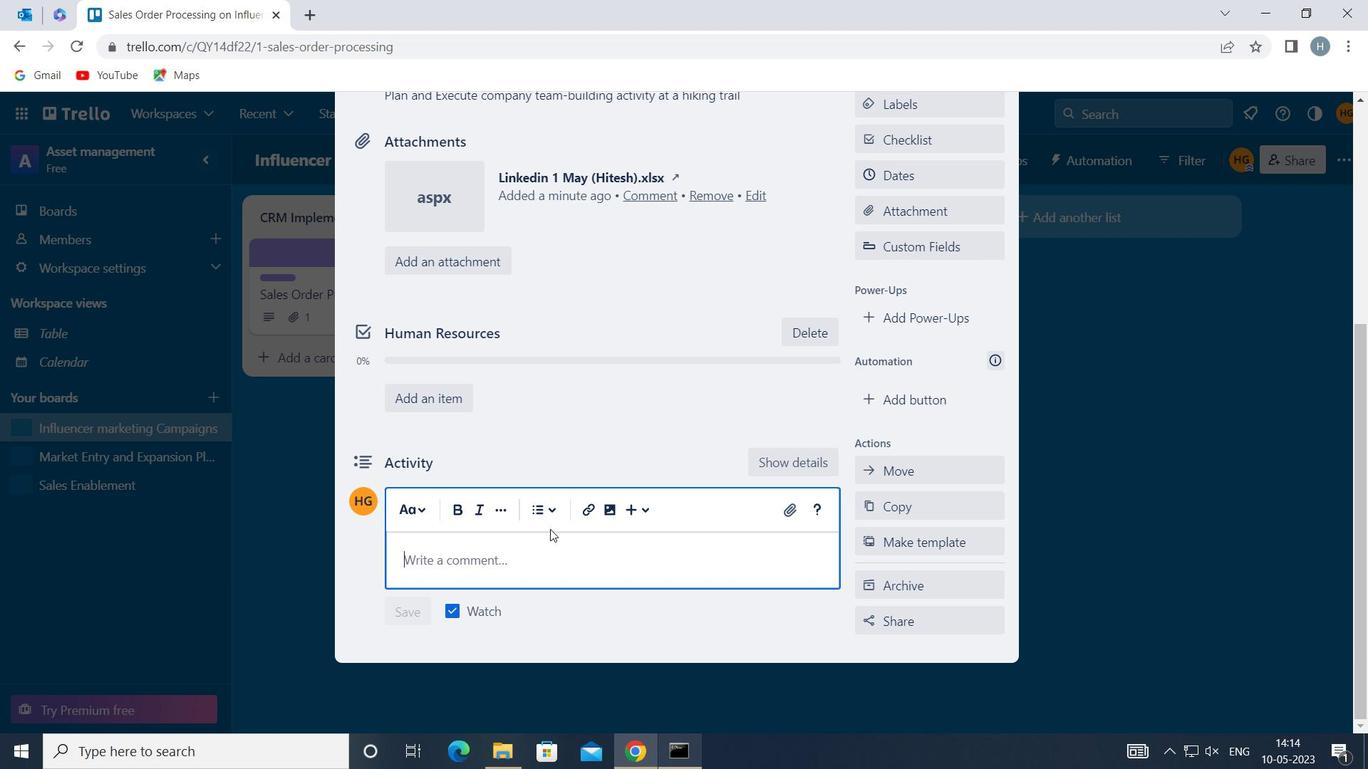
Action: Mouse pressed left at (530, 567)
Screenshot: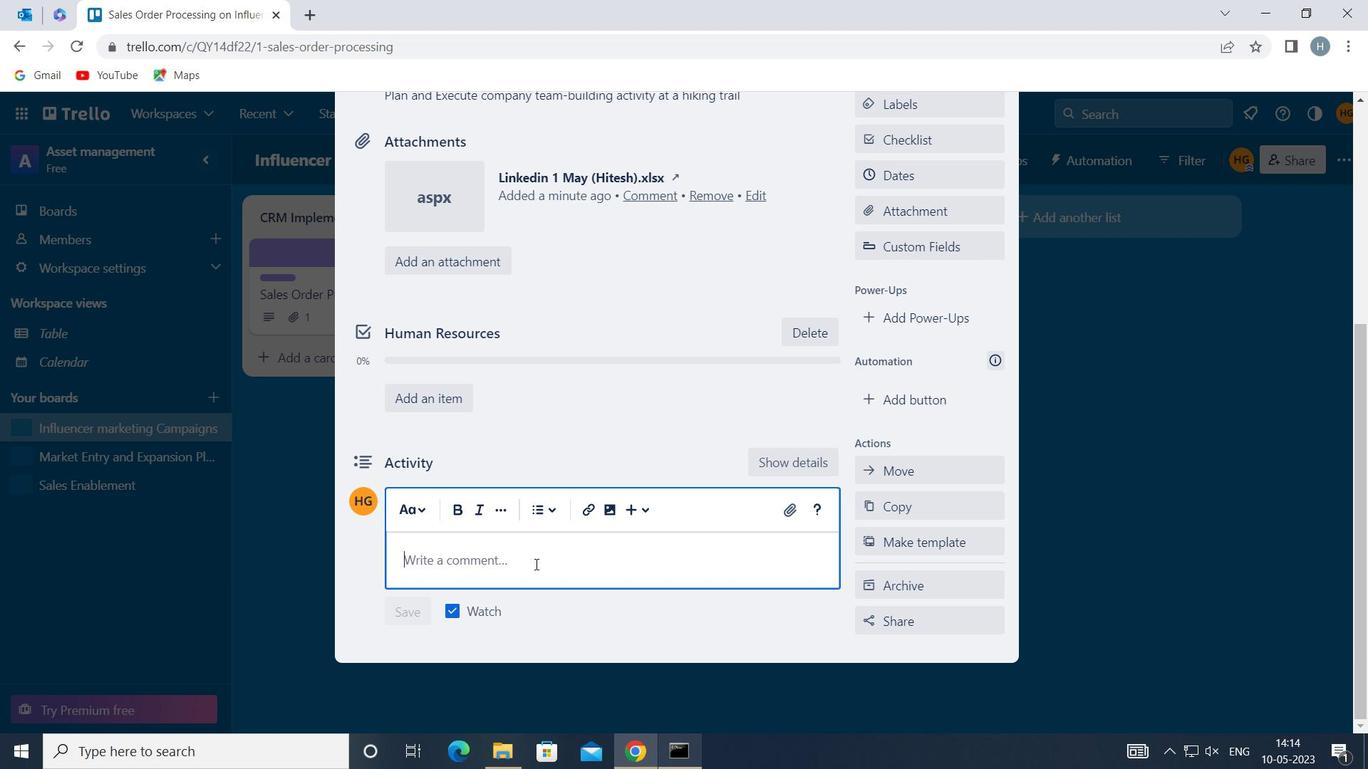 
Action: Mouse moved to (533, 563)
Screenshot: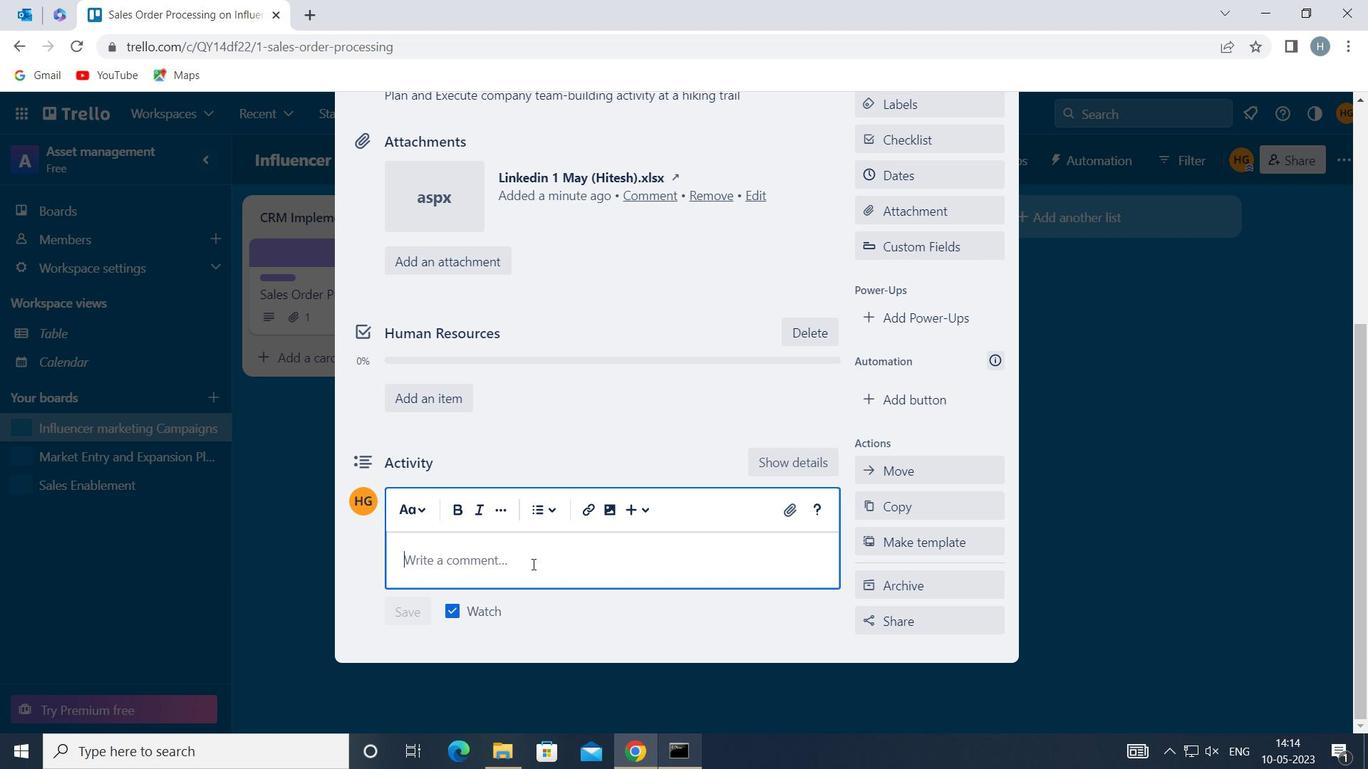 
Action: Key pressed <Key.shift>WE<Key.space>SHOULD<Key.space>APPROACH<Key.space>THIS<Key.space>TASK<Key.space>WITH<Key.space>A<Key.space>CUSTOMER-CENTRIC<Key.space>MINDSET<Key.space>ENSURING<Key.space>THATWE<Key.space>MEET<Key.space>THEIR<Key.space>NEEDS<Key.space>AND<Key.space>EXPECTATIONS
Screenshot: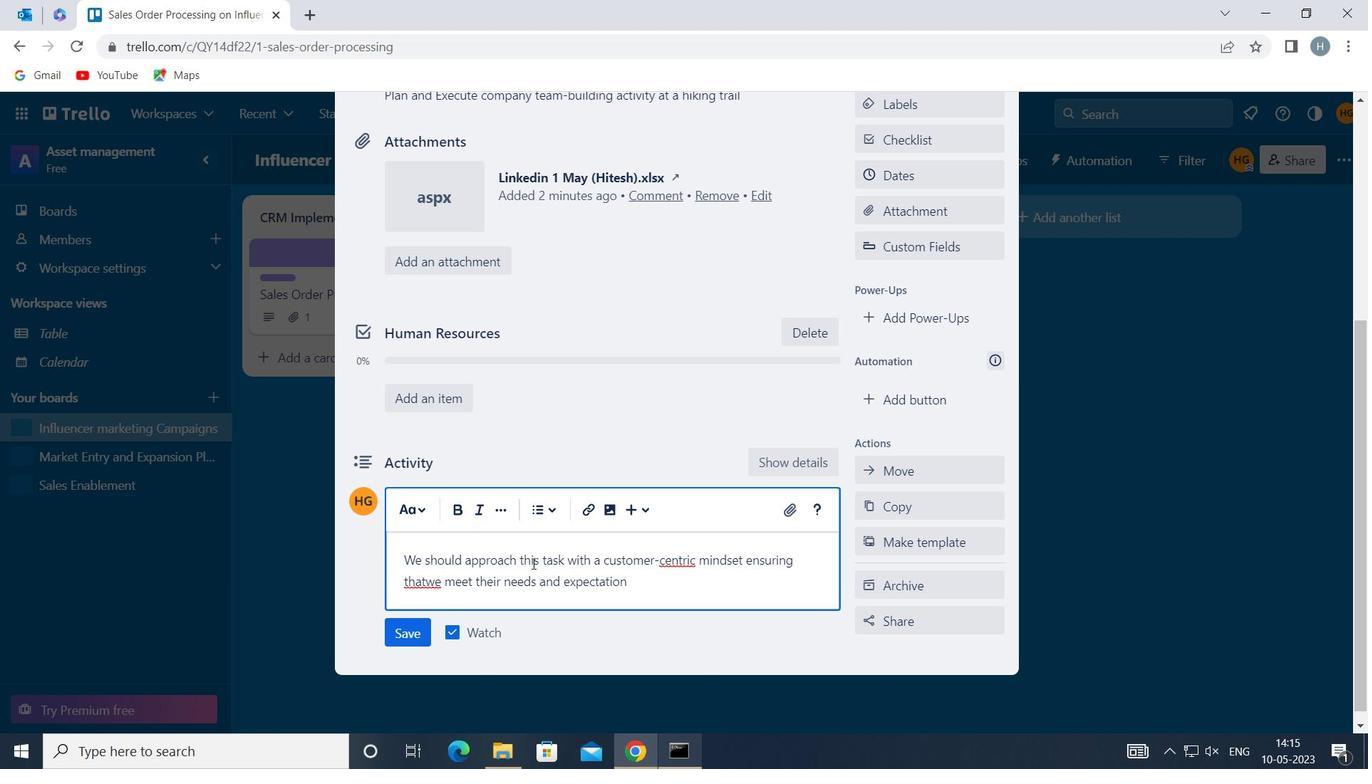 
Action: Mouse moved to (425, 582)
Screenshot: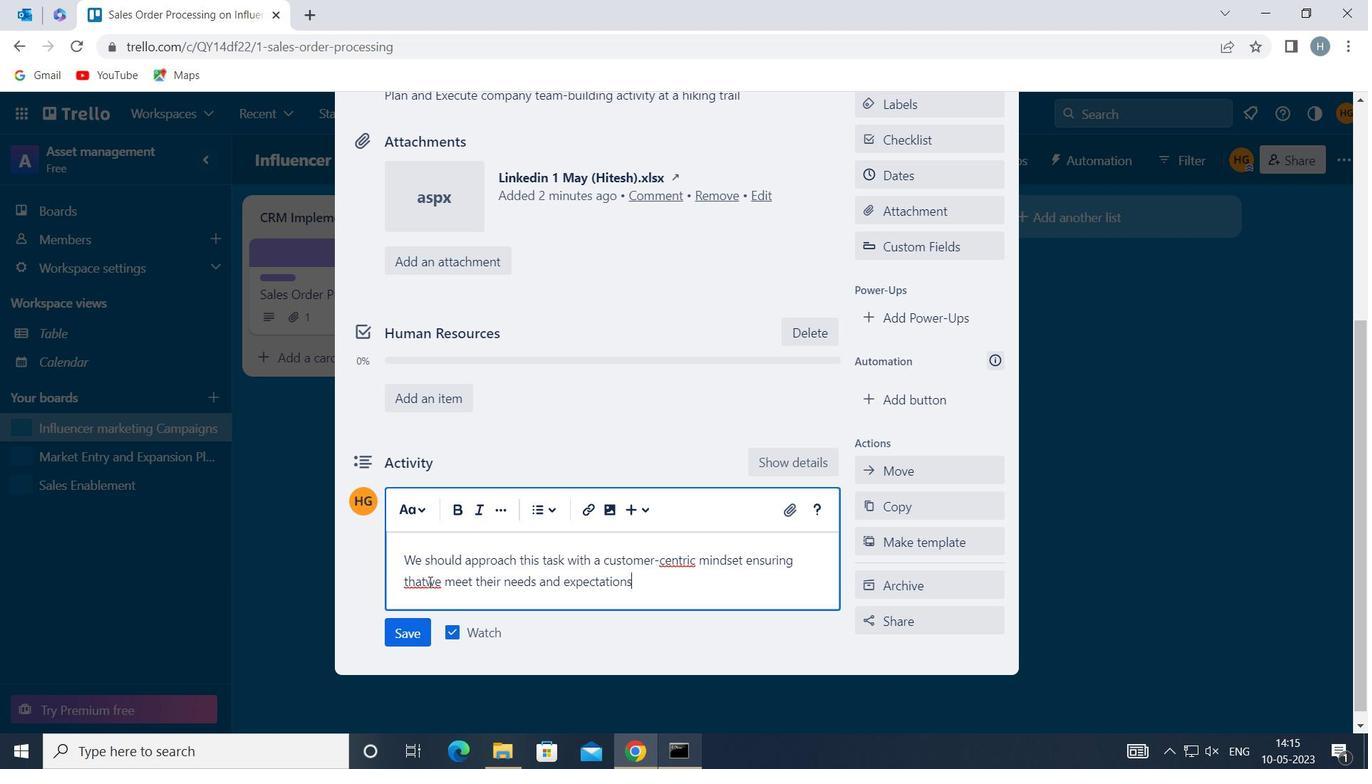 
Action: Mouse pressed left at (425, 582)
Screenshot: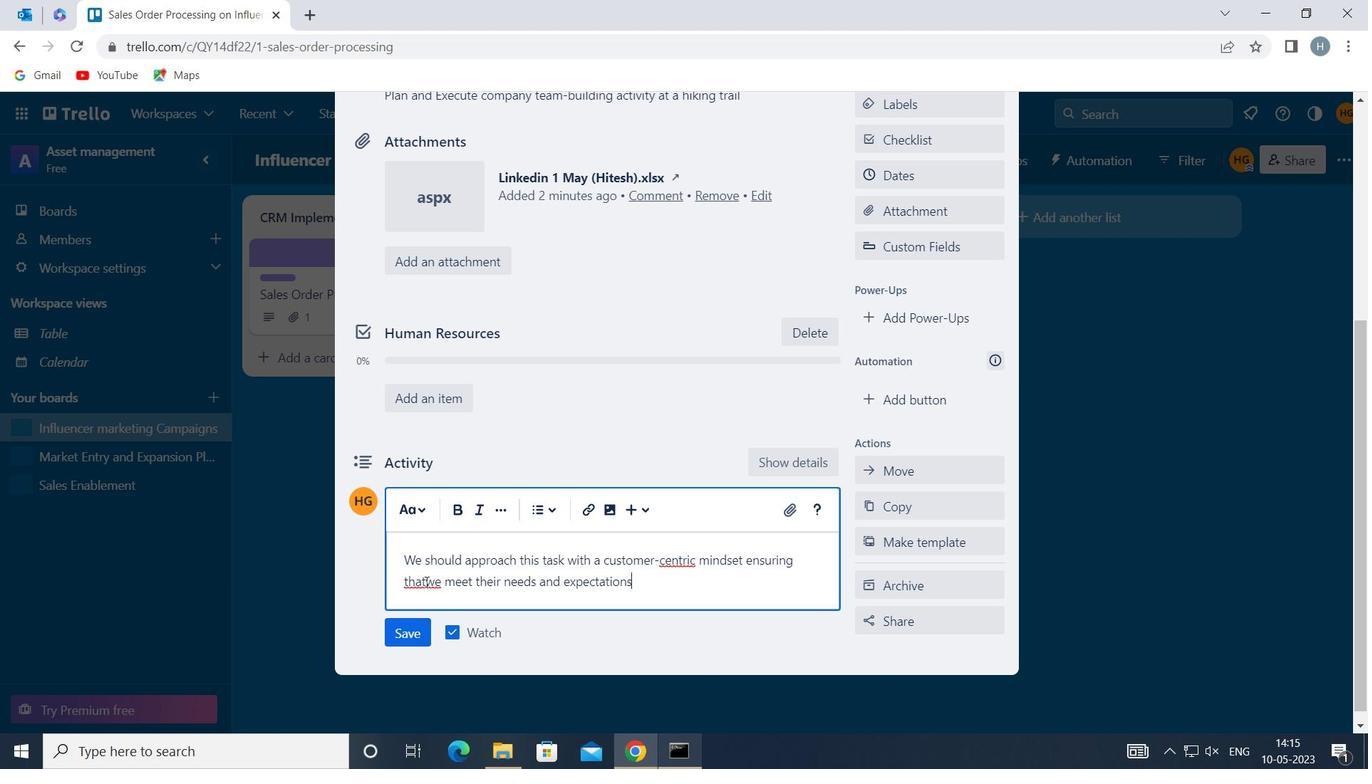 
Action: Mouse moved to (421, 579)
Screenshot: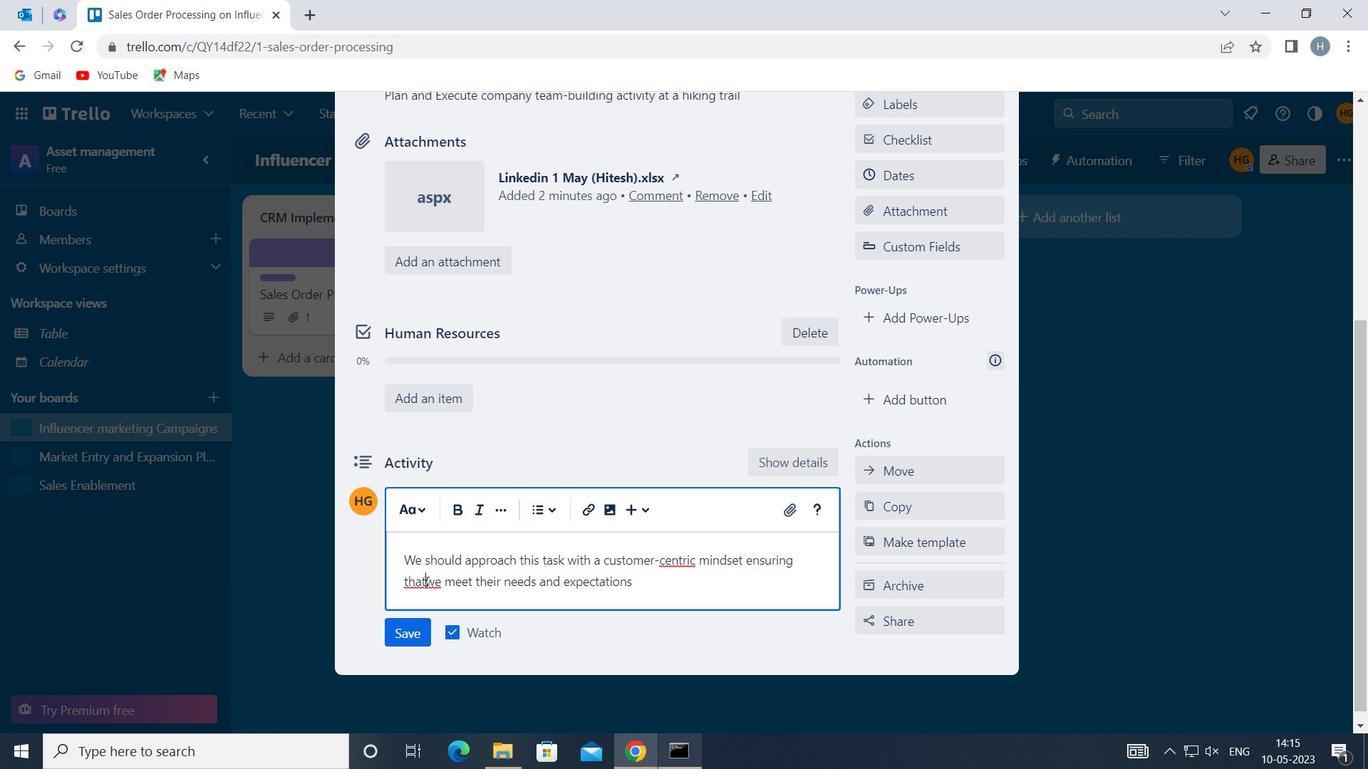 
Action: Key pressed <Key.space>
Screenshot: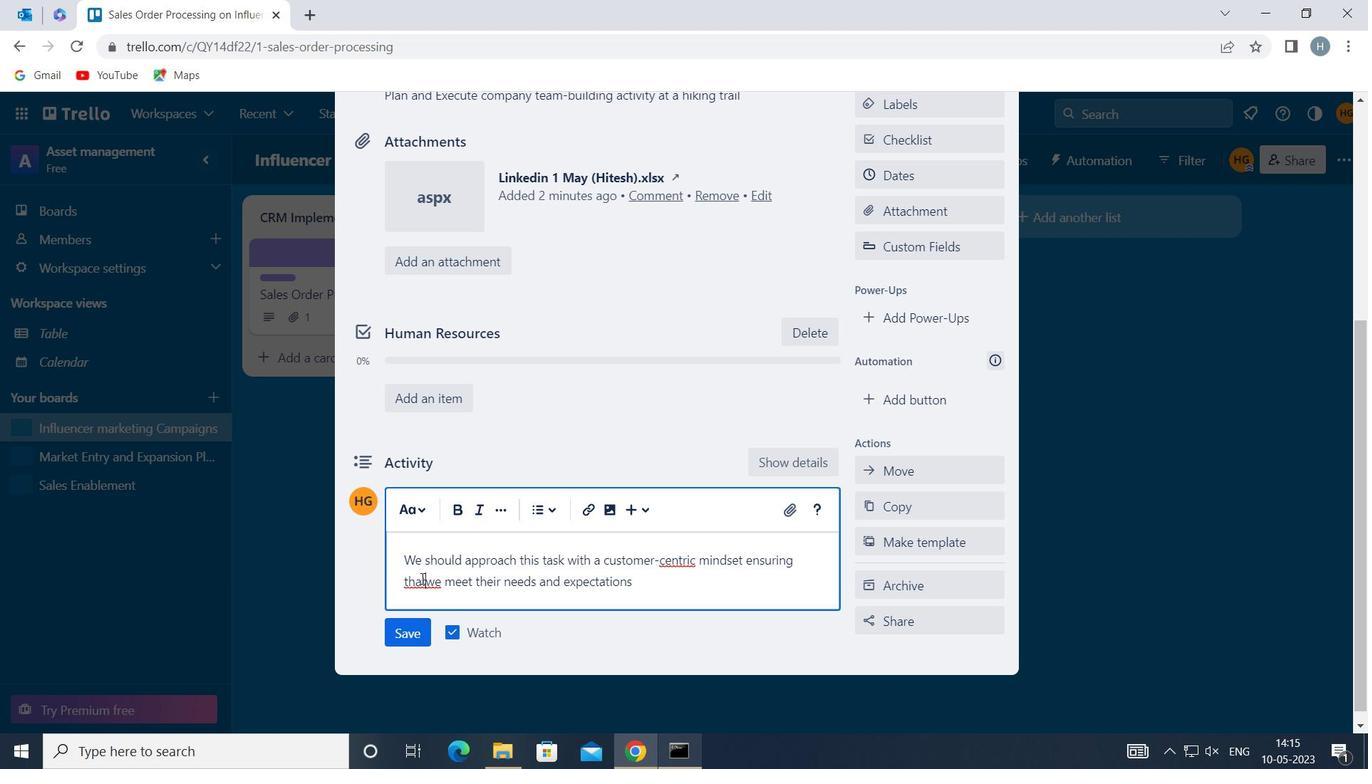 
Action: Mouse moved to (404, 629)
Screenshot: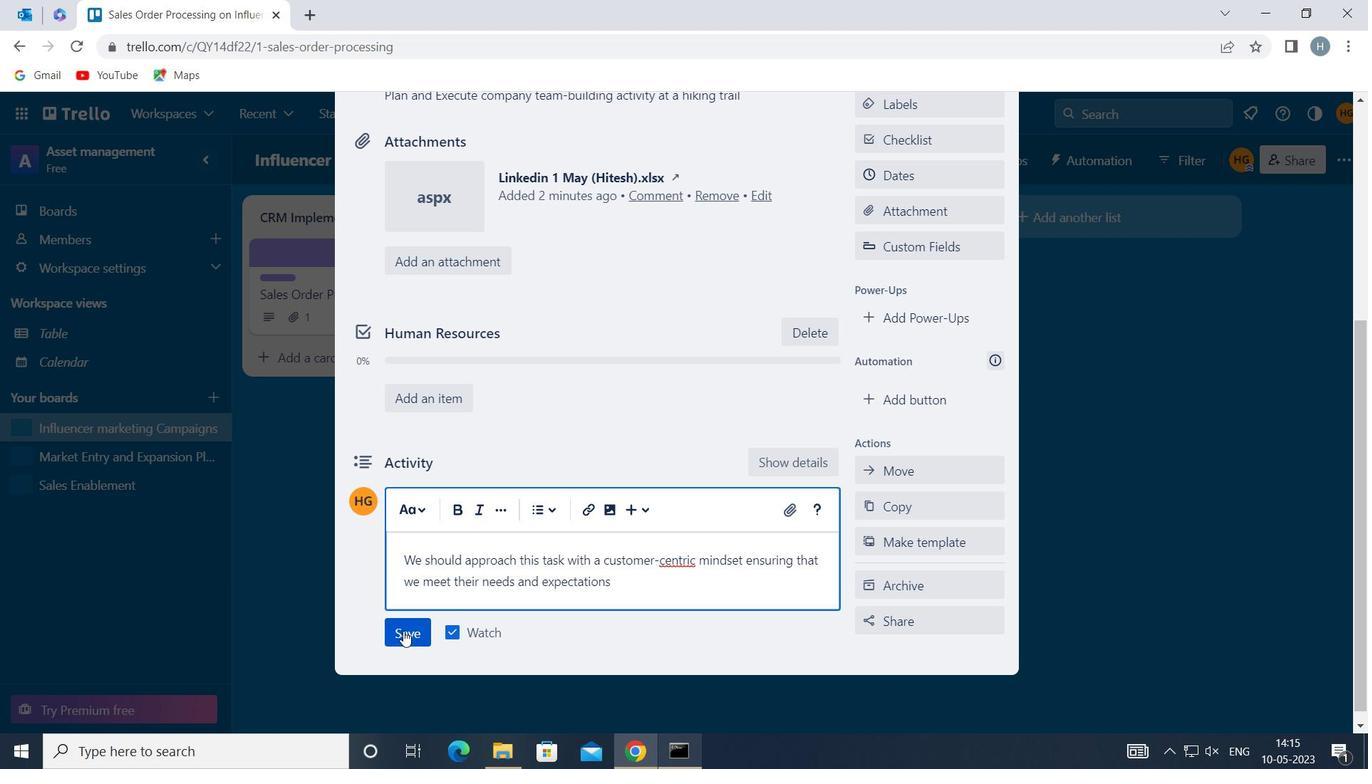 
Action: Mouse pressed left at (404, 629)
Screenshot: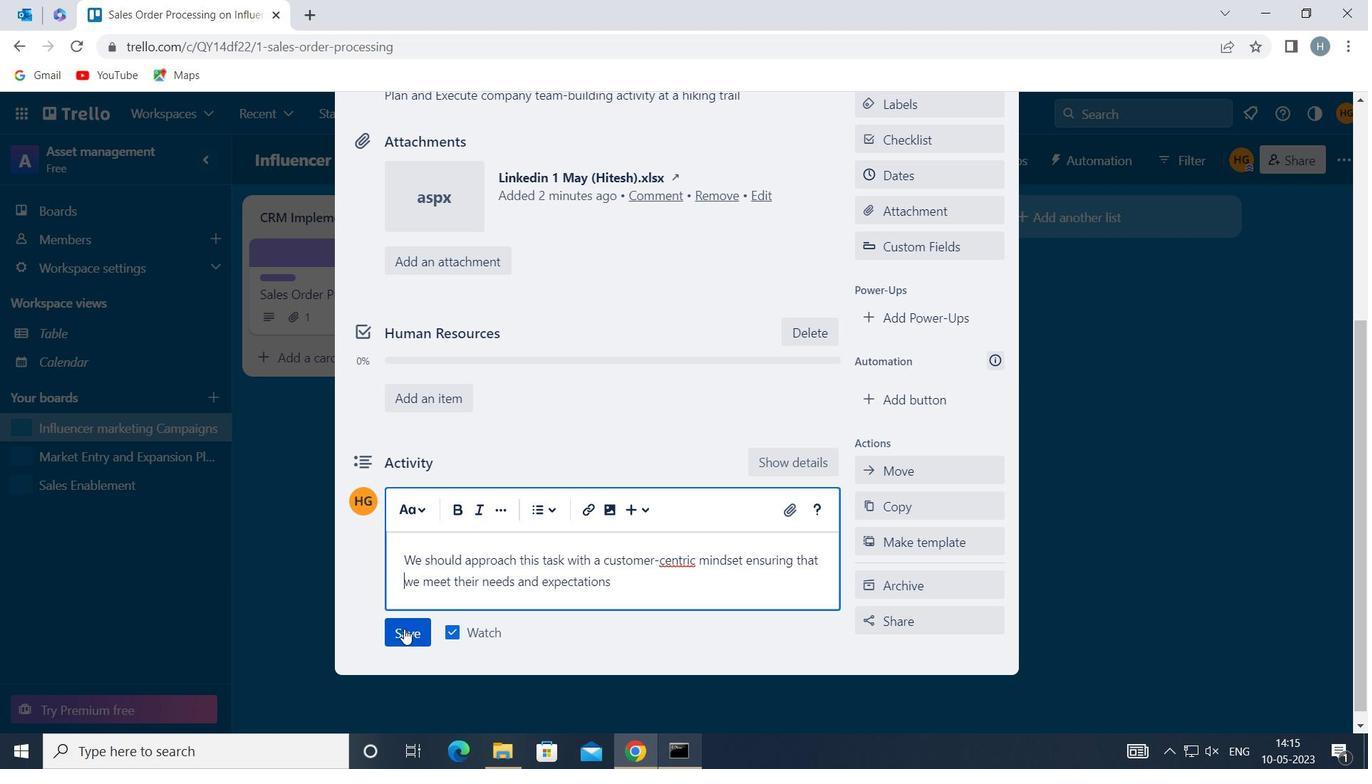 
Action: Mouse moved to (915, 173)
Screenshot: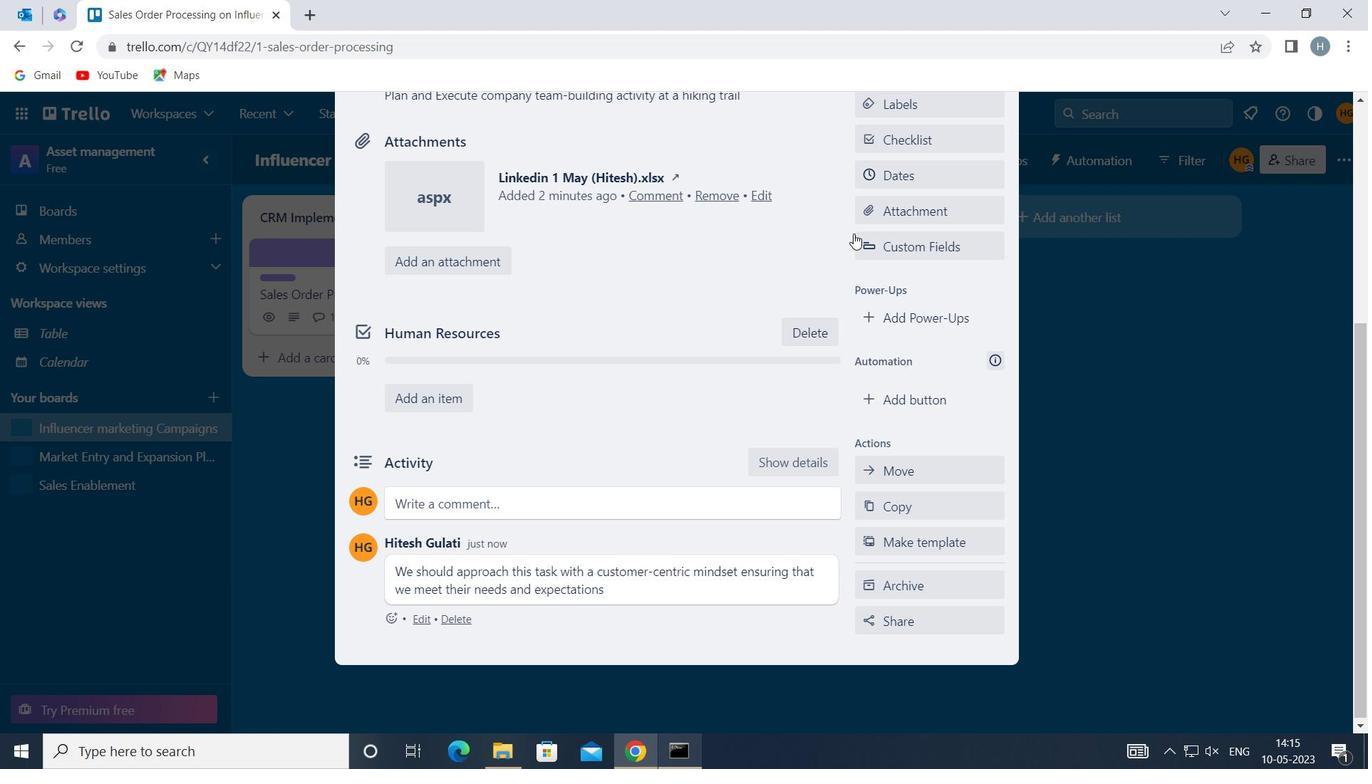 
Action: Mouse pressed left at (915, 173)
Screenshot: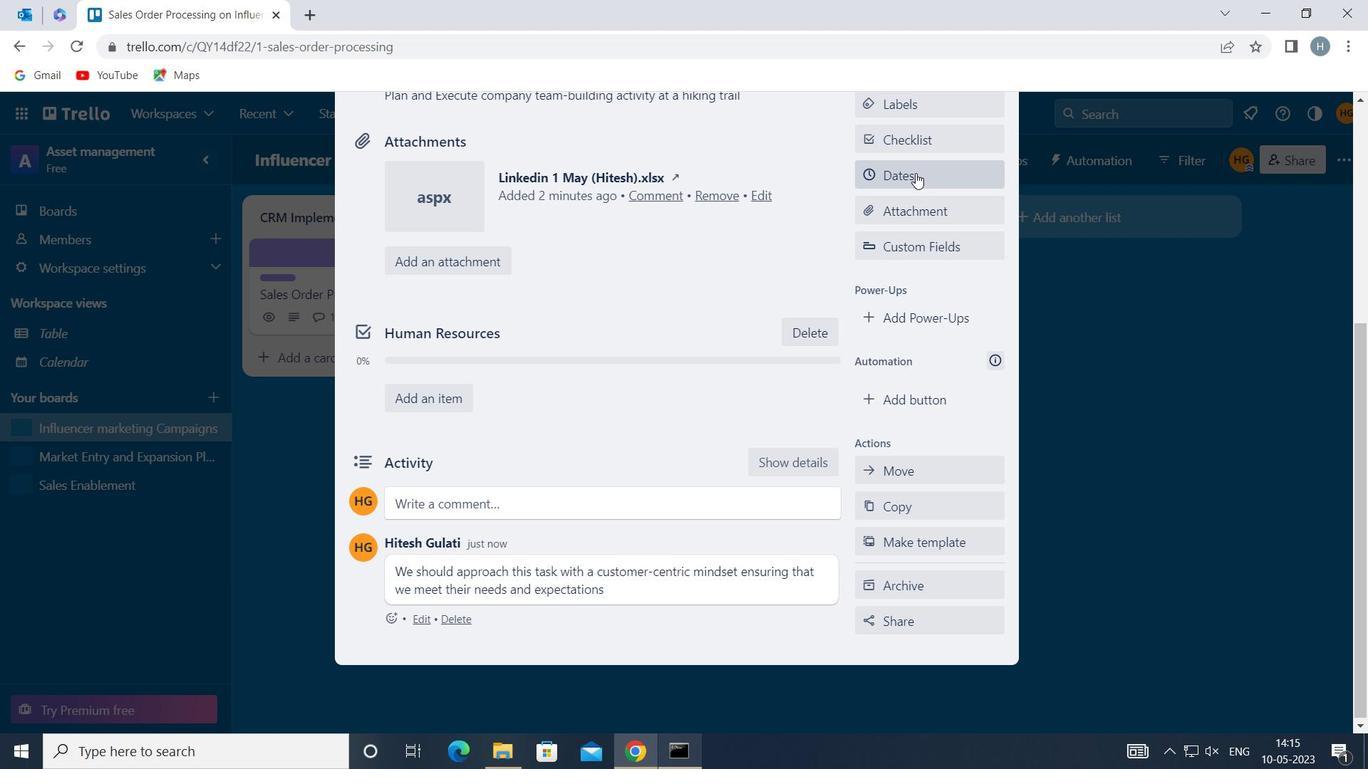
Action: Mouse moved to (863, 481)
Screenshot: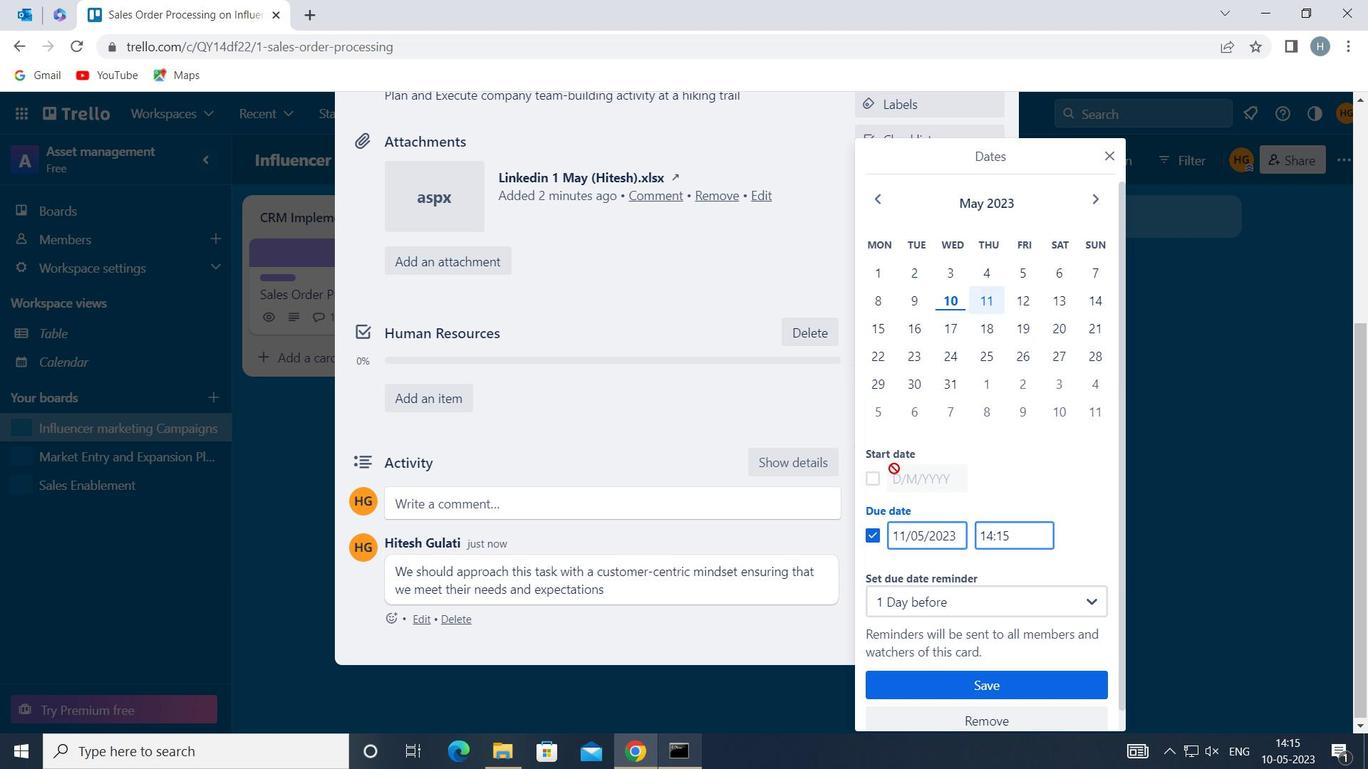 
Action: Mouse pressed left at (863, 481)
Screenshot: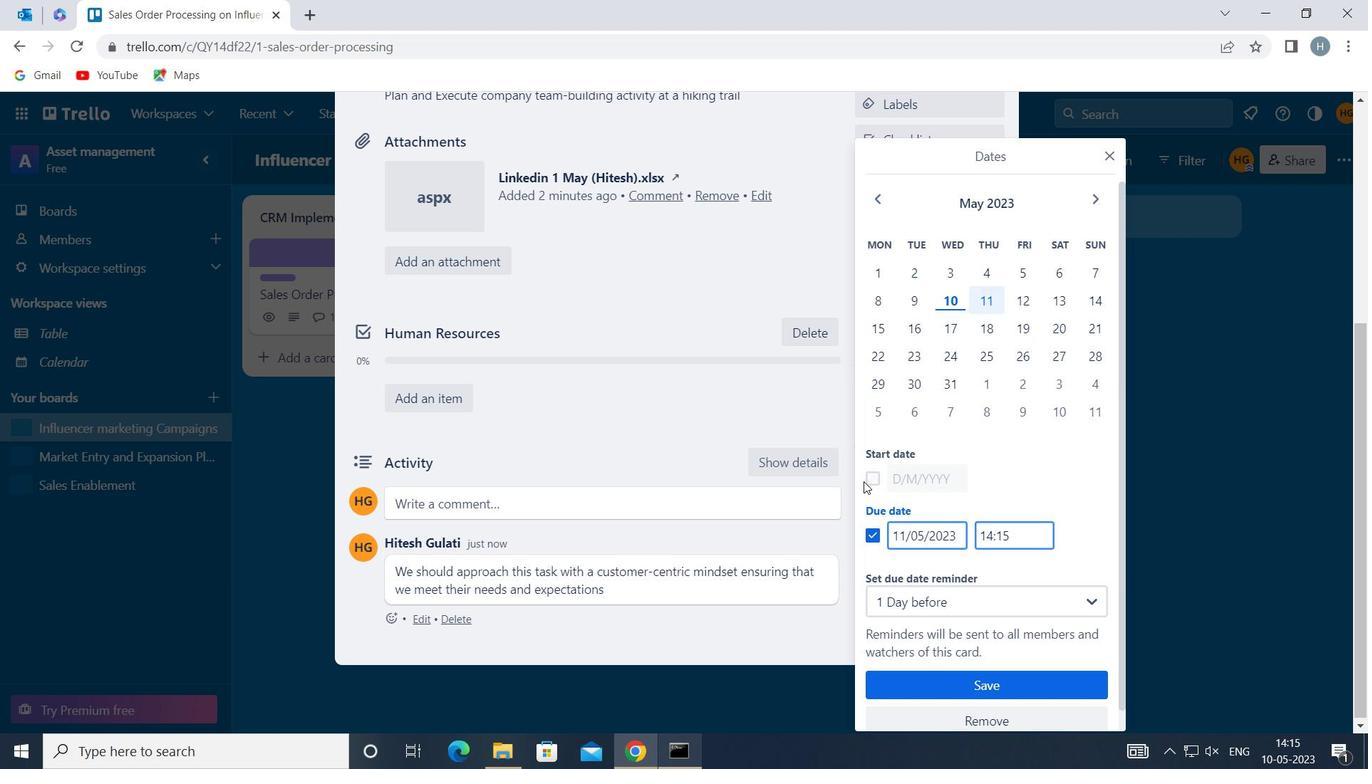 
Action: Mouse moved to (870, 478)
Screenshot: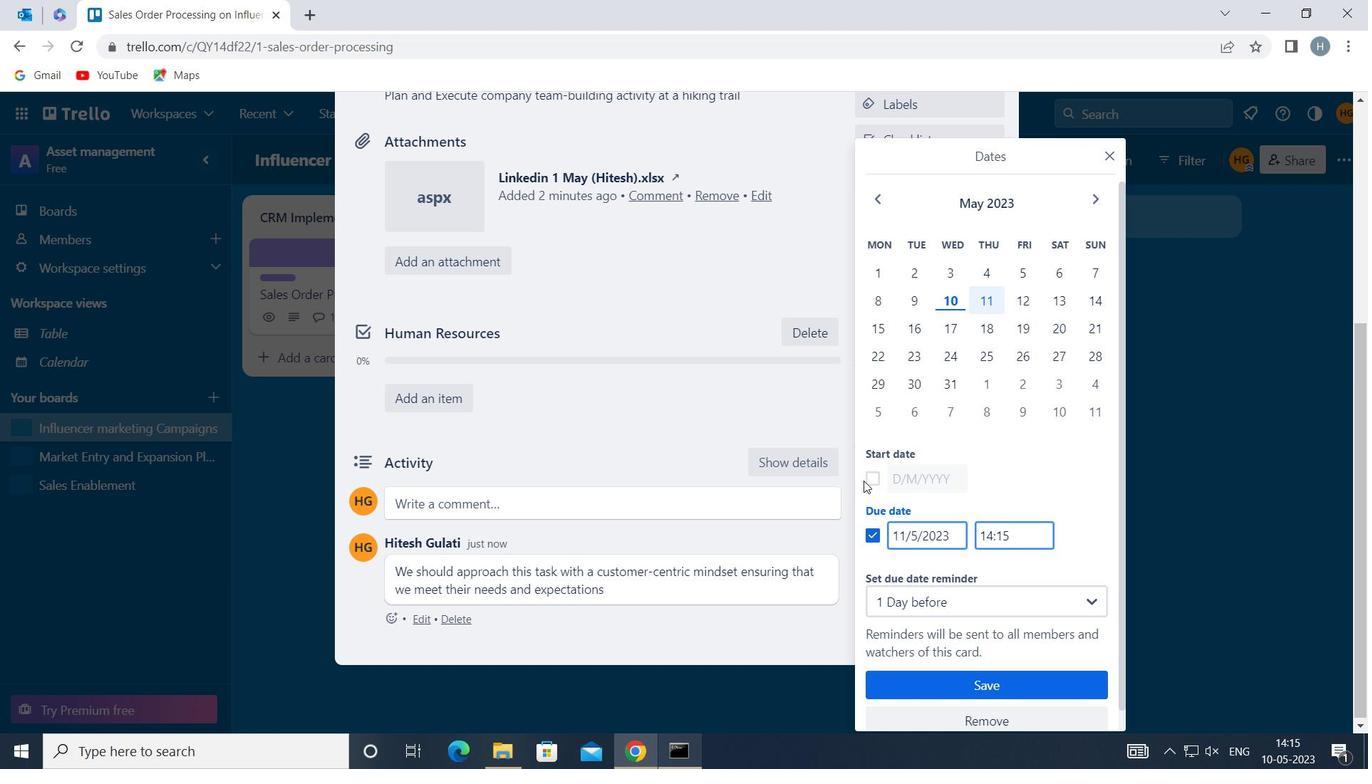 
Action: Mouse pressed left at (870, 478)
Screenshot: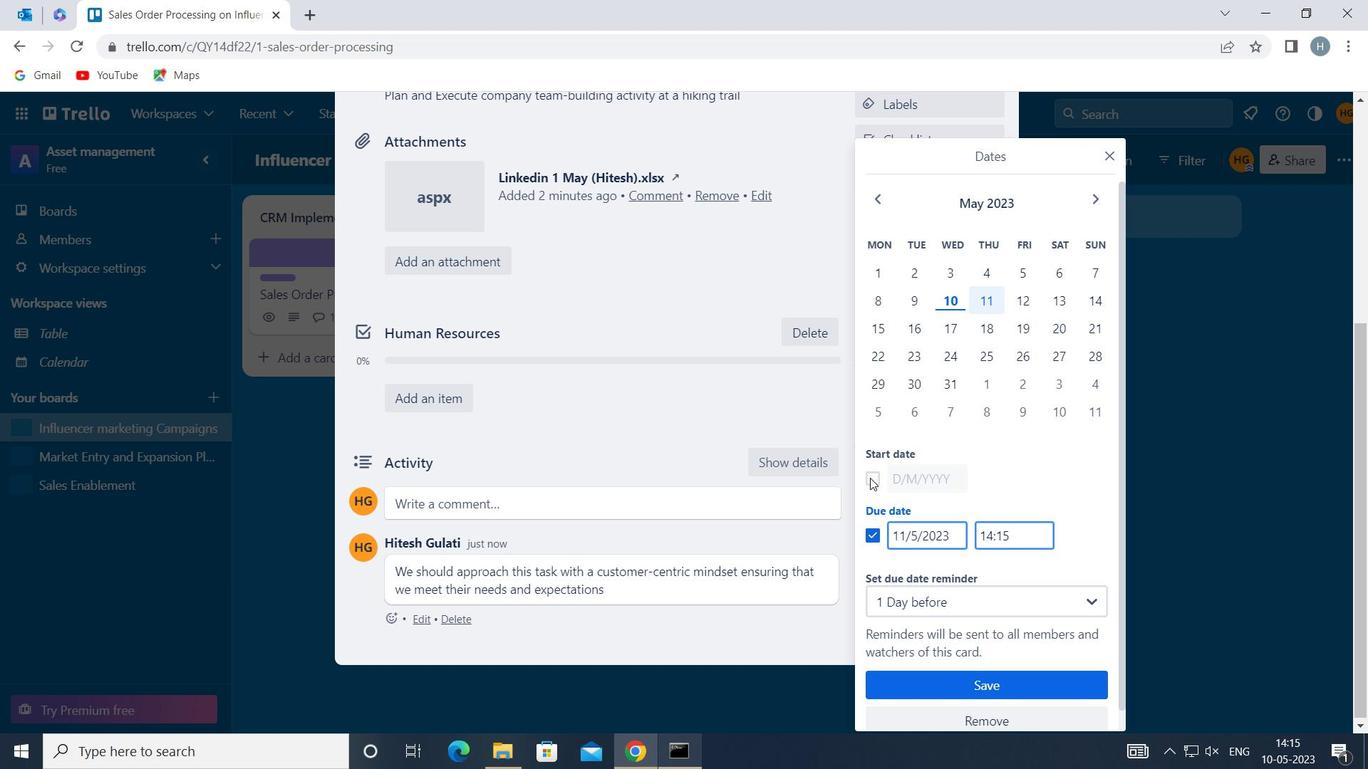 
Action: Mouse moved to (958, 477)
Screenshot: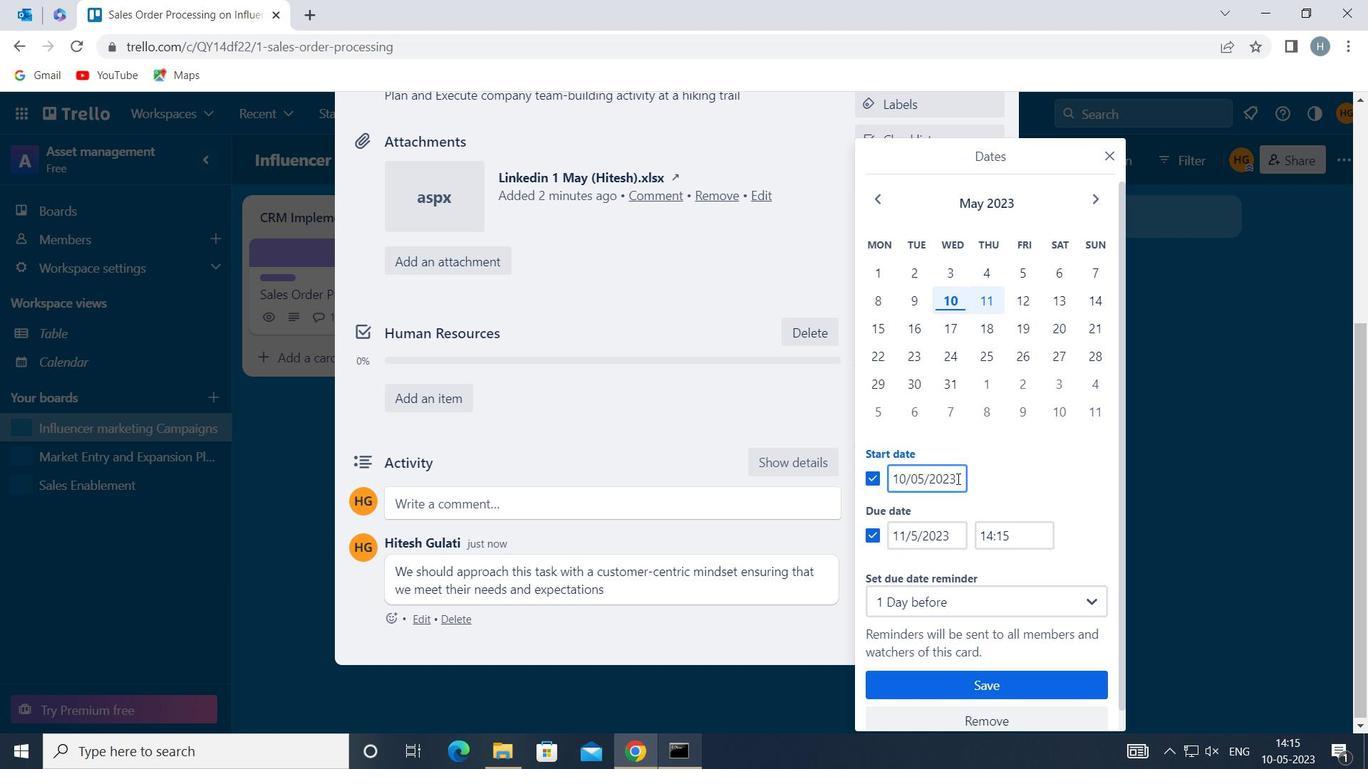 
Action: Mouse pressed left at (958, 477)
Screenshot: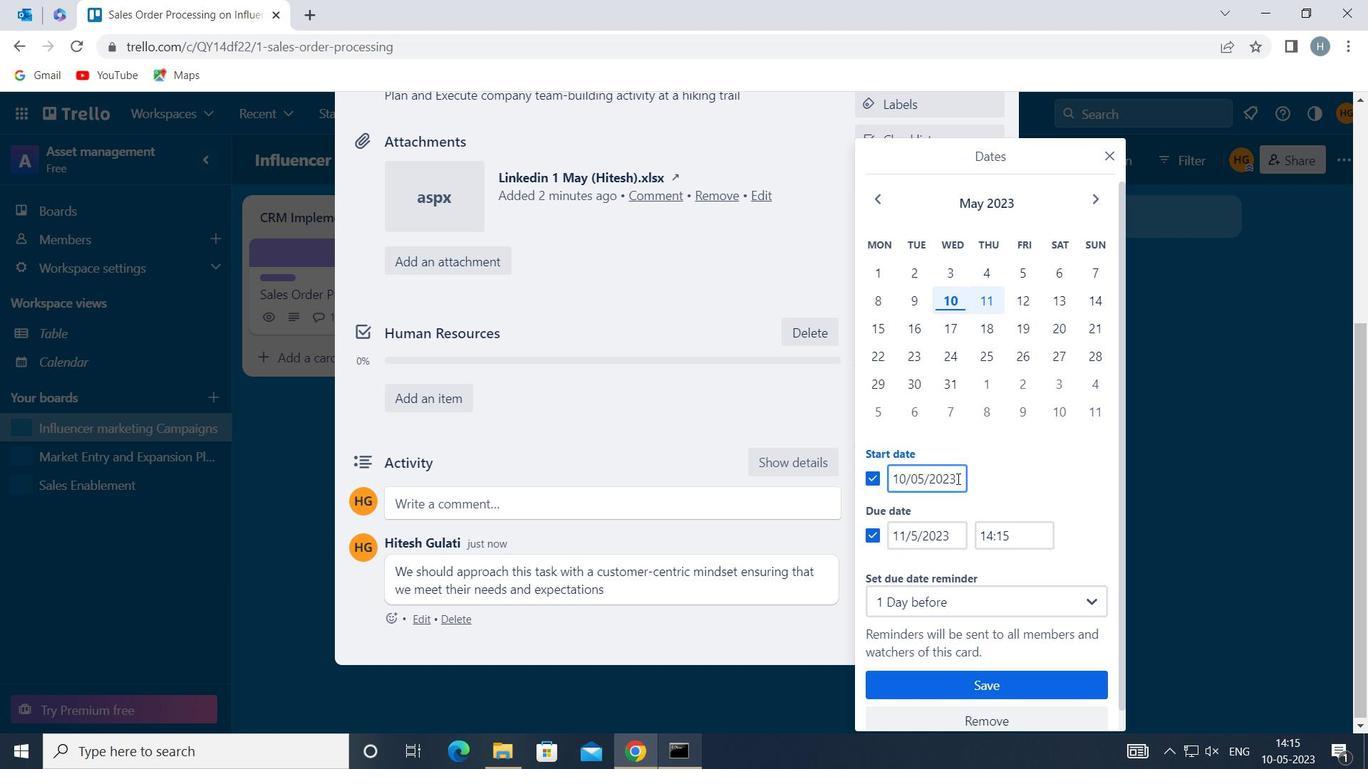 
Action: Mouse moved to (947, 477)
Screenshot: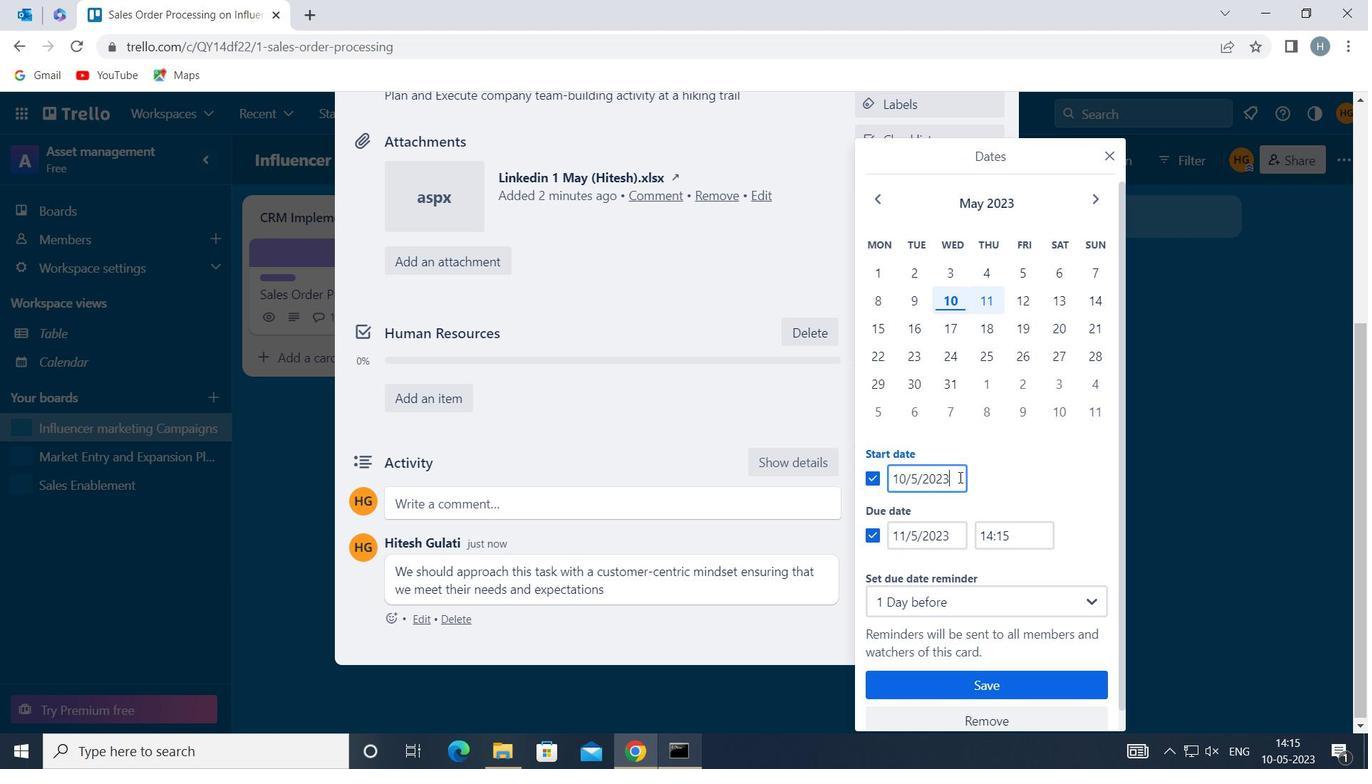 
Action: Key pressed <Key.backspace><Key.backspace><Key.backspace><Key.backspace><<97>><<105>><<96>><<96>>
Screenshot: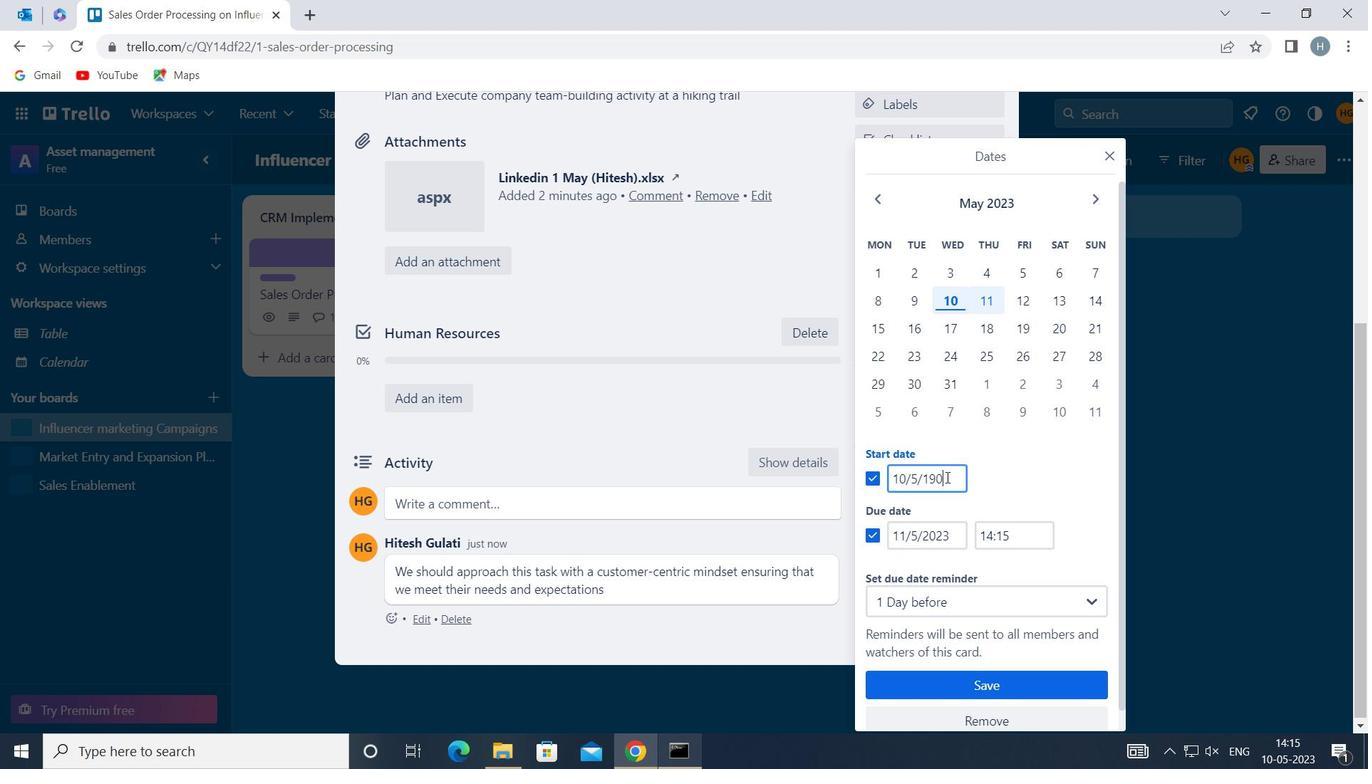 
Action: Mouse moved to (907, 475)
Screenshot: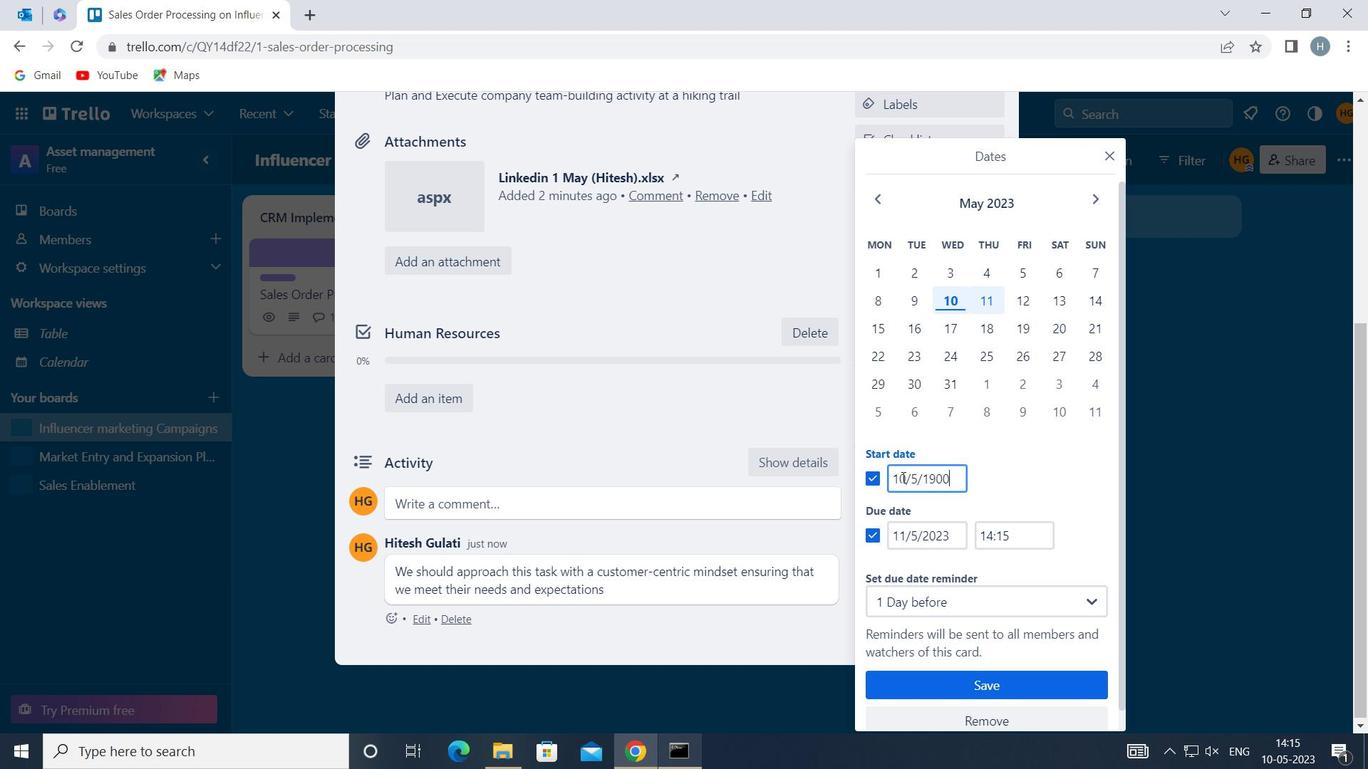 
Action: Mouse pressed left at (907, 475)
Screenshot: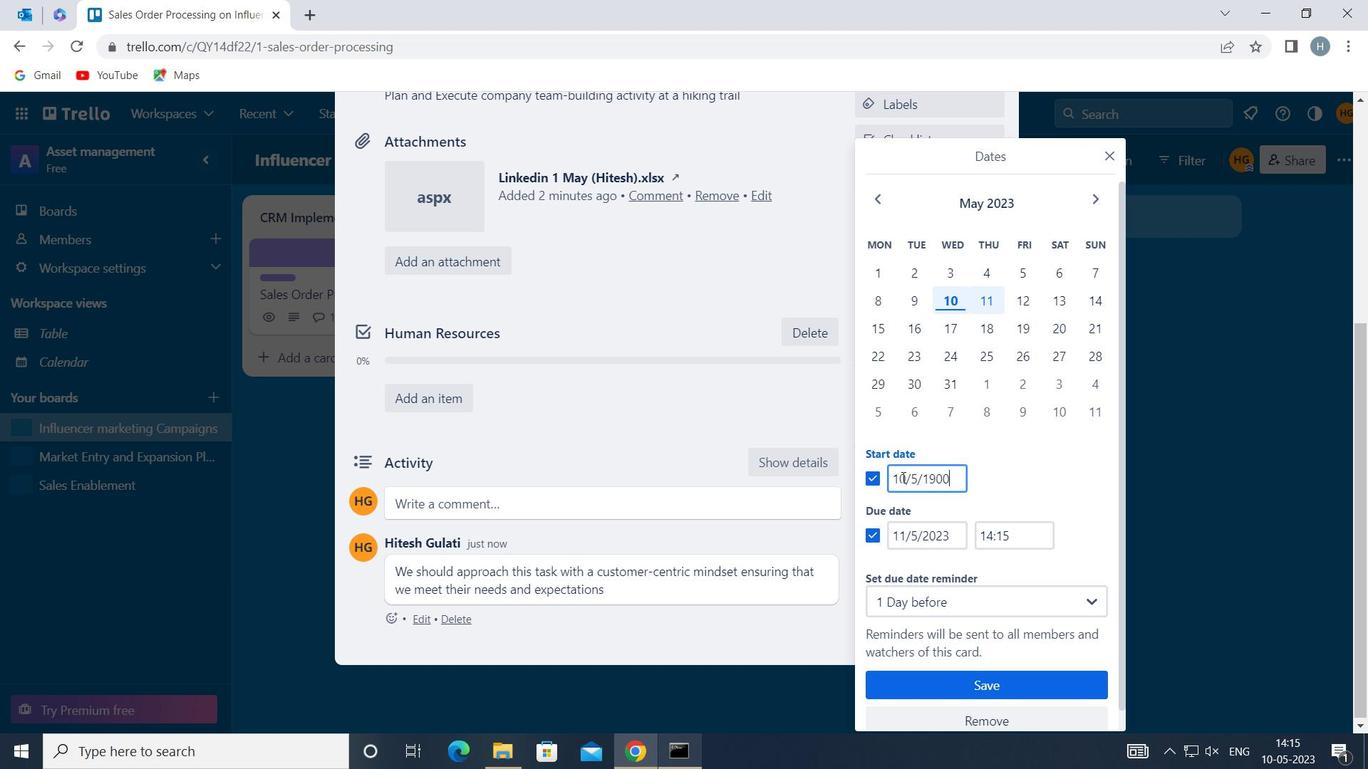 
Action: Mouse moved to (916, 478)
Screenshot: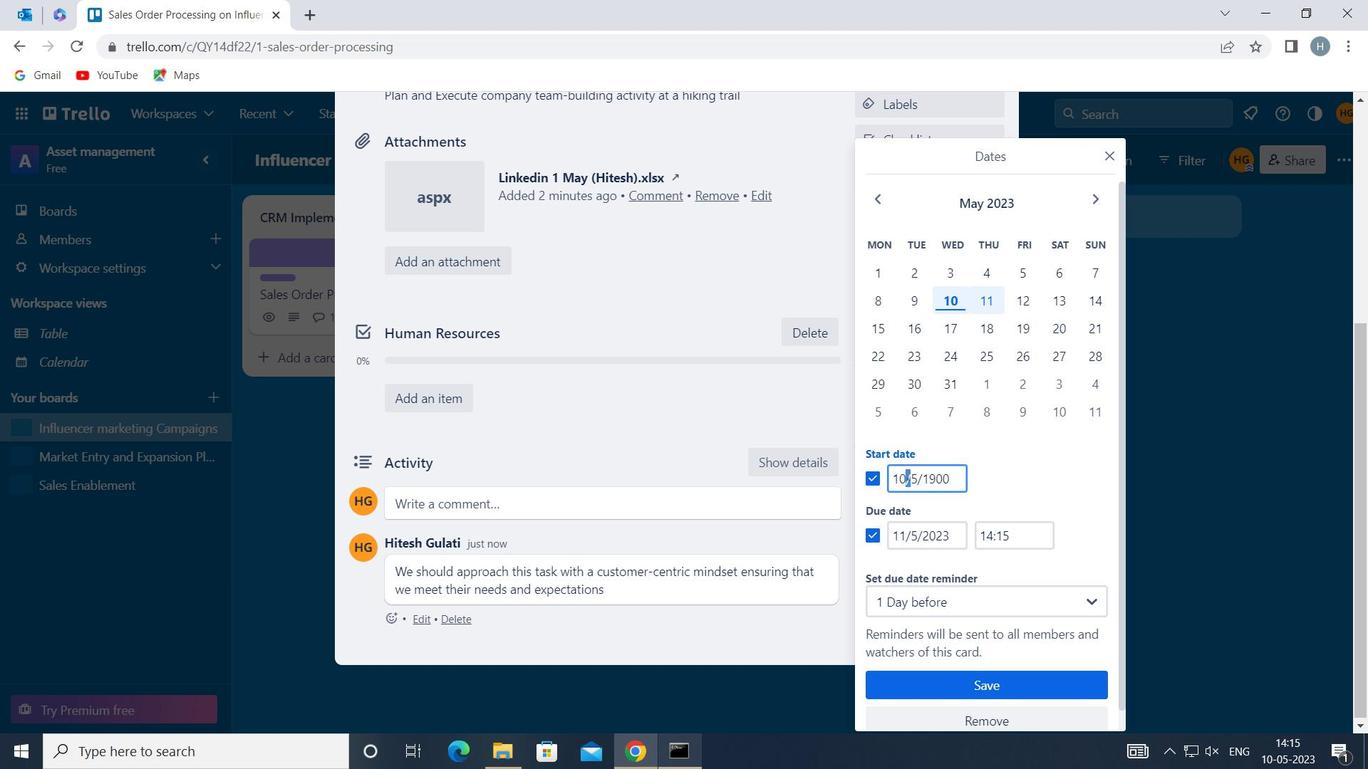 
Action: Mouse pressed left at (916, 478)
Screenshot: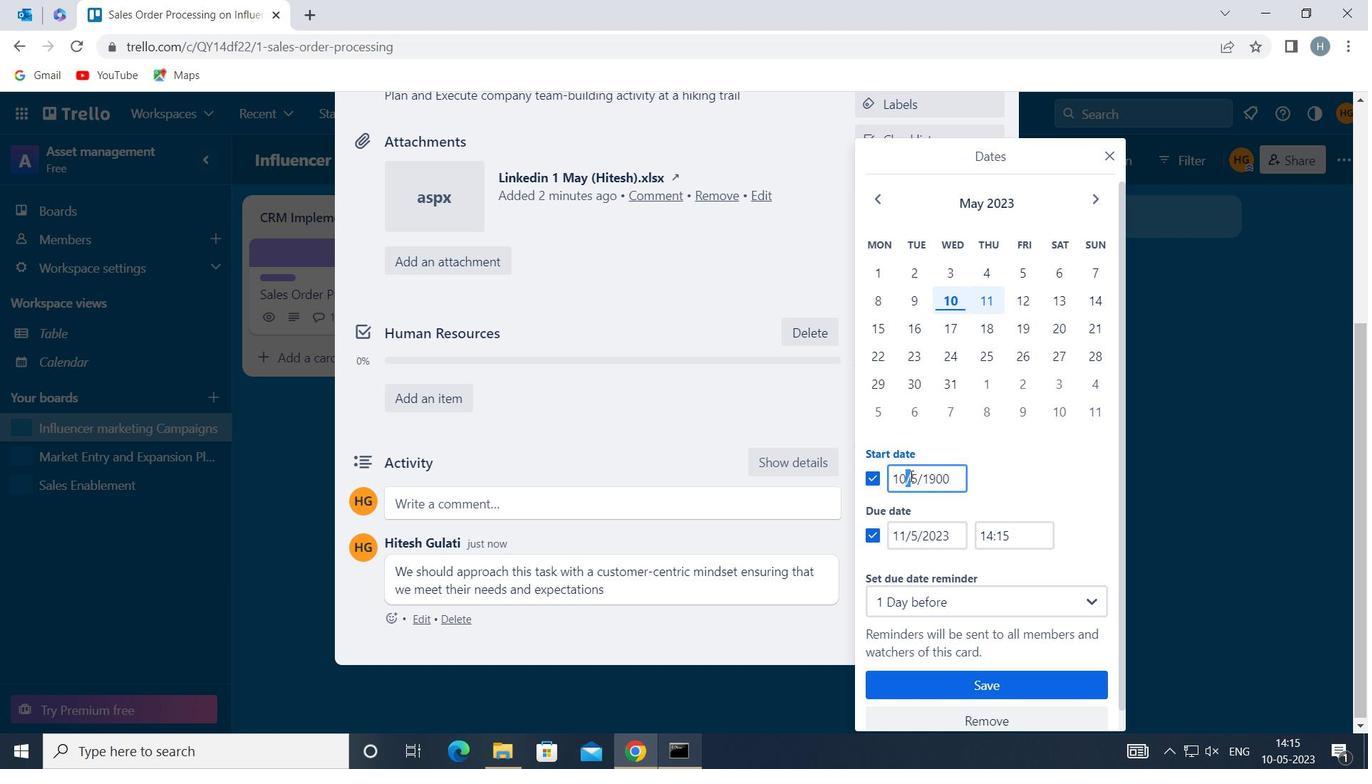 
Action: Mouse moved to (912, 478)
Screenshot: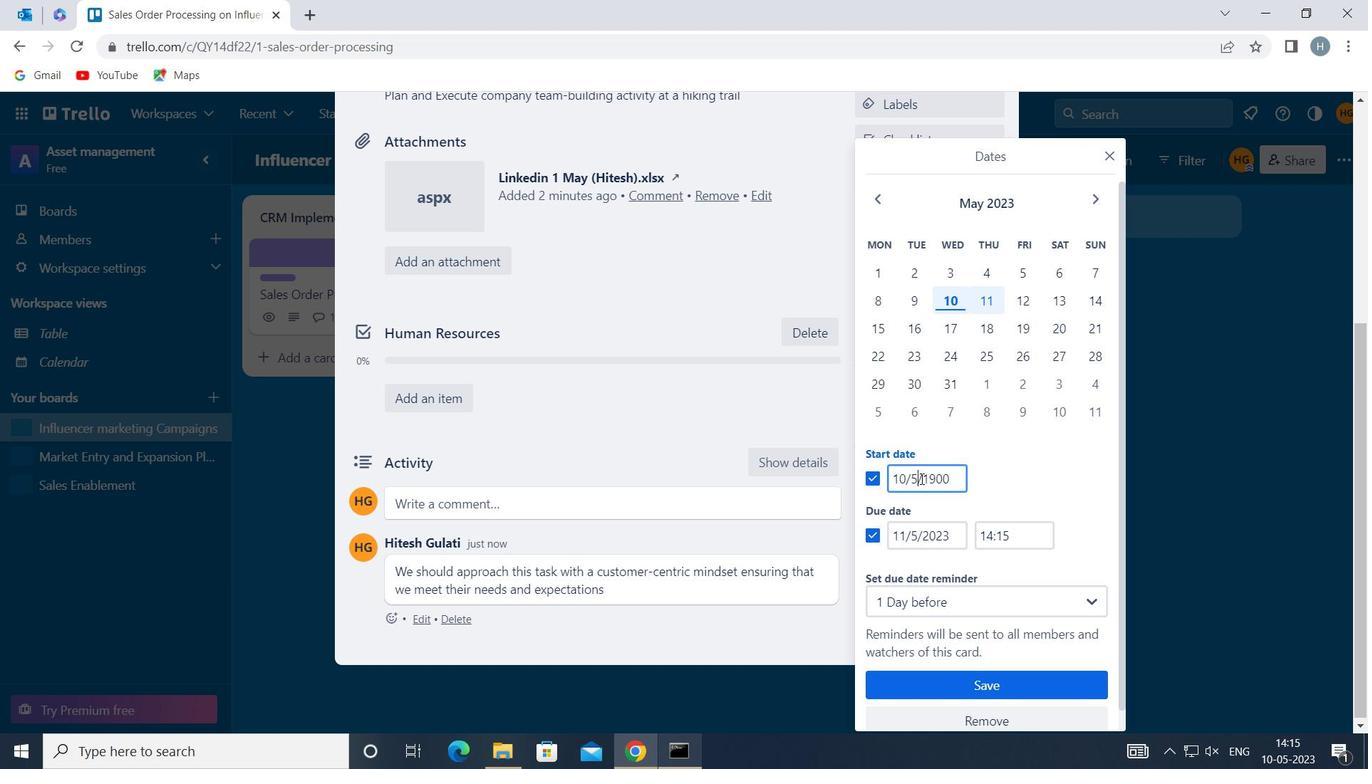 
Action: Key pressed <Key.backspace><<97>>
Screenshot: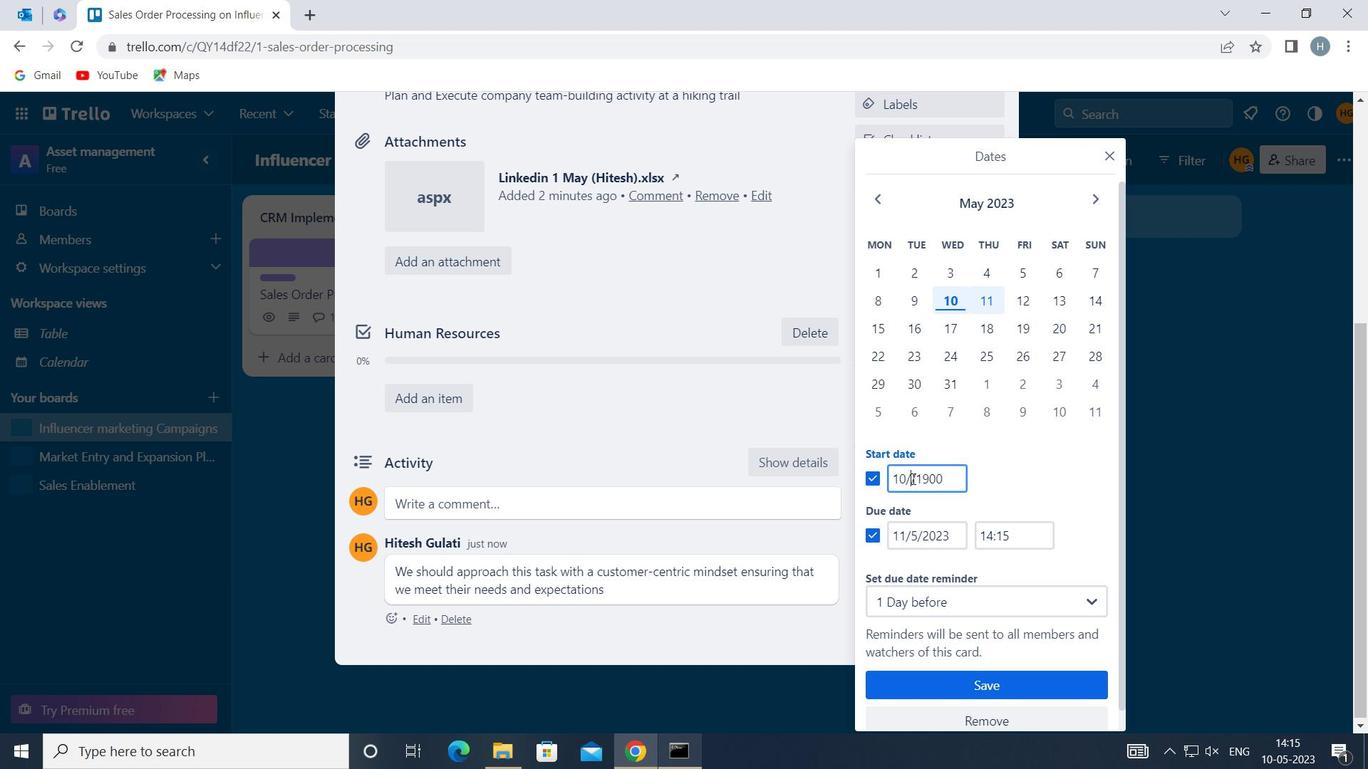 
Action: Mouse moved to (903, 470)
Screenshot: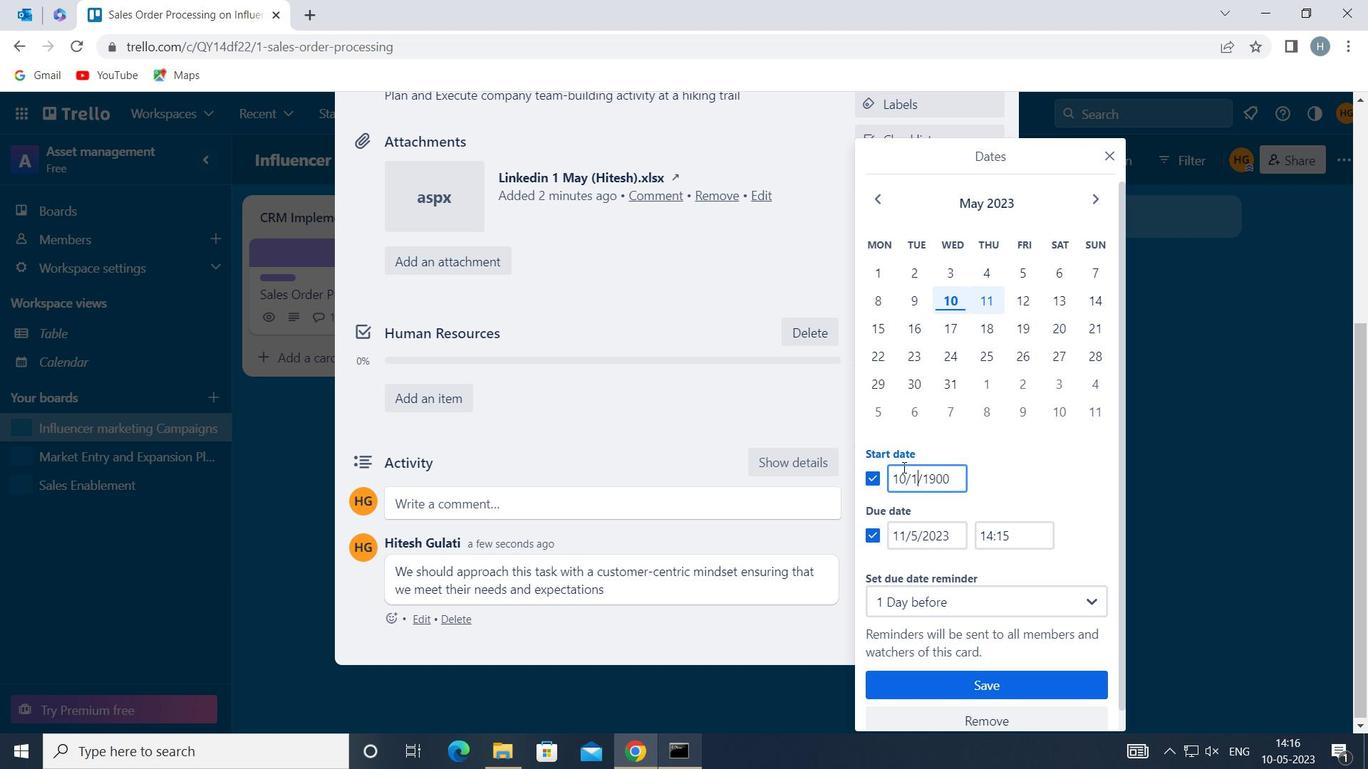 
Action: Mouse pressed left at (903, 470)
Screenshot: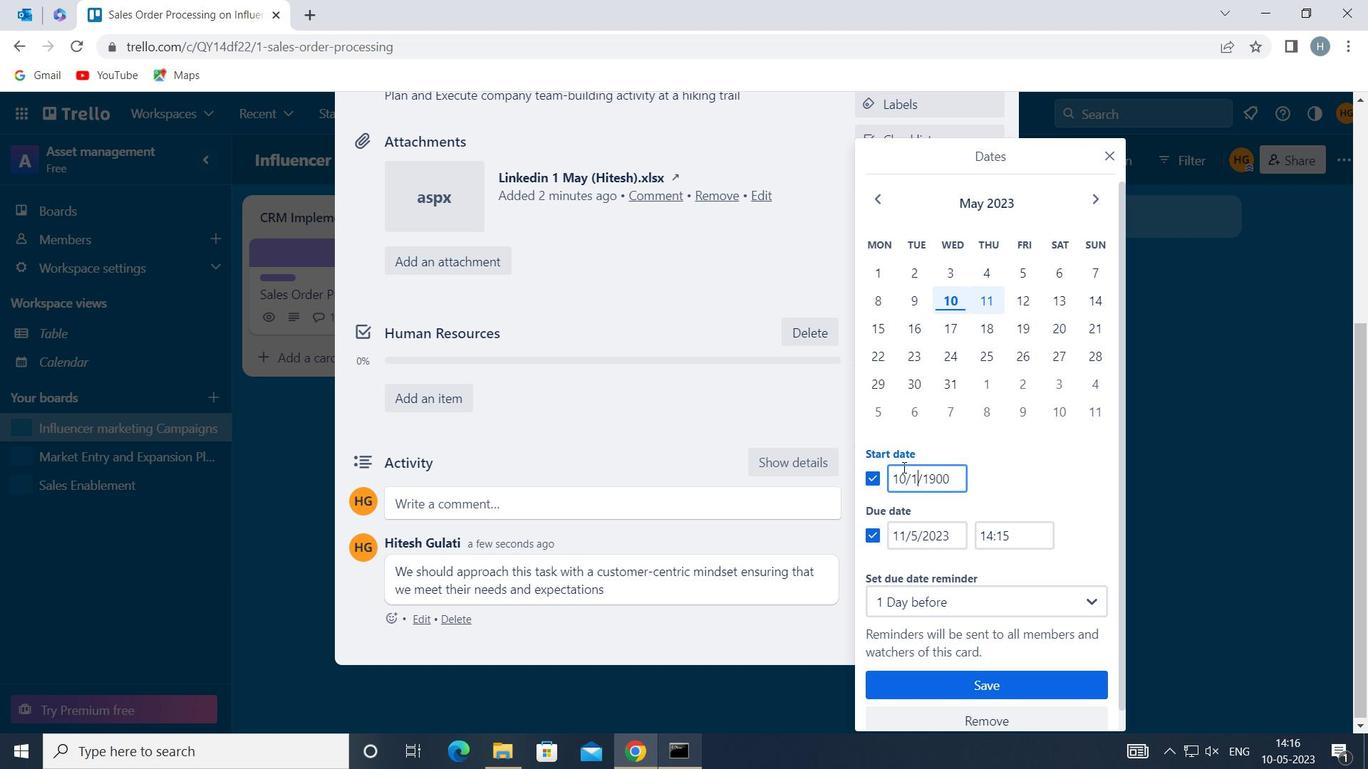 
Action: Mouse moved to (905, 473)
Screenshot: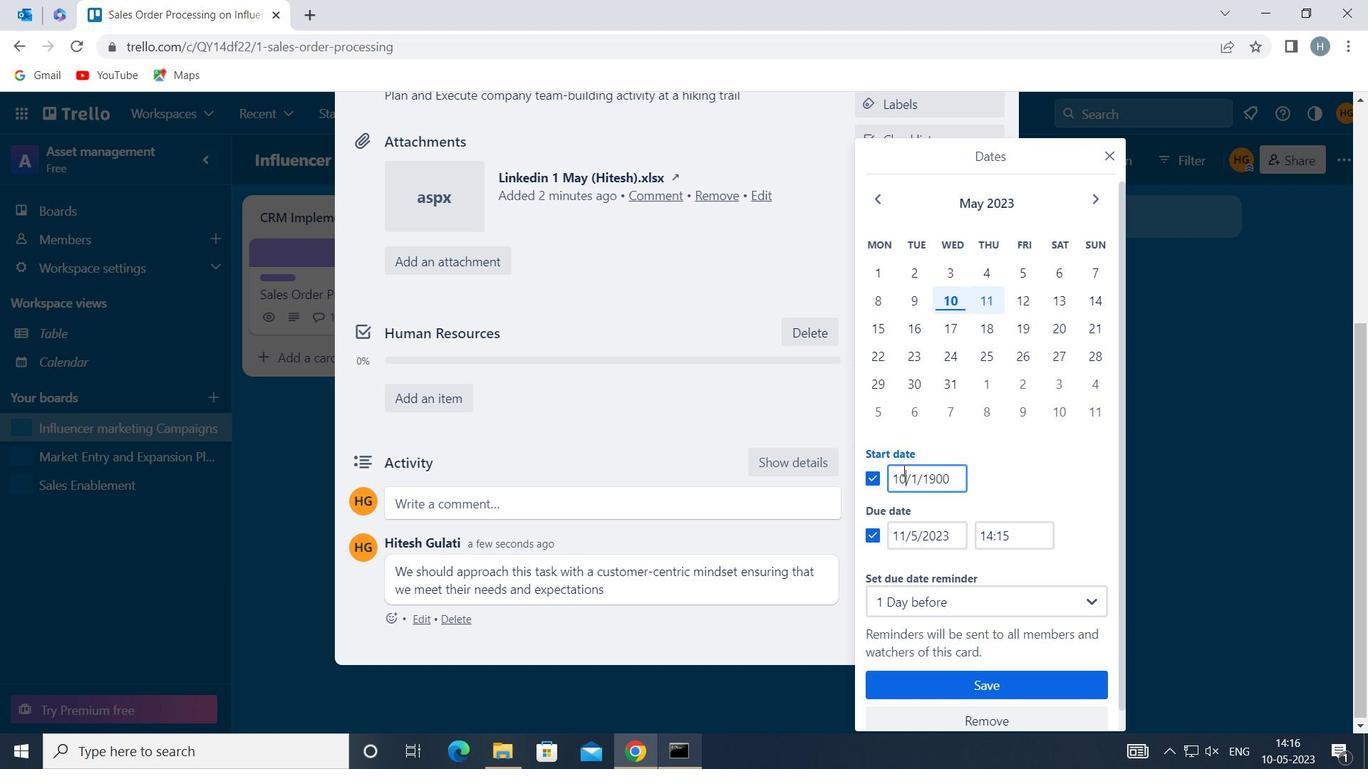 
Action: Key pressed <Key.backspace>
Screenshot: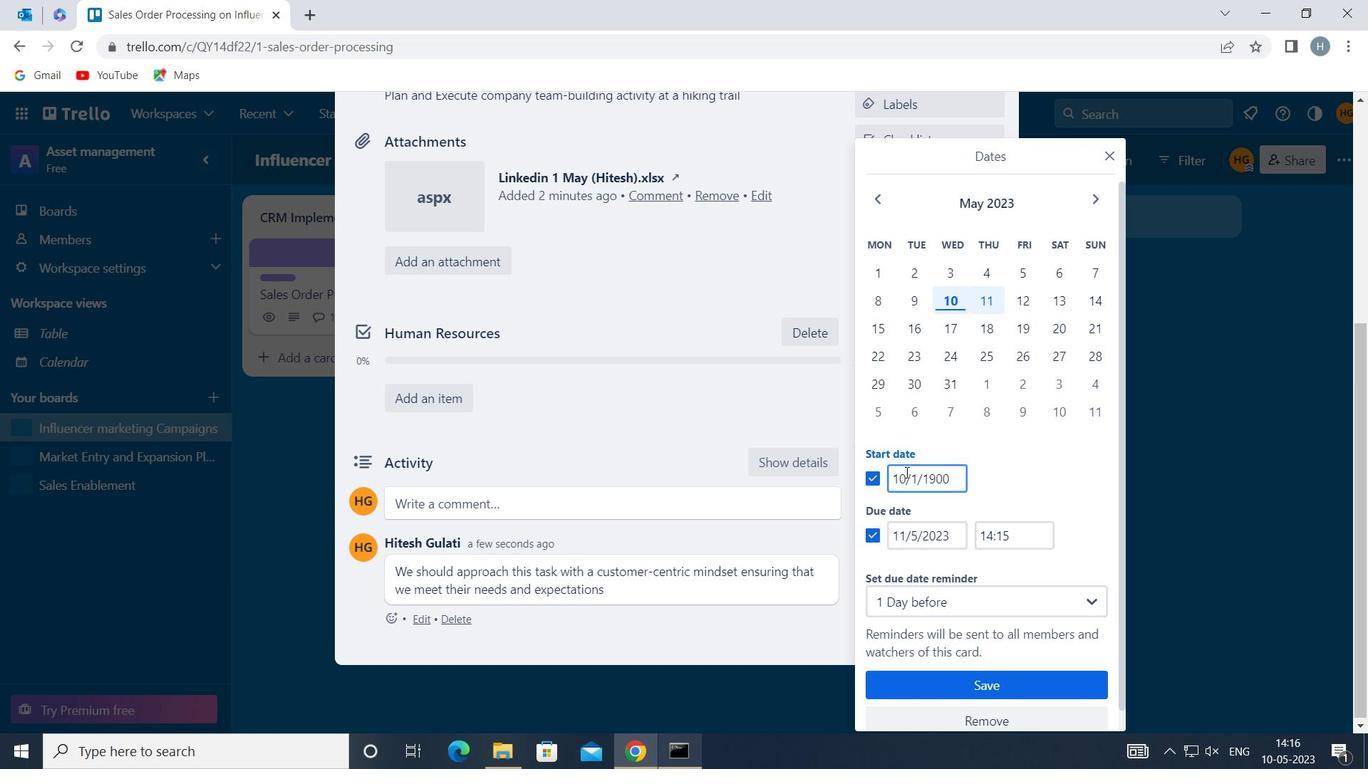 
Action: Mouse moved to (956, 539)
Screenshot: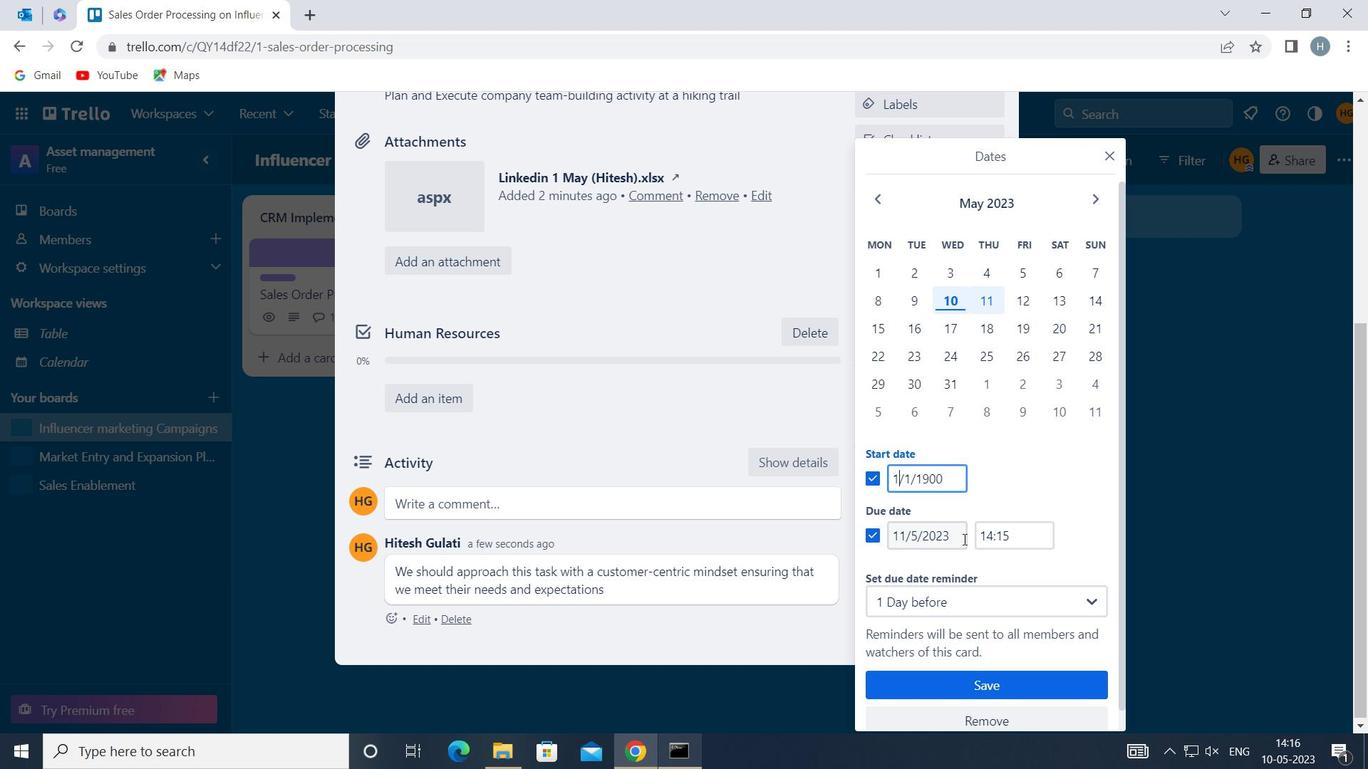 
Action: Mouse pressed left at (956, 539)
Screenshot: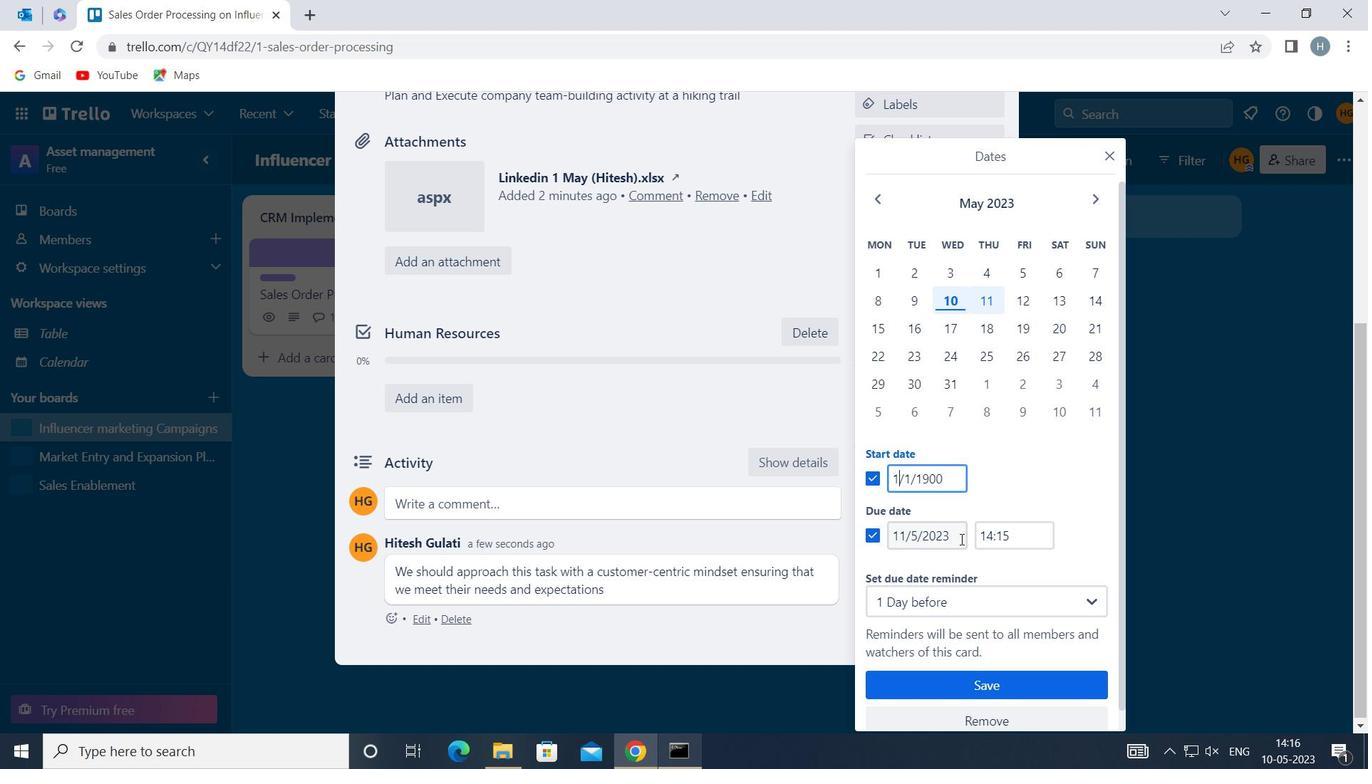 
Action: Mouse moved to (955, 538)
Screenshot: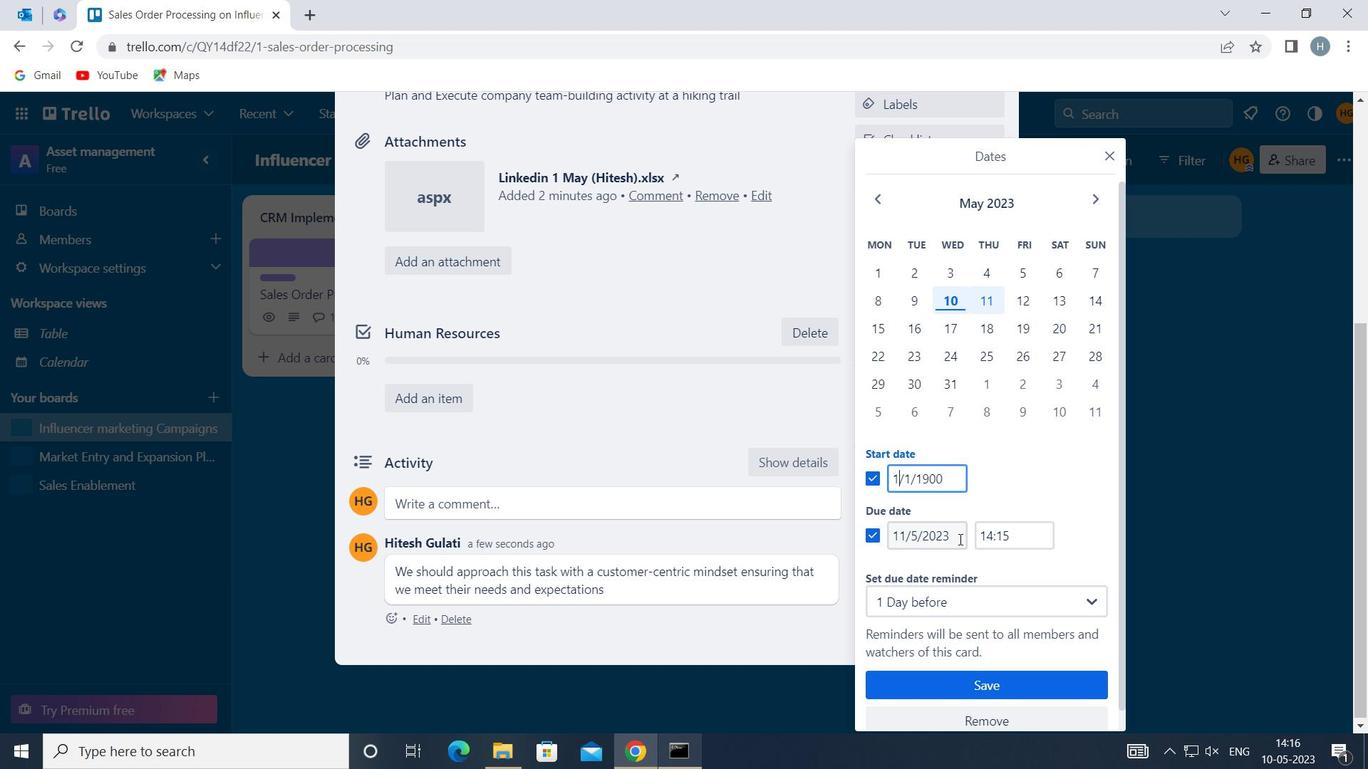 
Action: Key pressed <Key.backspace><Key.backspace><Key.backspace><Key.backspace><<97>><<105>><<96>><<96>>
Screenshot: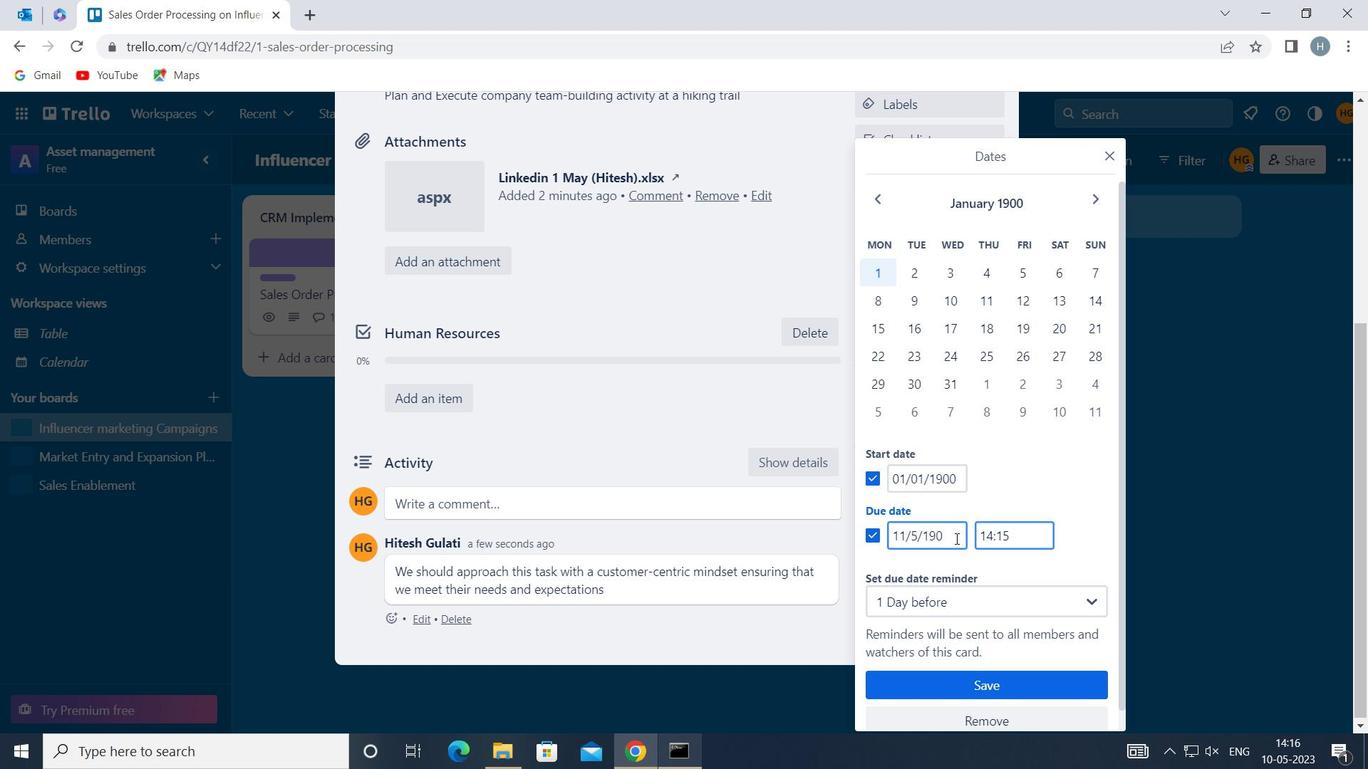 
Action: Mouse moved to (920, 534)
Screenshot: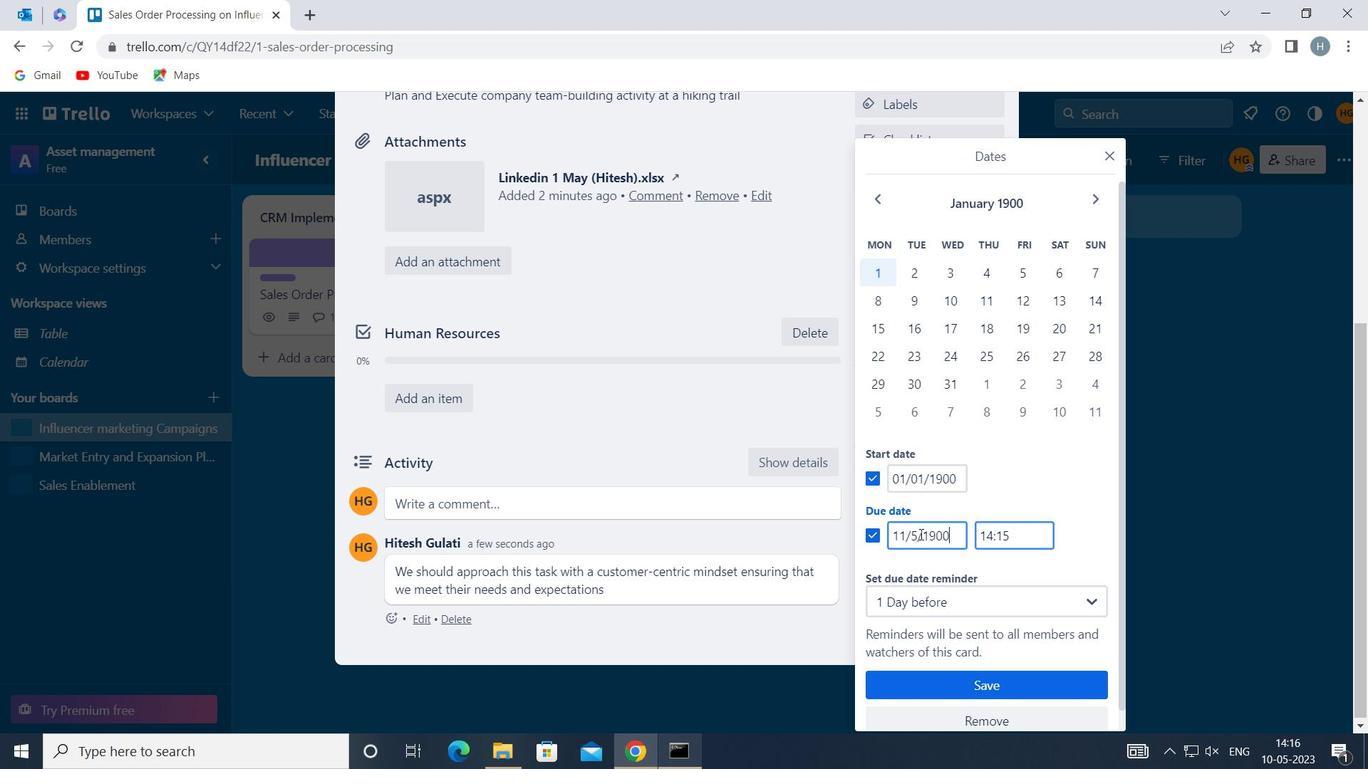 
Action: Mouse pressed left at (920, 534)
Screenshot: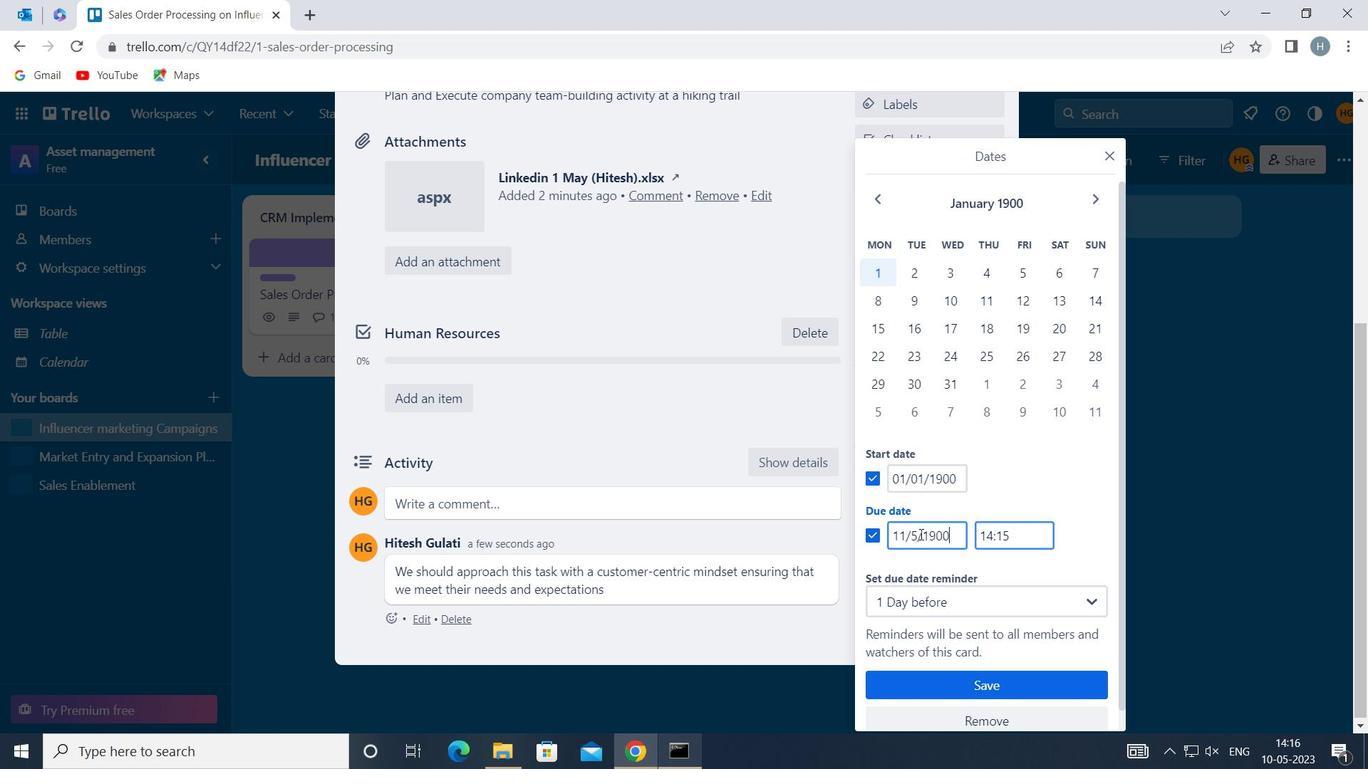 
Action: Mouse moved to (912, 535)
Screenshot: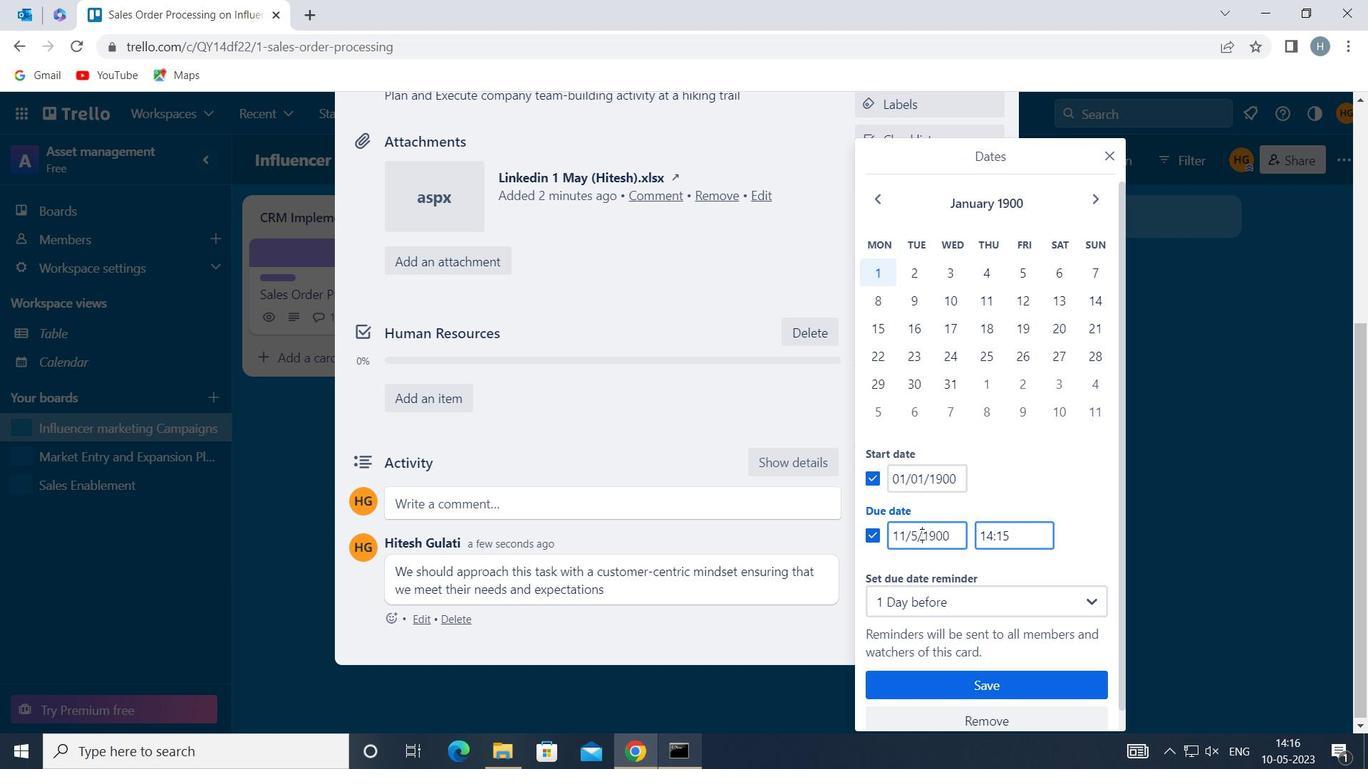 
Action: Mouse pressed left at (912, 535)
Screenshot: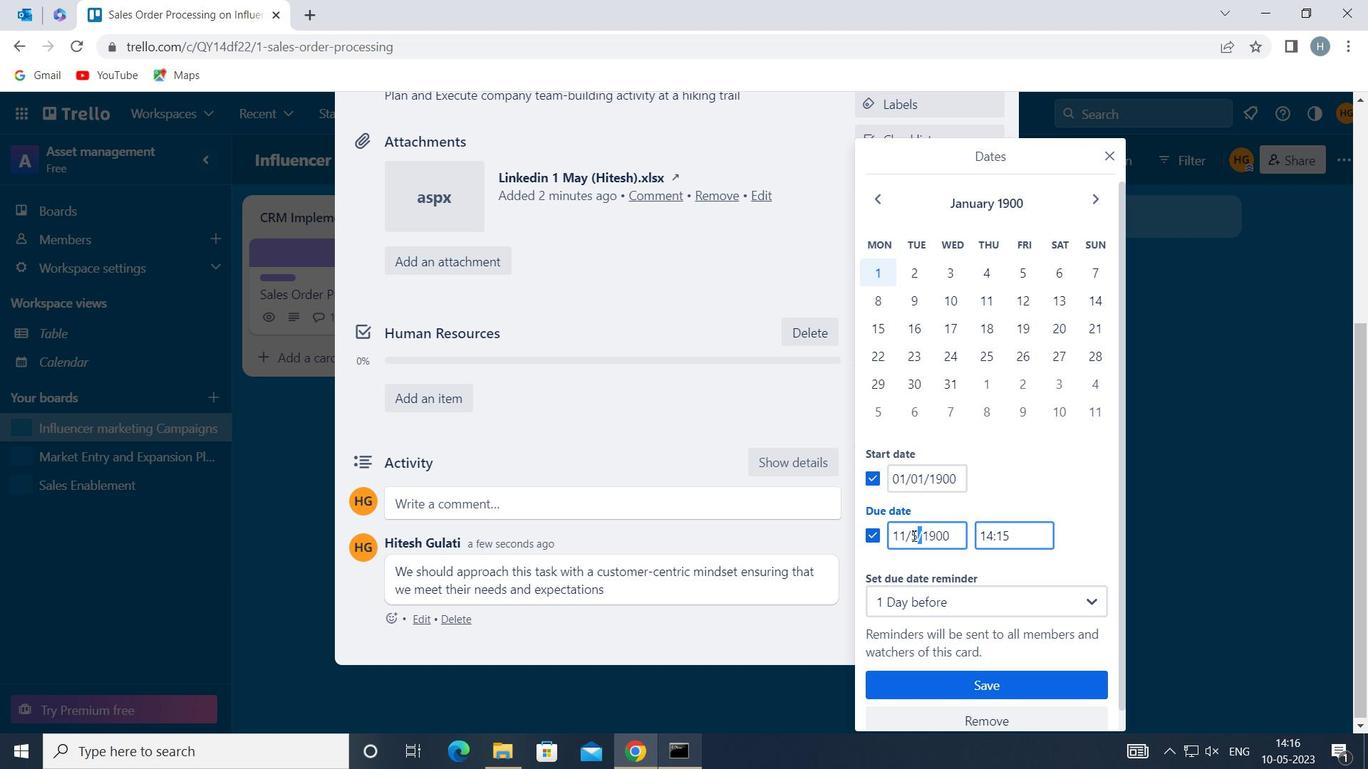 
Action: Mouse moved to (921, 530)
Screenshot: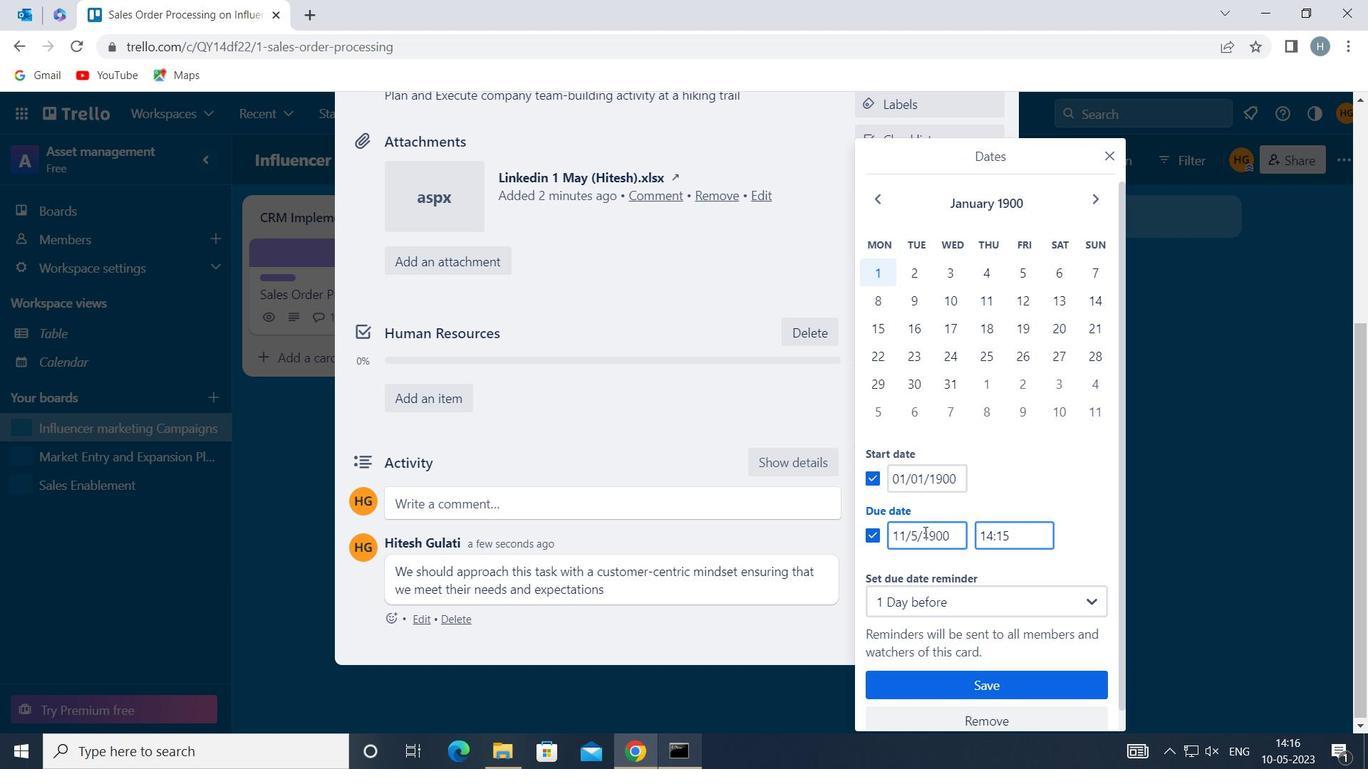 
Action: Key pressed <Key.right><Key.backspace><<97>>
Screenshot: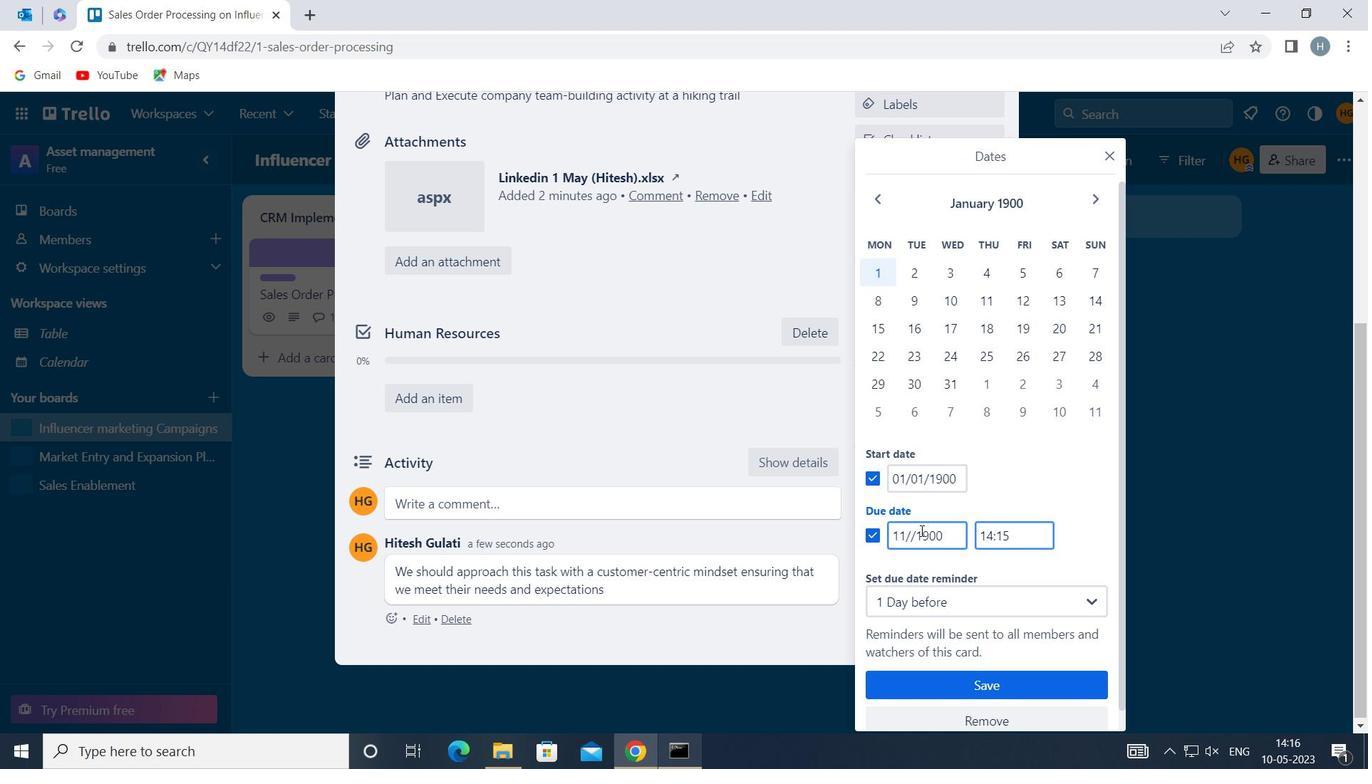 
Action: Mouse moved to (906, 530)
Screenshot: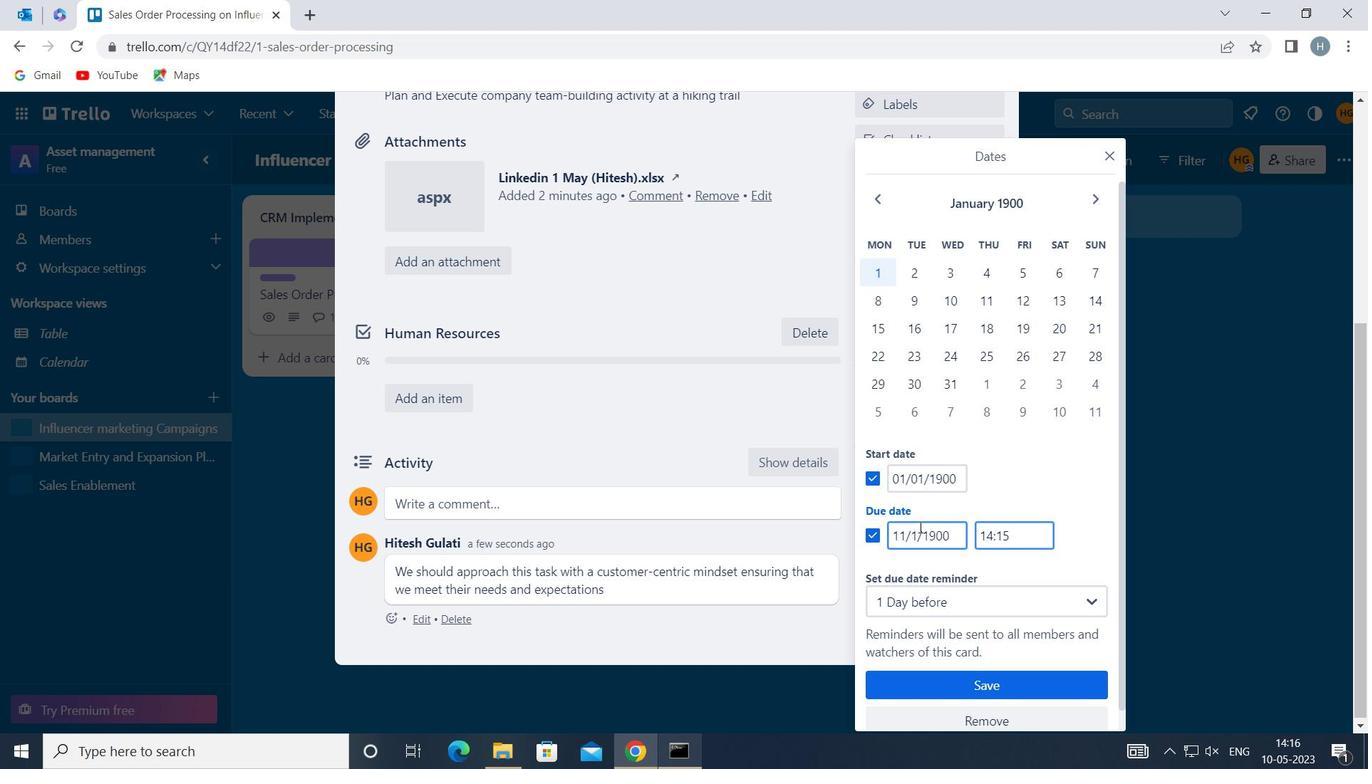 
Action: Mouse pressed left at (906, 530)
Screenshot: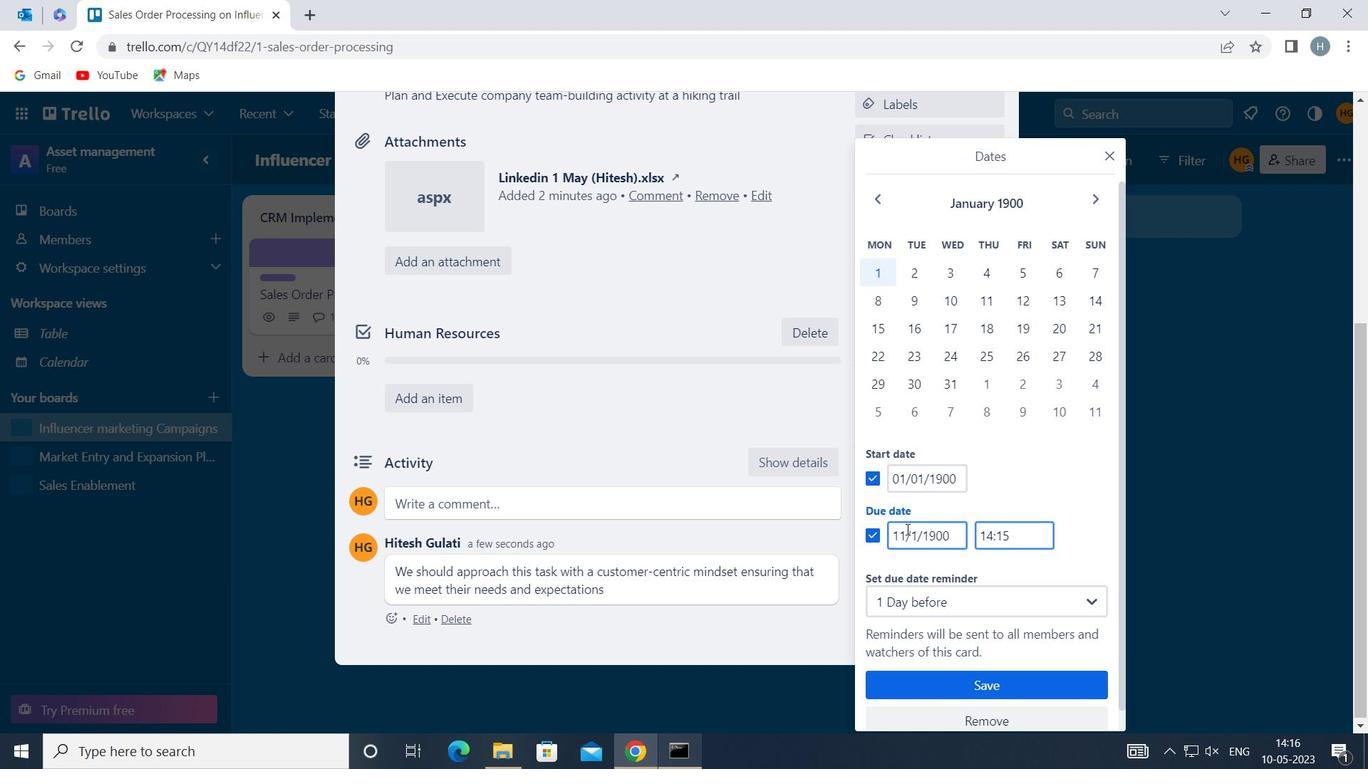
Action: Key pressed <Key.backspace><Key.backspace><<104>>
Screenshot: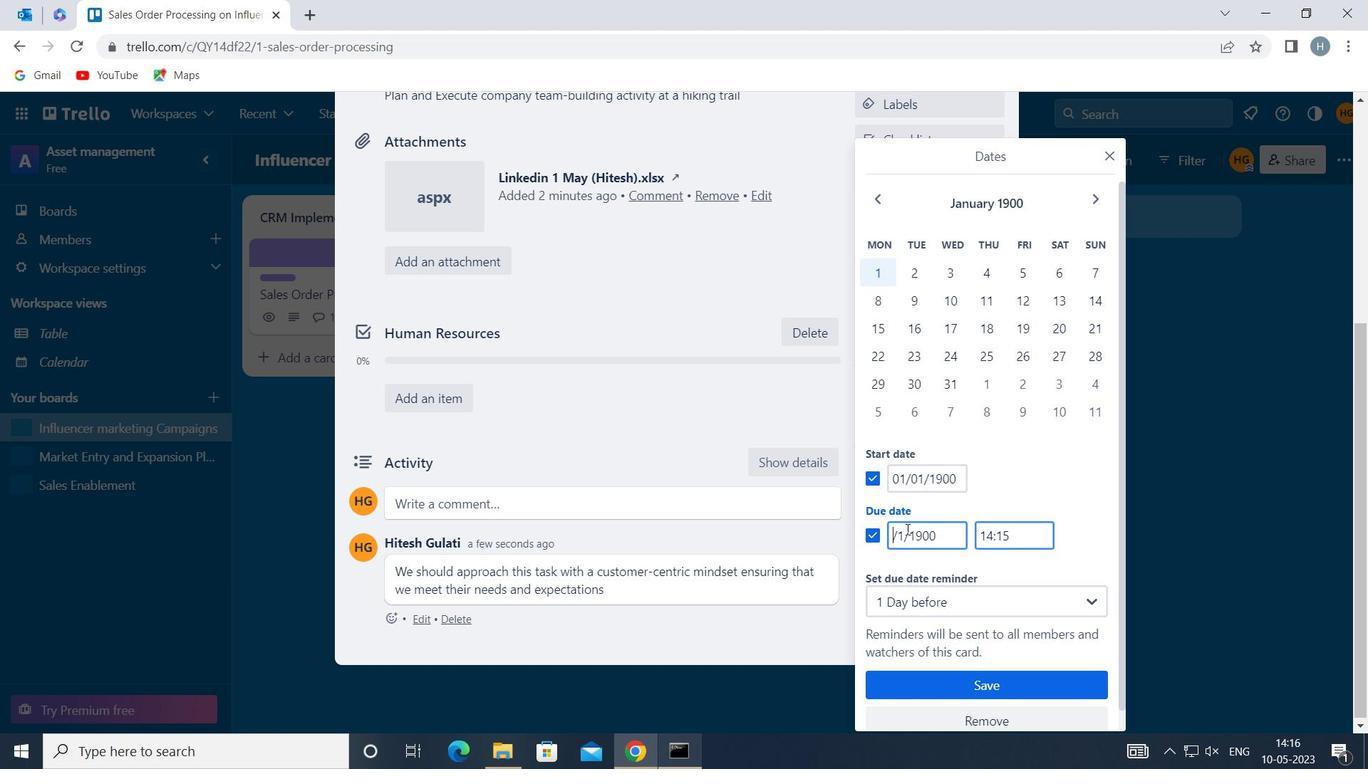 
Action: Mouse moved to (1016, 679)
Screenshot: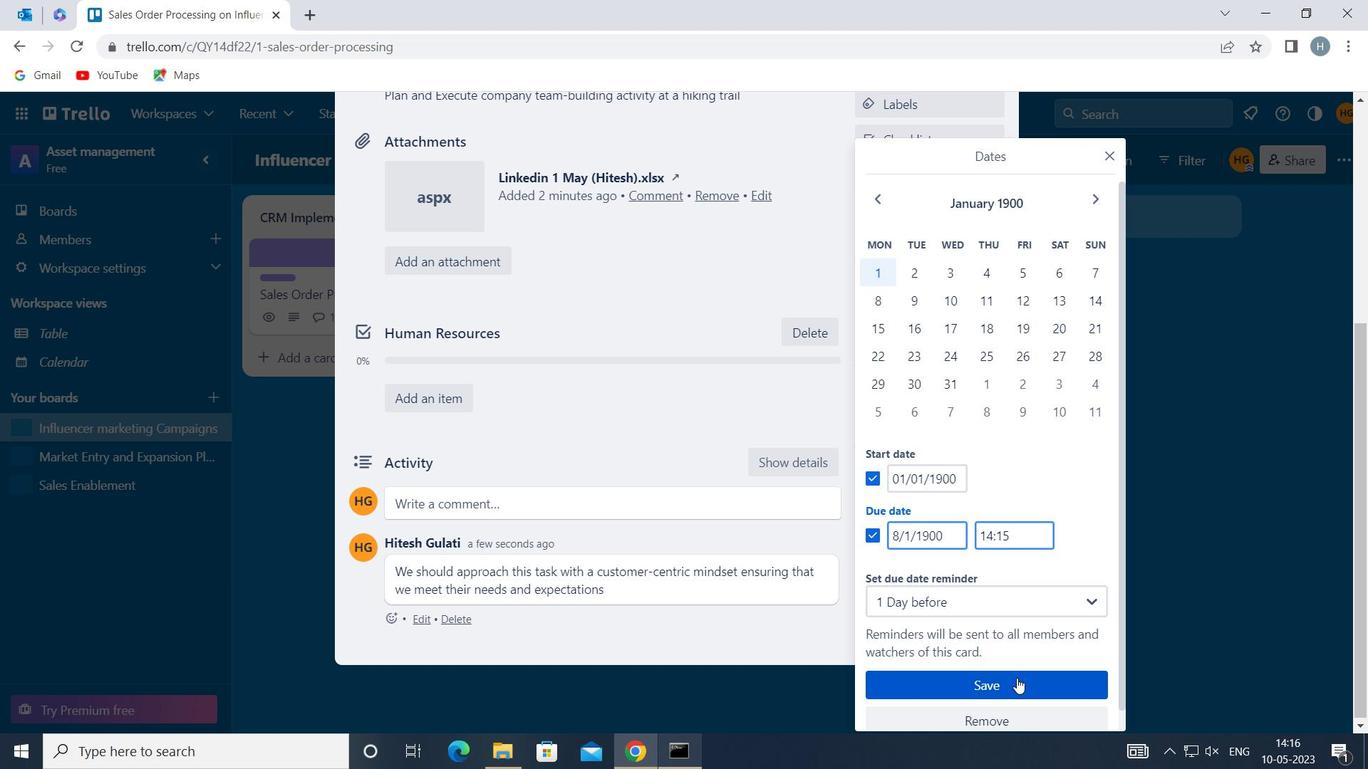 
Action: Mouse pressed left at (1016, 679)
Screenshot: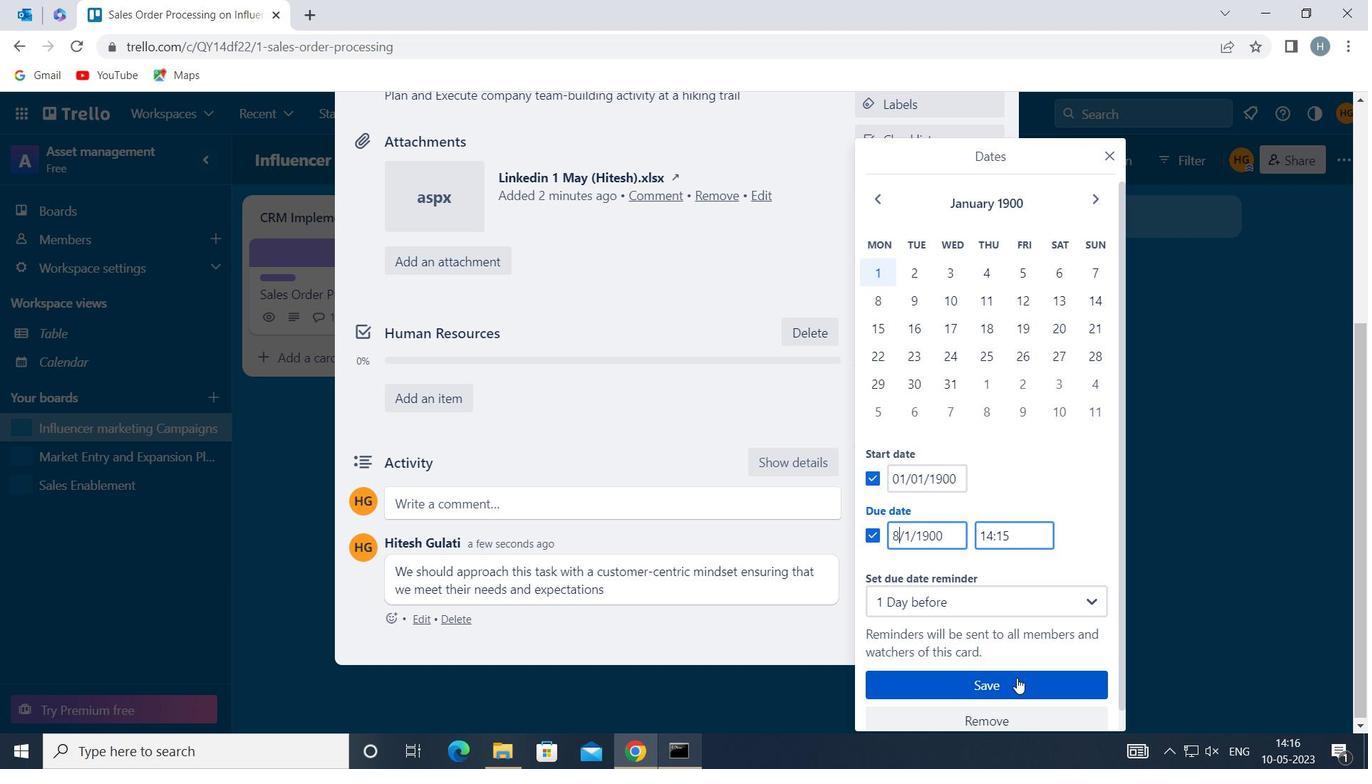 
Action: Mouse moved to (1018, 679)
Screenshot: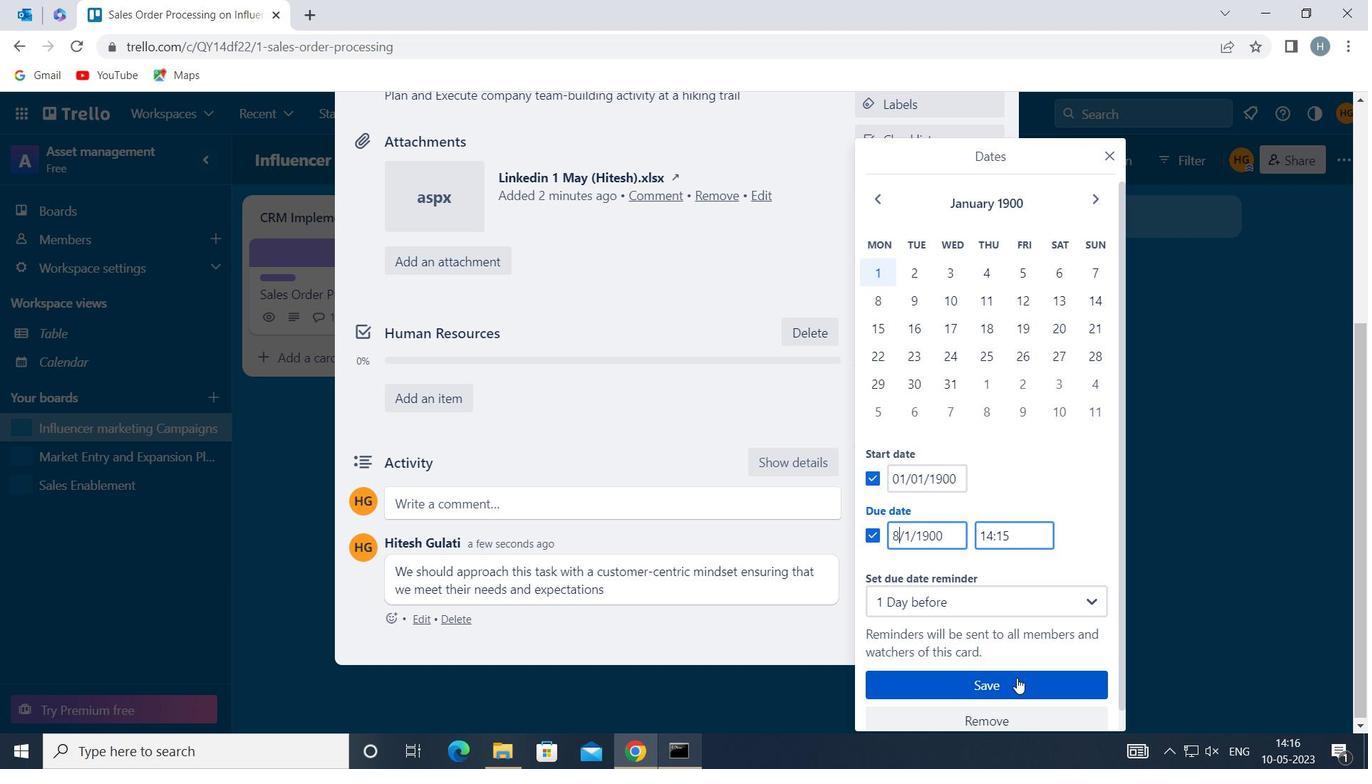 
